 Task: Send an email with the signature Edward Wright with the subject 'Request for a pay raise' and the message 'I appreciate your patience and understanding in this matter.' from softage.1@softage.net to softage.2@softage.net with an attached document Partnership_contract.docx and move the email from Sent Items to the folder Guides
Action: Key pressed n
Screenshot: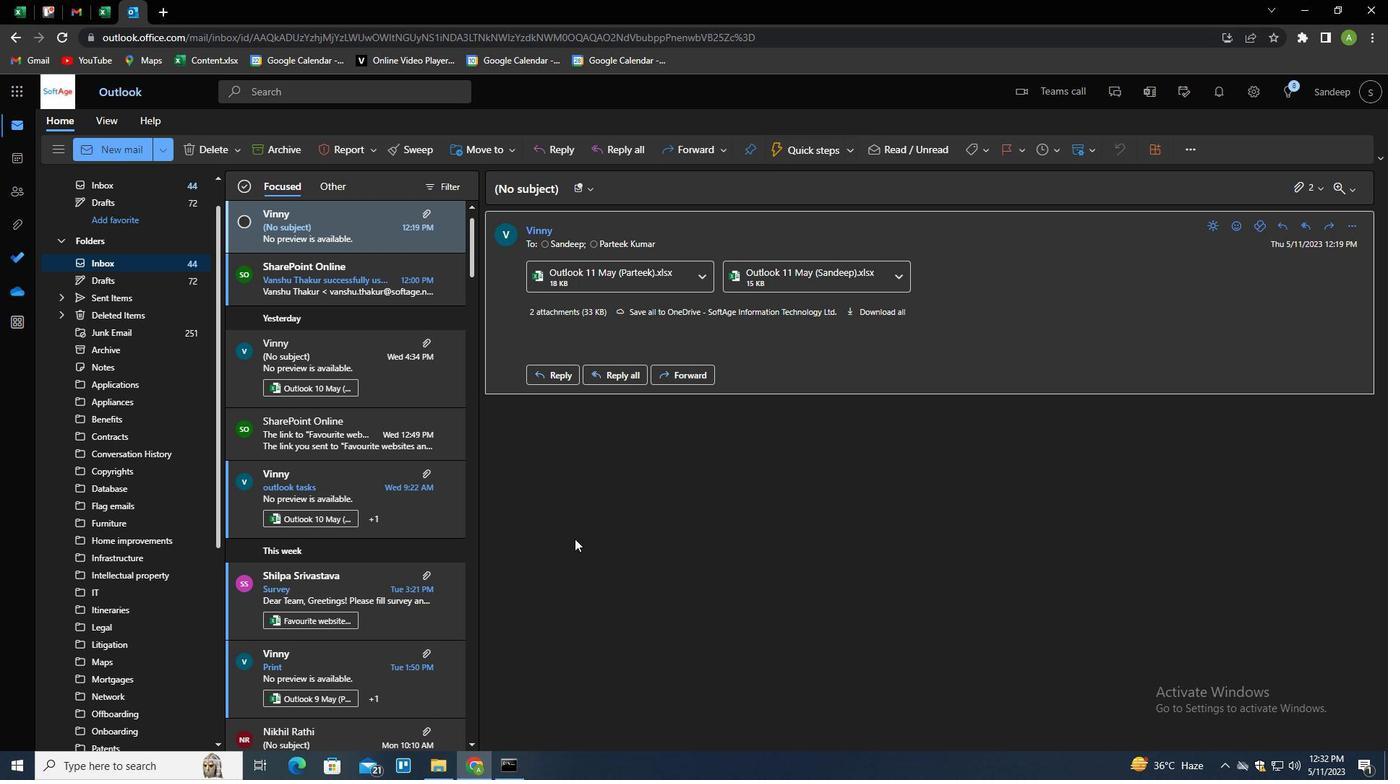 
Action: Mouse moved to (978, 153)
Screenshot: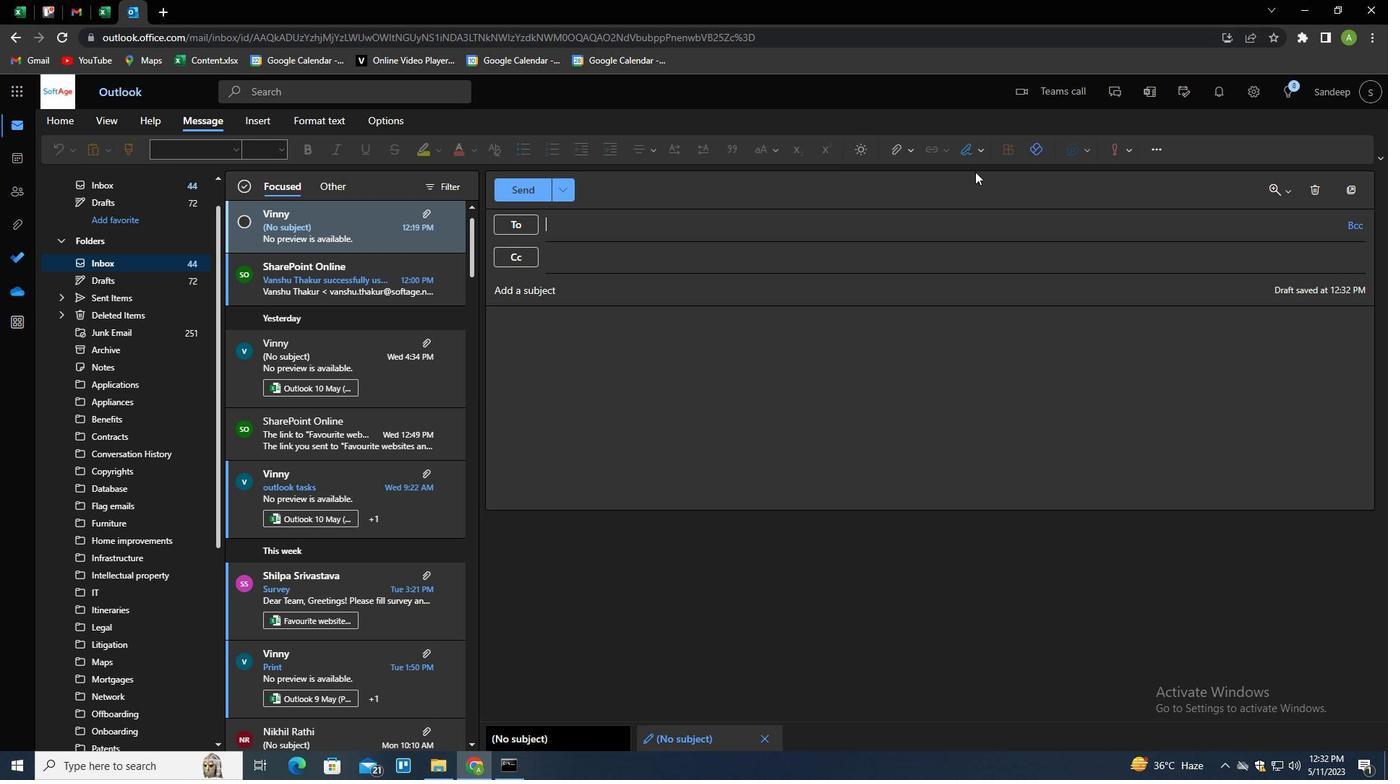 
Action: Mouse pressed left at (978, 153)
Screenshot: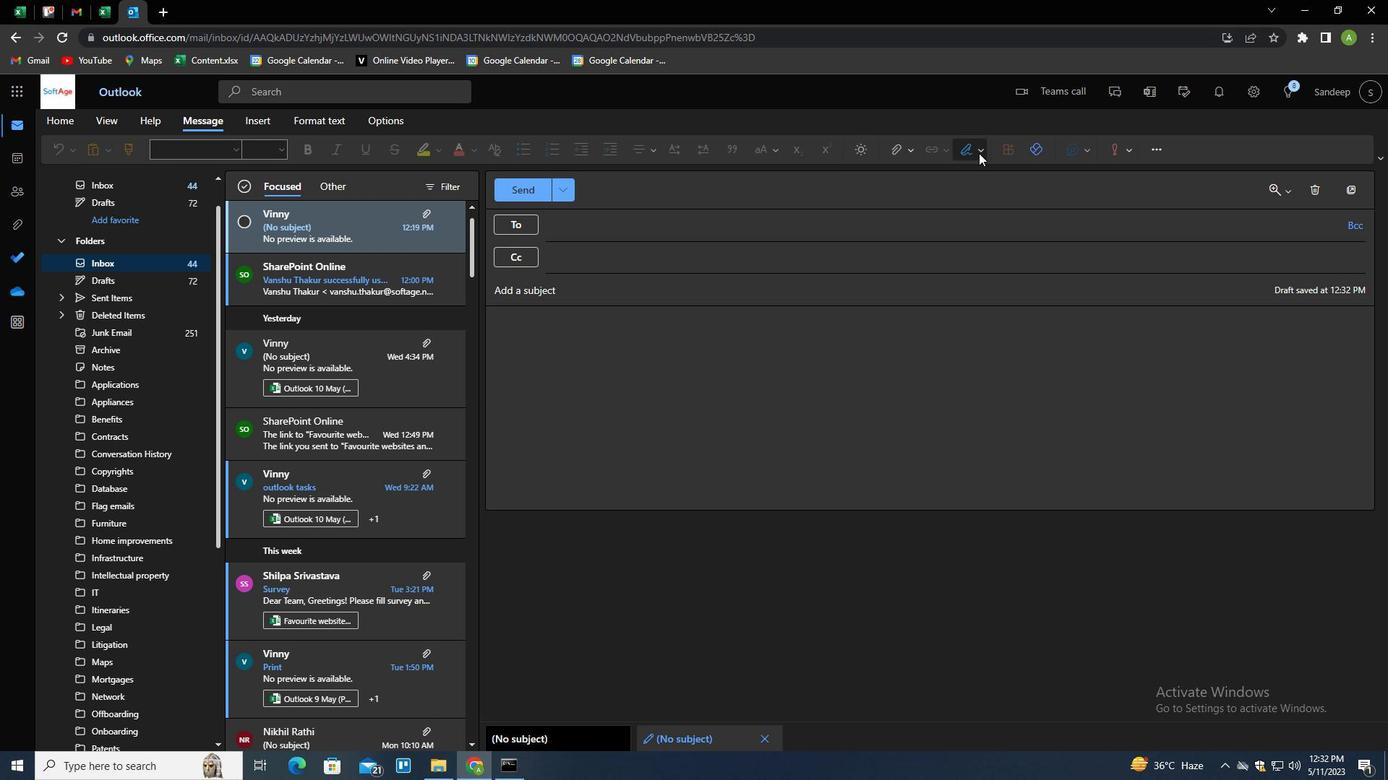 
Action: Mouse moved to (958, 207)
Screenshot: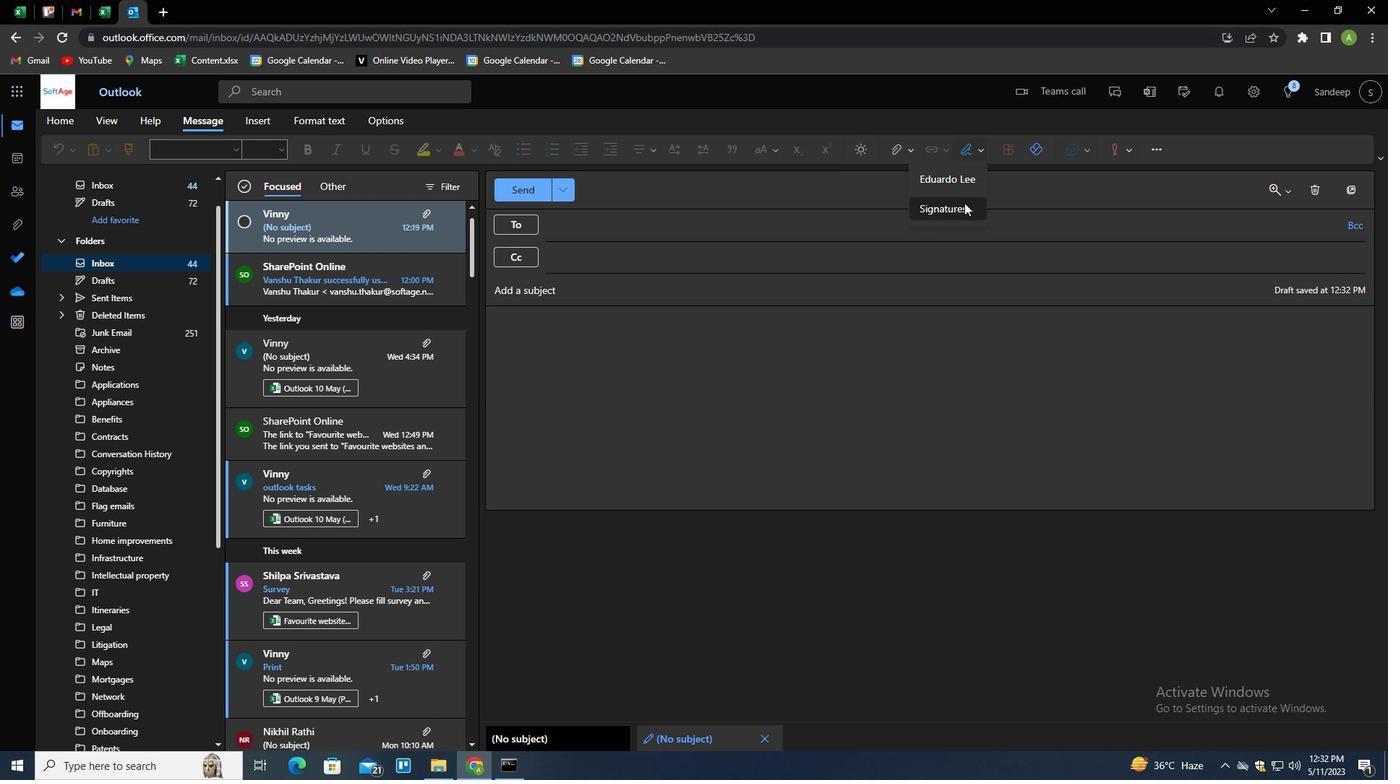 
Action: Mouse pressed left at (958, 207)
Screenshot: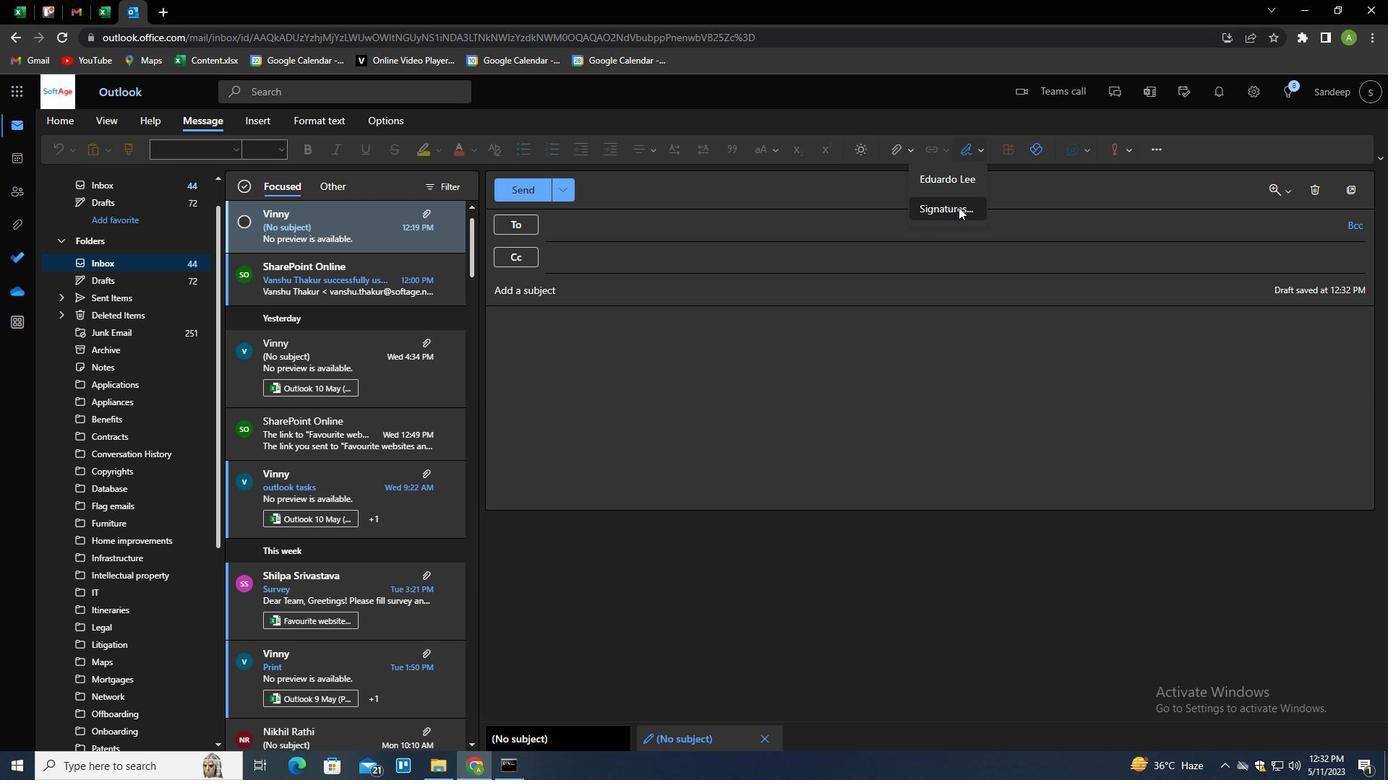 
Action: Mouse moved to (982, 261)
Screenshot: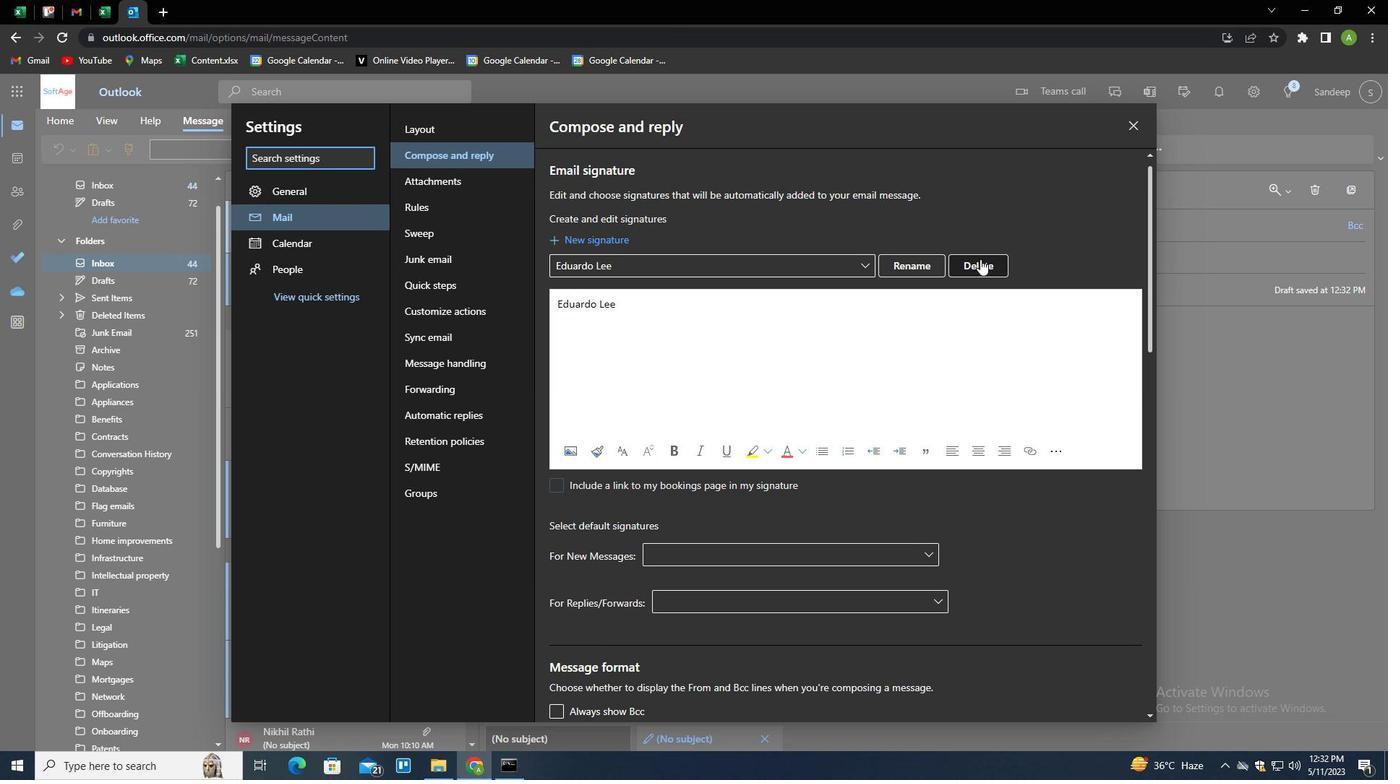 
Action: Mouse pressed left at (982, 261)
Screenshot: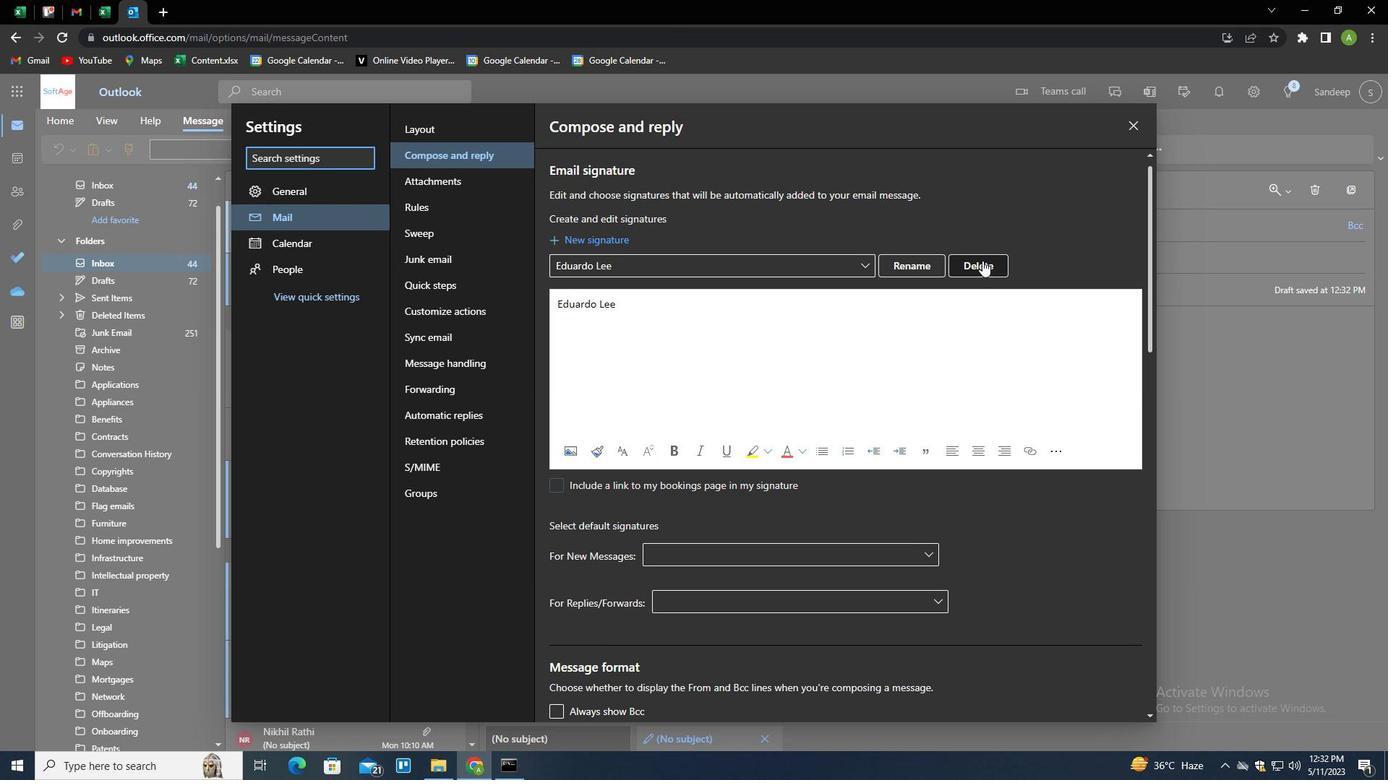 
Action: Mouse moved to (938, 265)
Screenshot: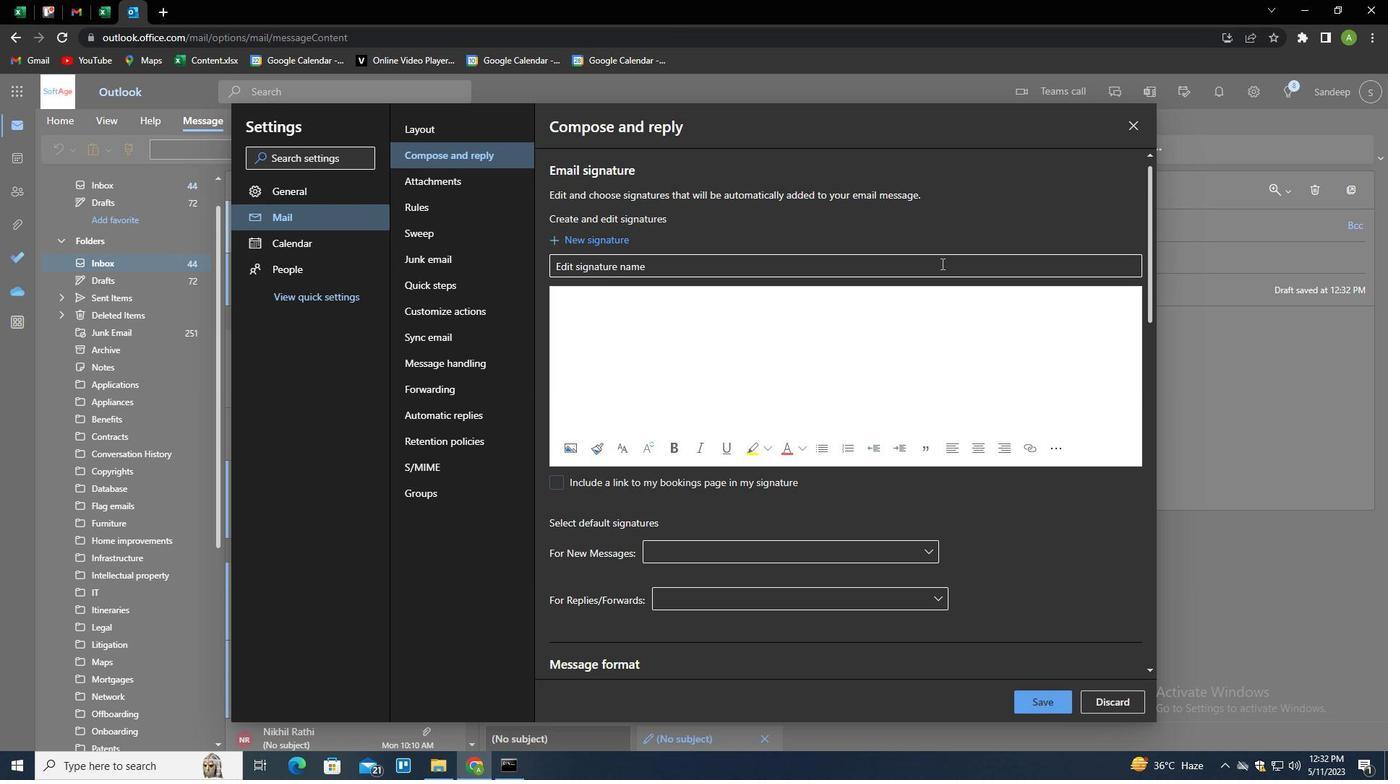 
Action: Mouse pressed left at (938, 265)
Screenshot: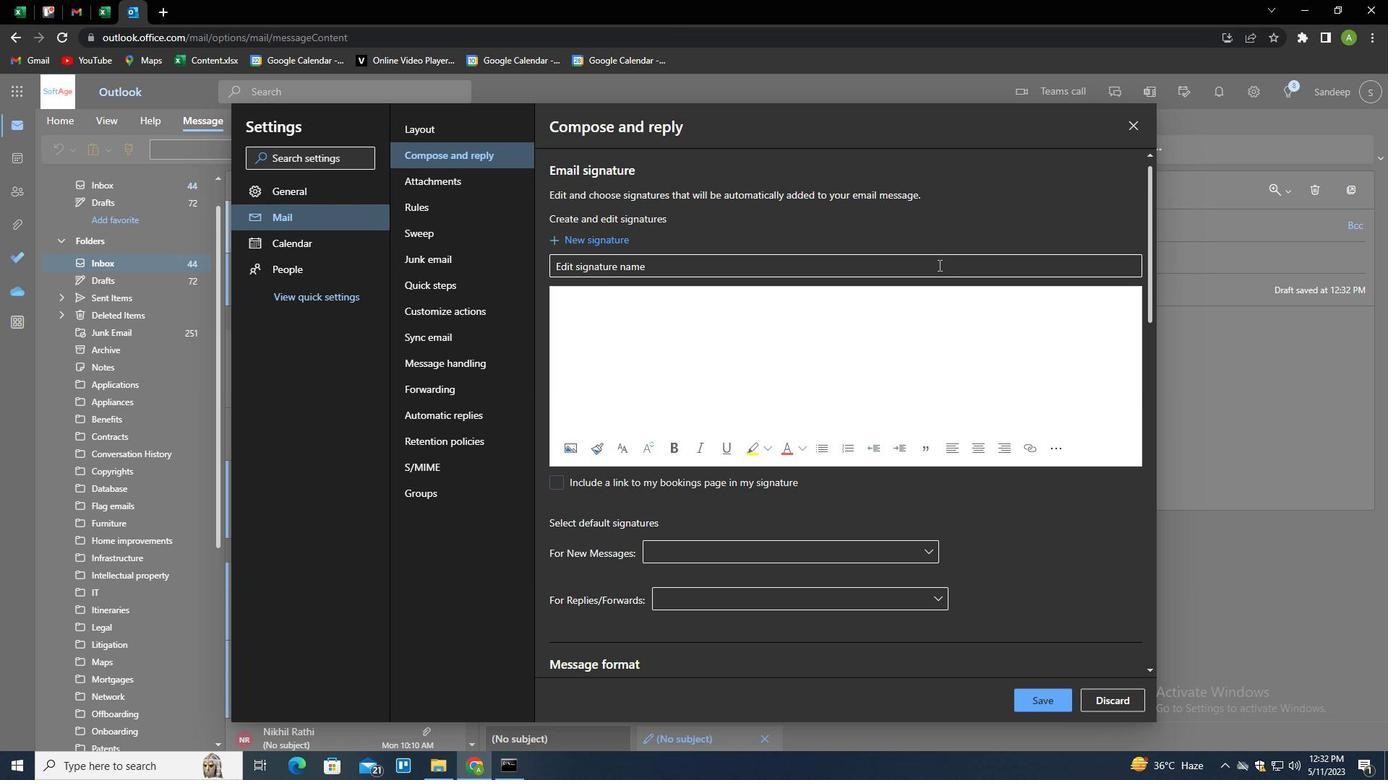 
Action: Key pressed <Key.shift>EDWARD<Key.space><Key.shift>WRIGHT<Key.tab><Key.shift>ES<Key.backspace>DWARD<Key.space><Key.shift>WRIGHT
Screenshot: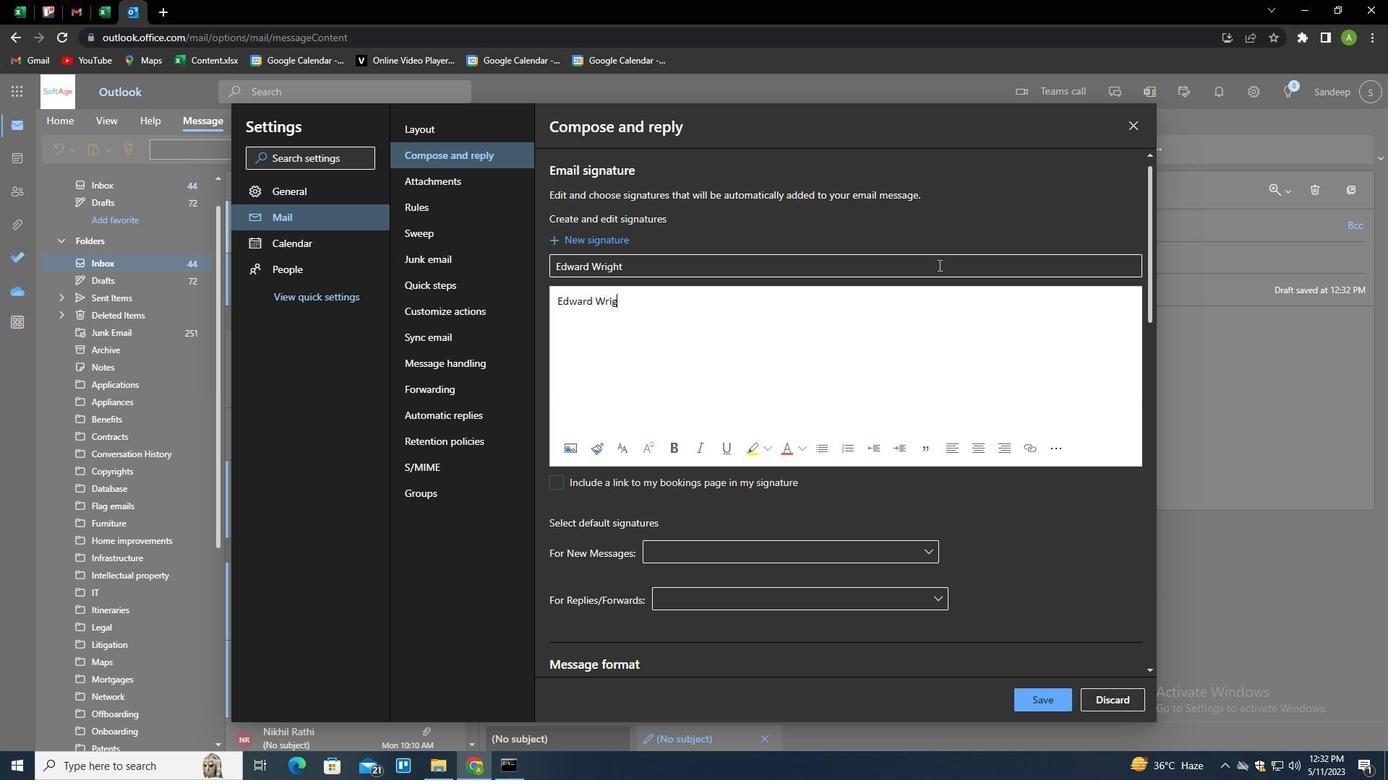 
Action: Mouse moved to (1043, 695)
Screenshot: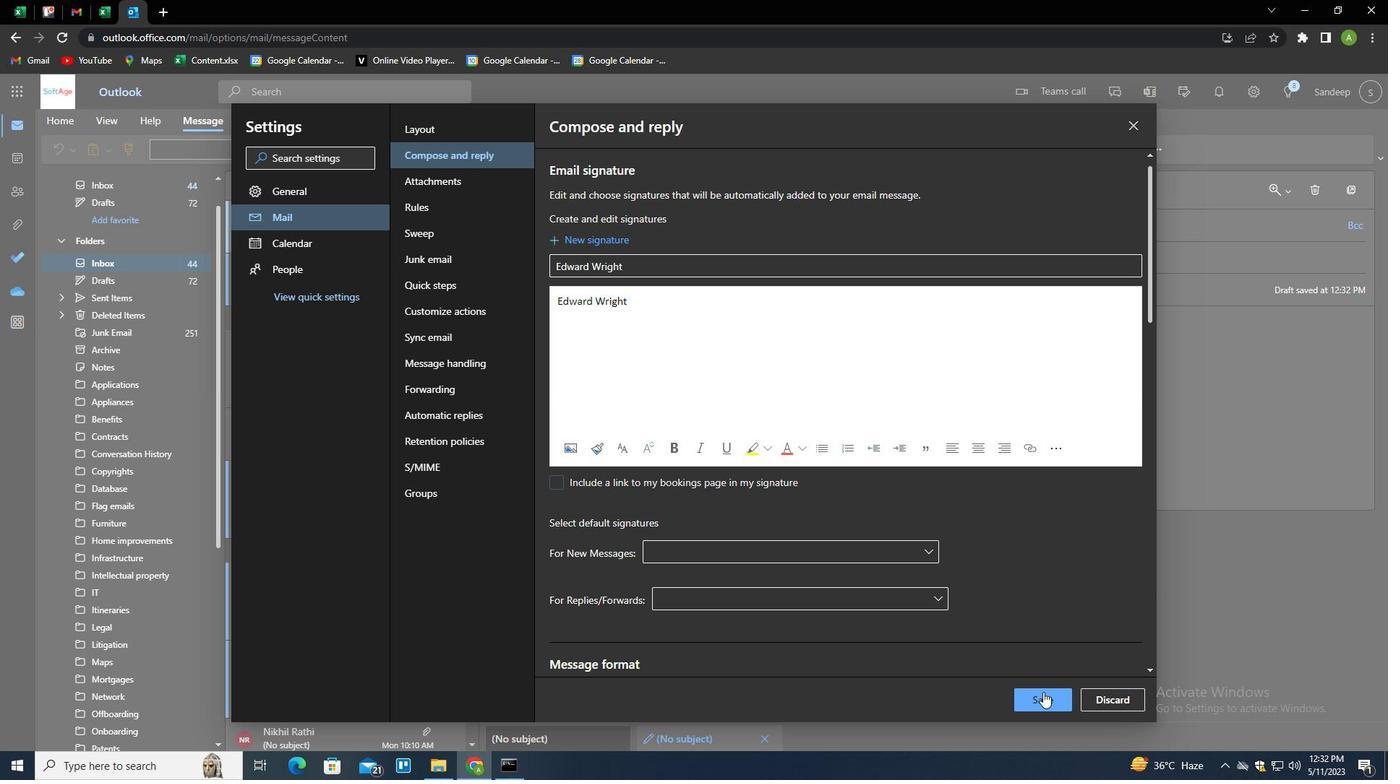 
Action: Mouse pressed left at (1043, 695)
Screenshot: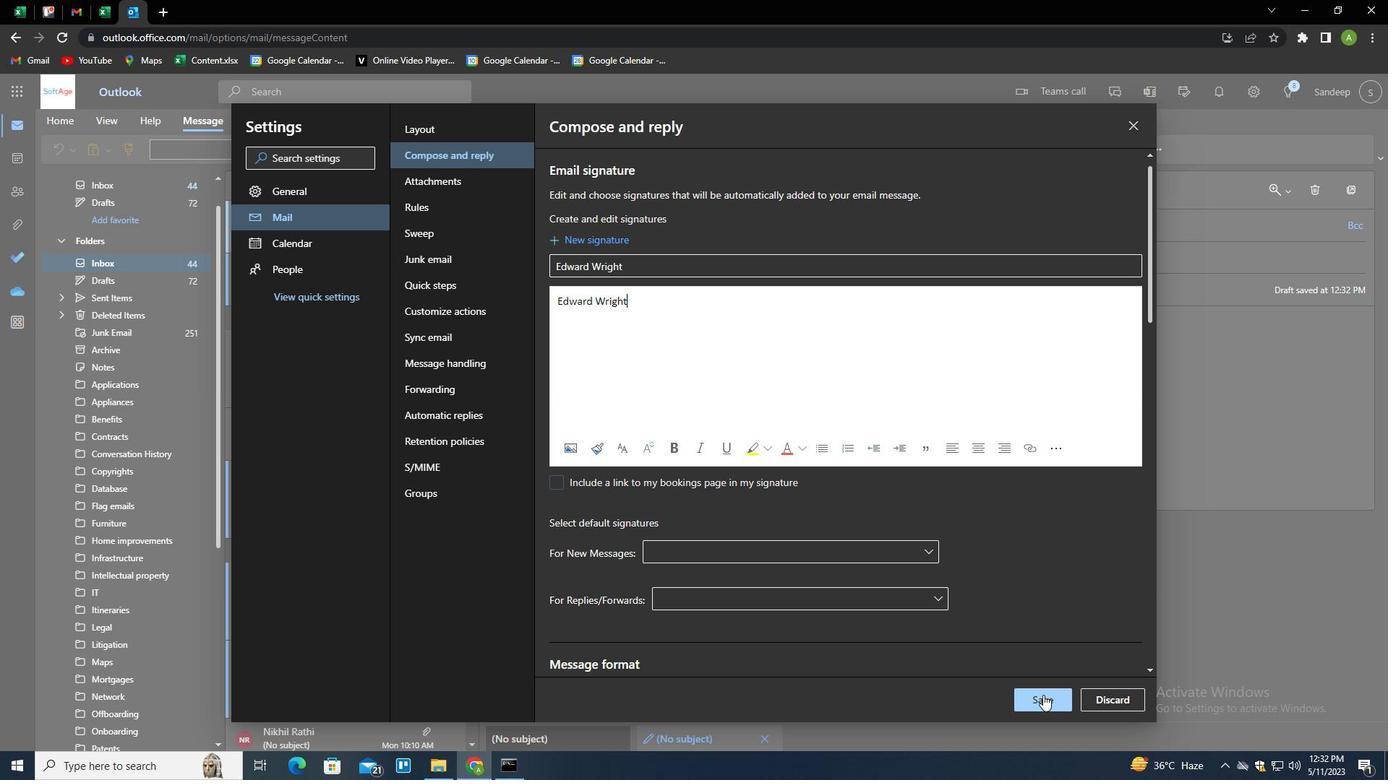 
Action: Mouse moved to (1280, 460)
Screenshot: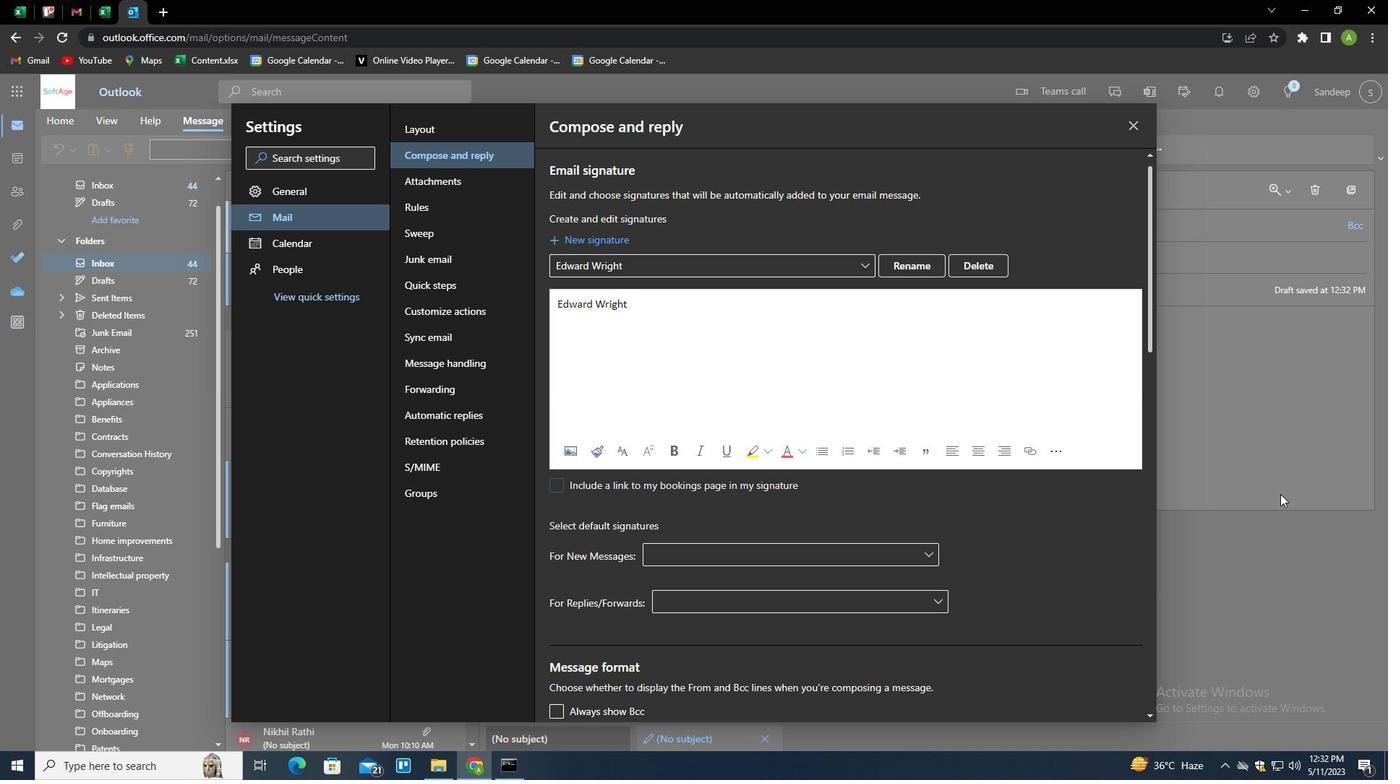 
Action: Mouse pressed left at (1280, 460)
Screenshot: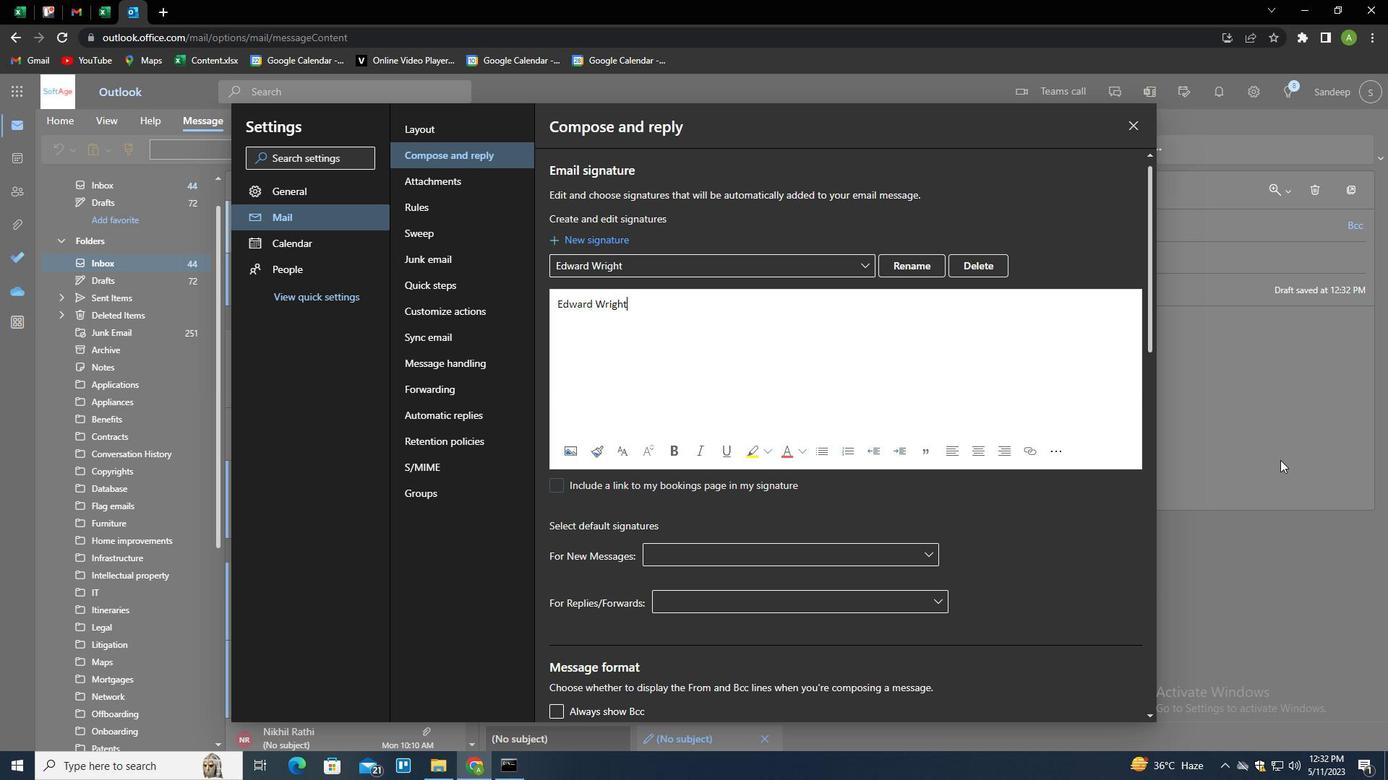 
Action: Mouse moved to (982, 156)
Screenshot: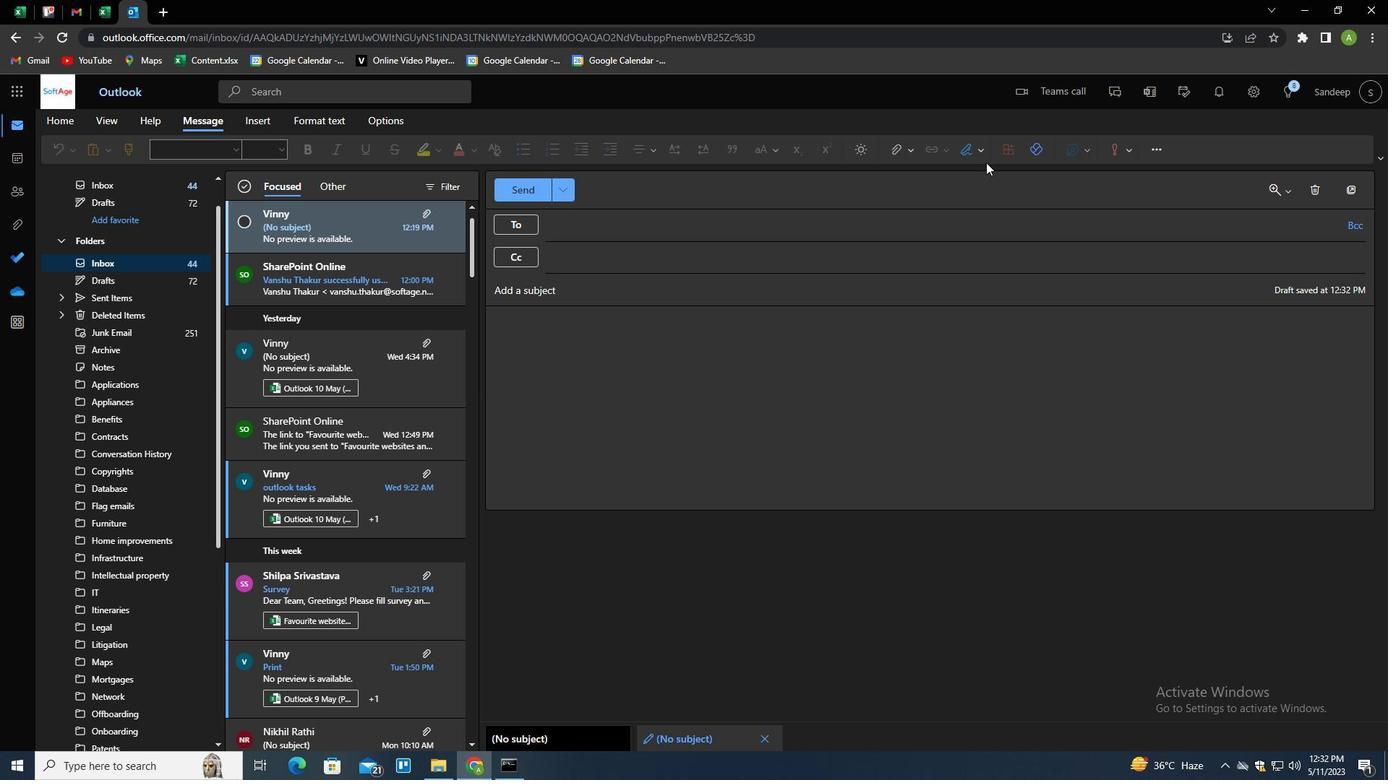 
Action: Mouse pressed left at (982, 156)
Screenshot: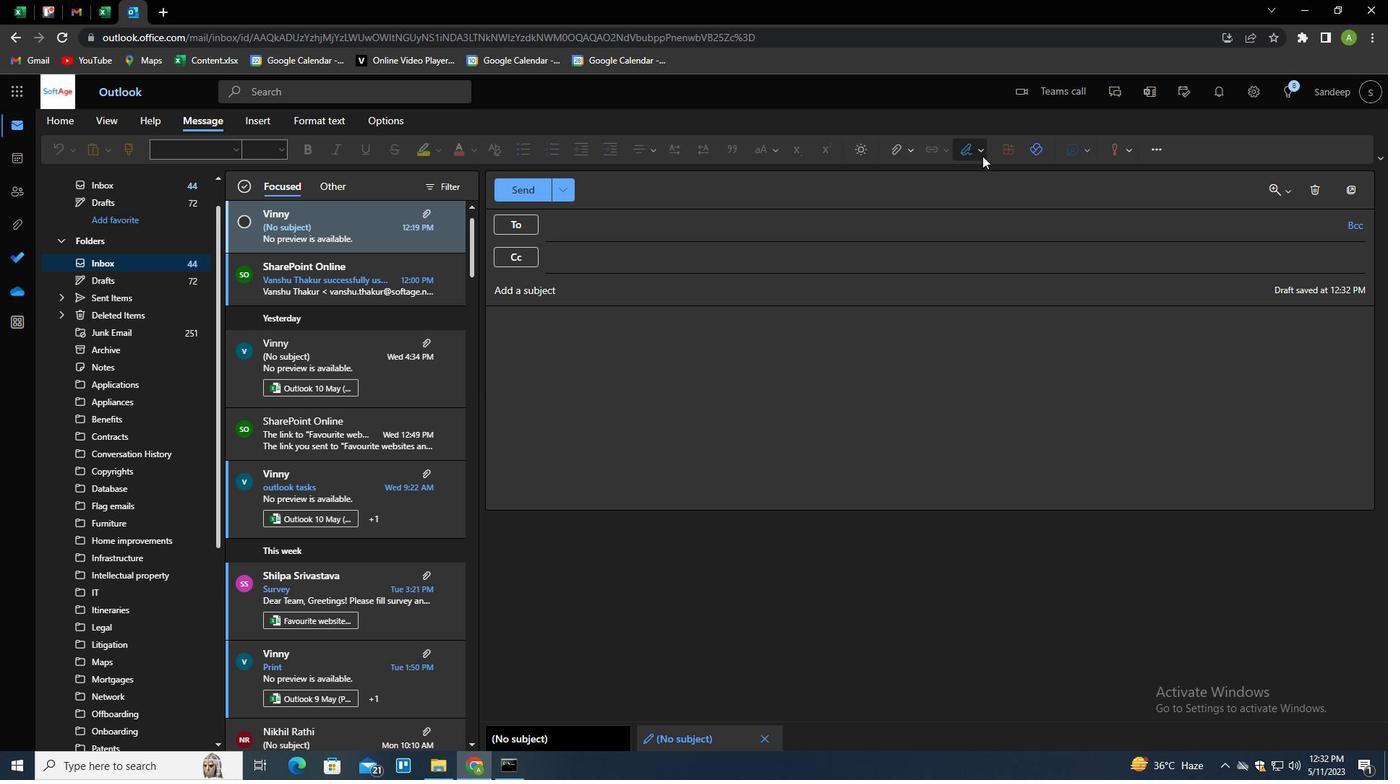 
Action: Mouse moved to (944, 185)
Screenshot: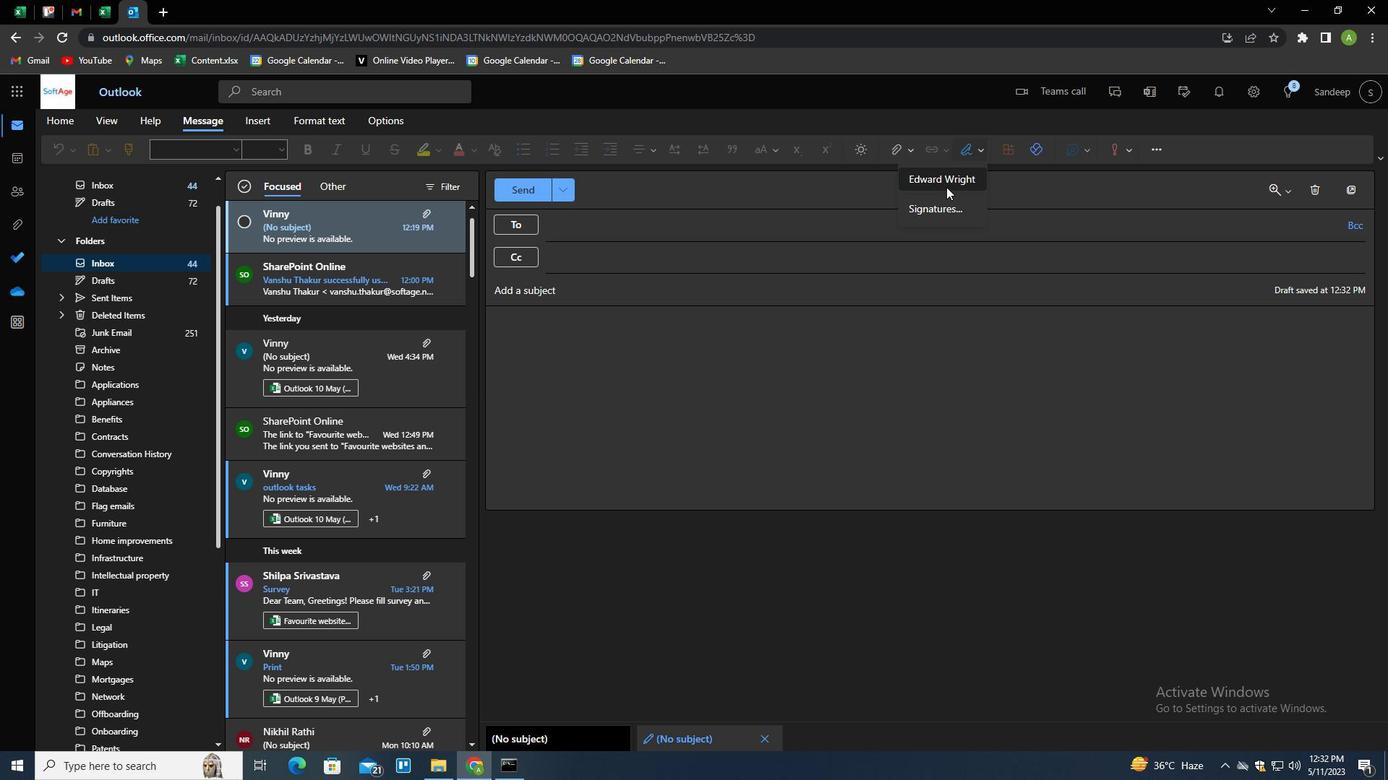 
Action: Mouse pressed left at (944, 185)
Screenshot: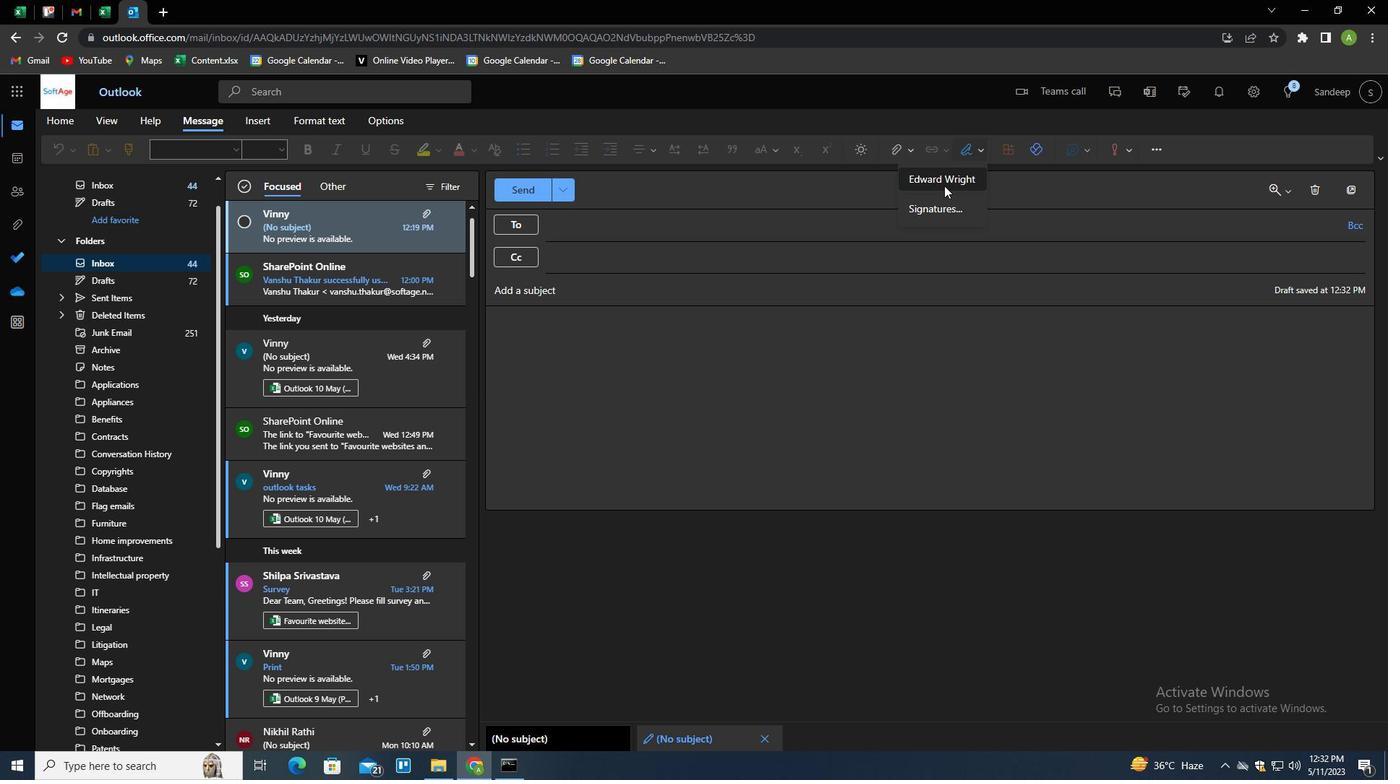 
Action: Mouse moved to (566, 292)
Screenshot: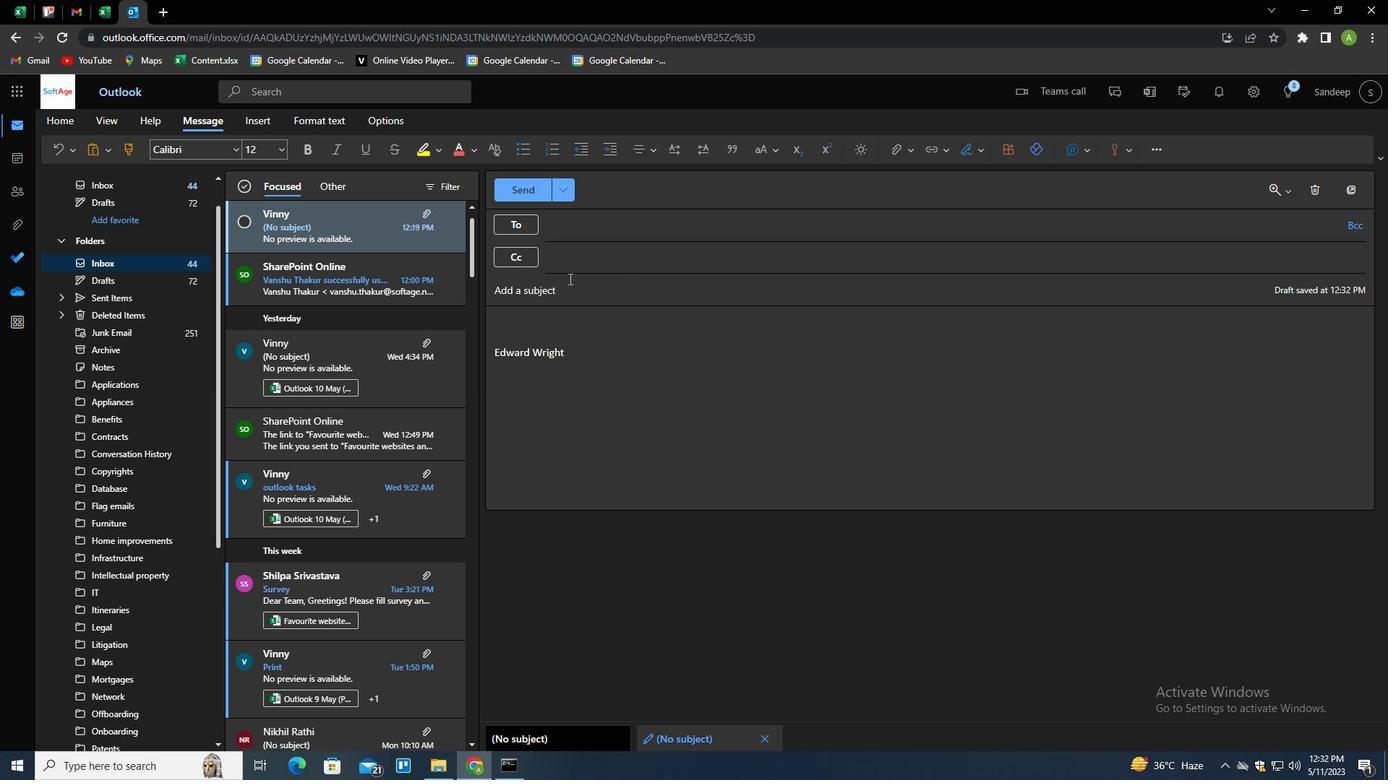 
Action: Mouse pressed left at (566, 292)
Screenshot: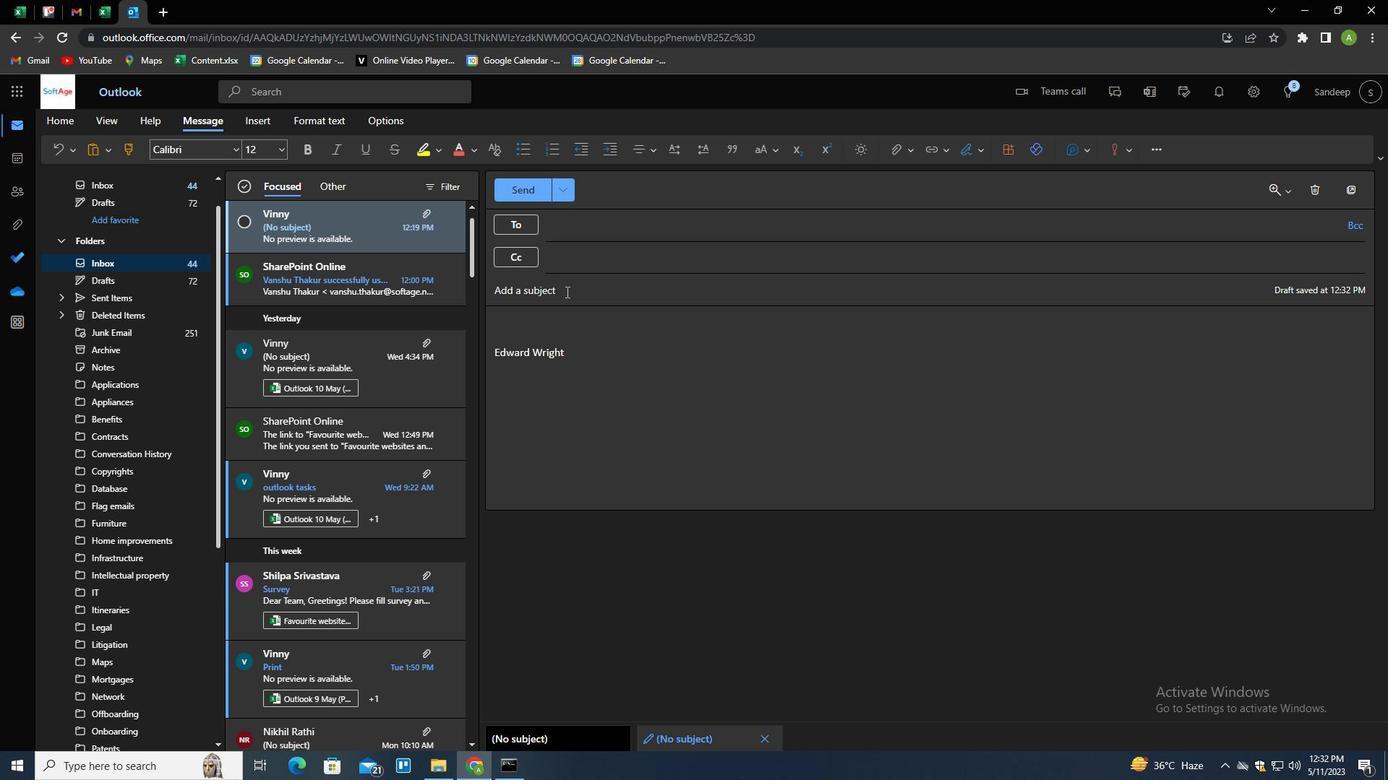 
Action: Key pressed Z
Screenshot: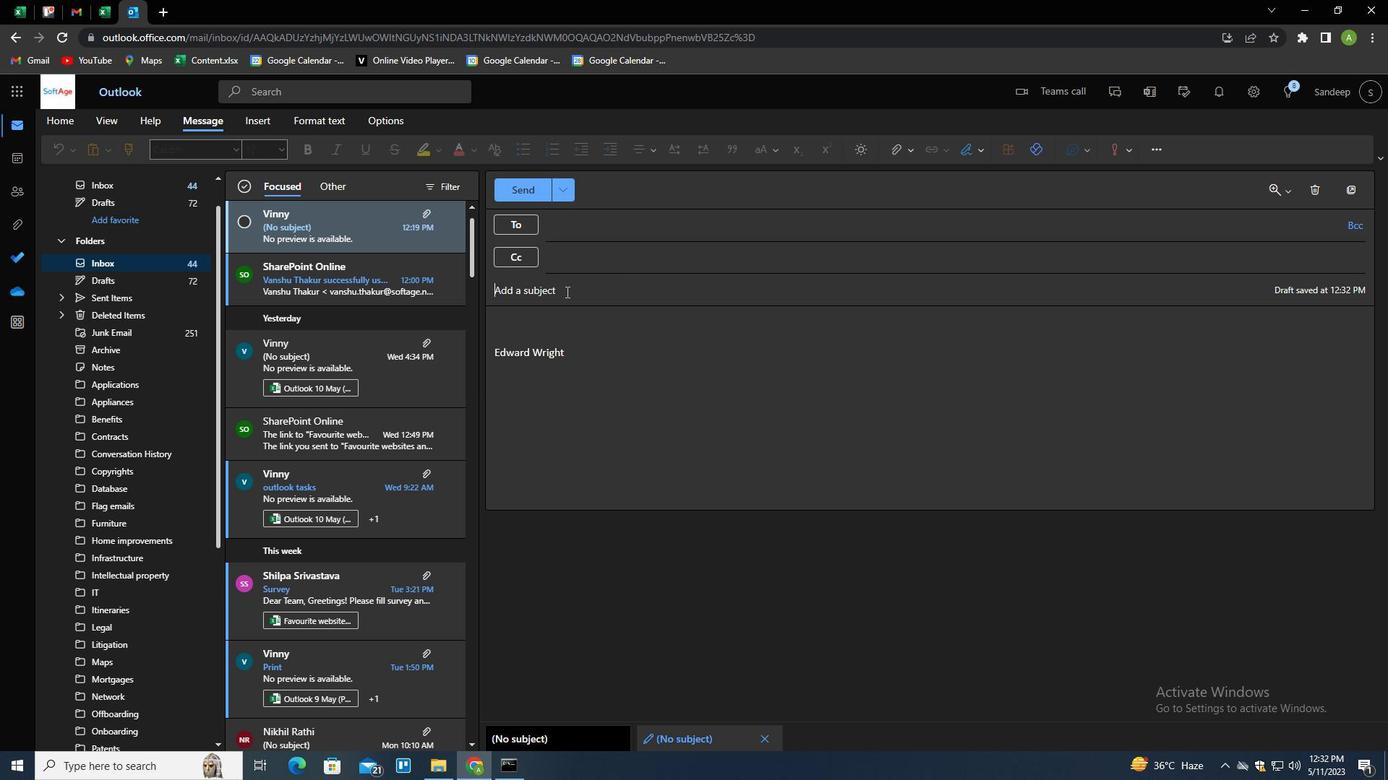 
Action: Mouse moved to (566, 292)
Screenshot: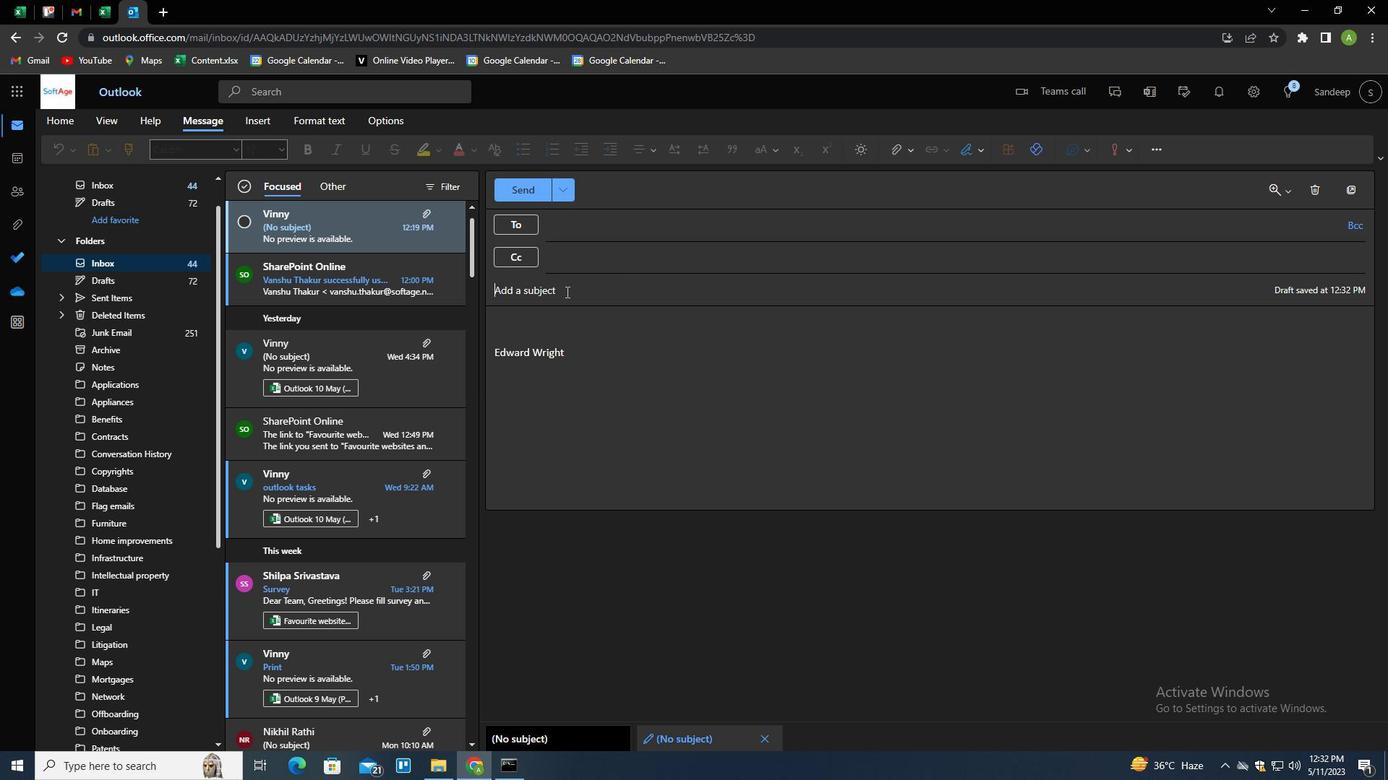 
Action: Key pressed T
Screenshot: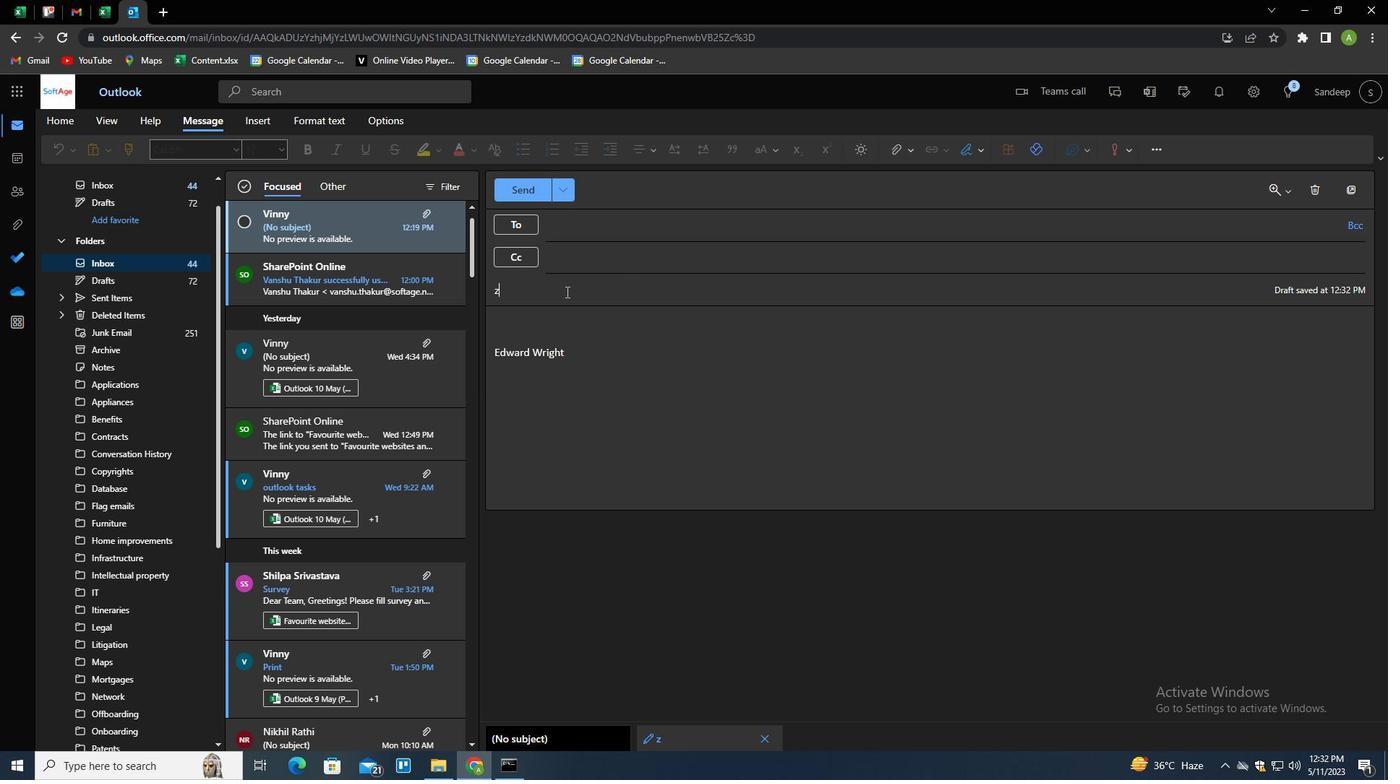 
Action: Mouse moved to (565, 292)
Screenshot: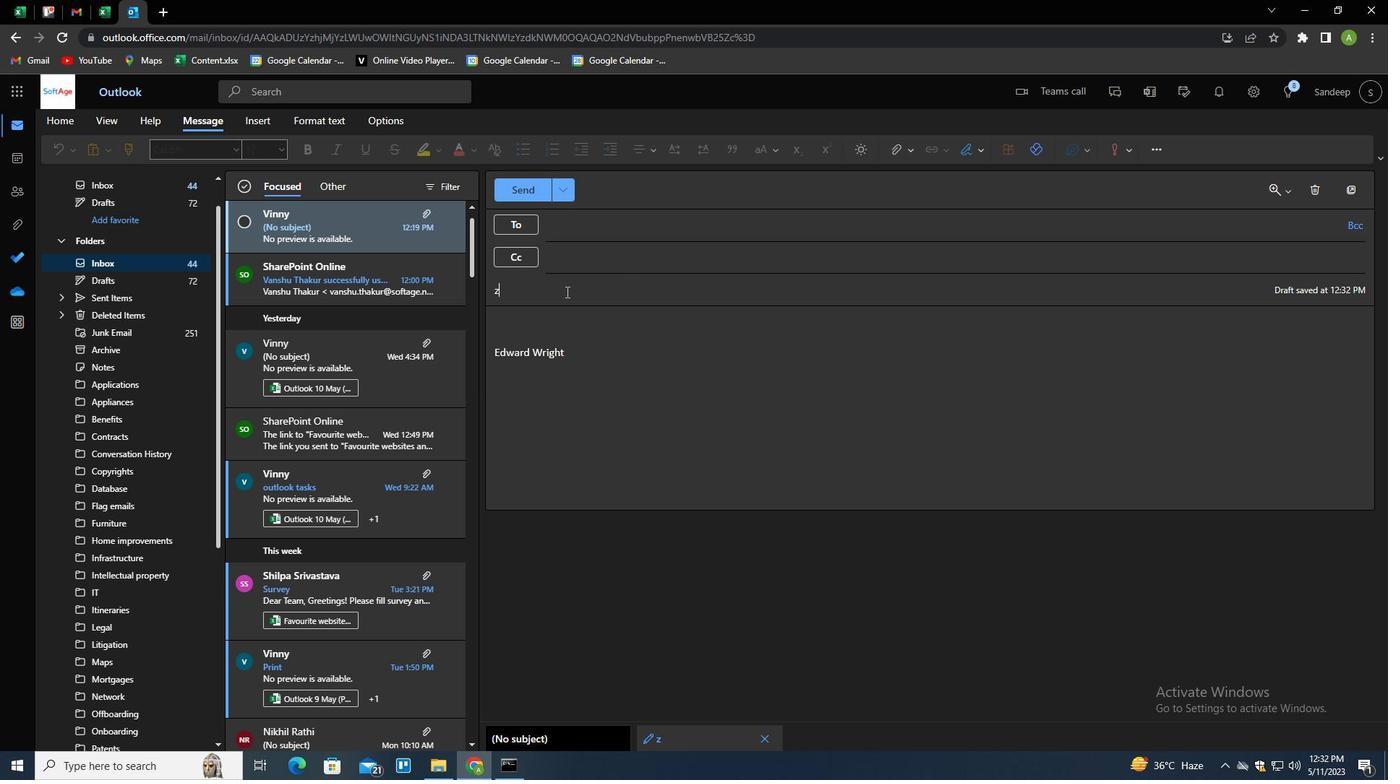 
Action: Key pressed <Key.backspace><Key.backspace><Key.backspace><Key.shift><Key.shift><Key.shift><Key.shift><Key.shift><Key.shift>REQUEST<Key.space>FOR<Key.space>A<Key.space>PAY<Key.space>RAISE
Screenshot: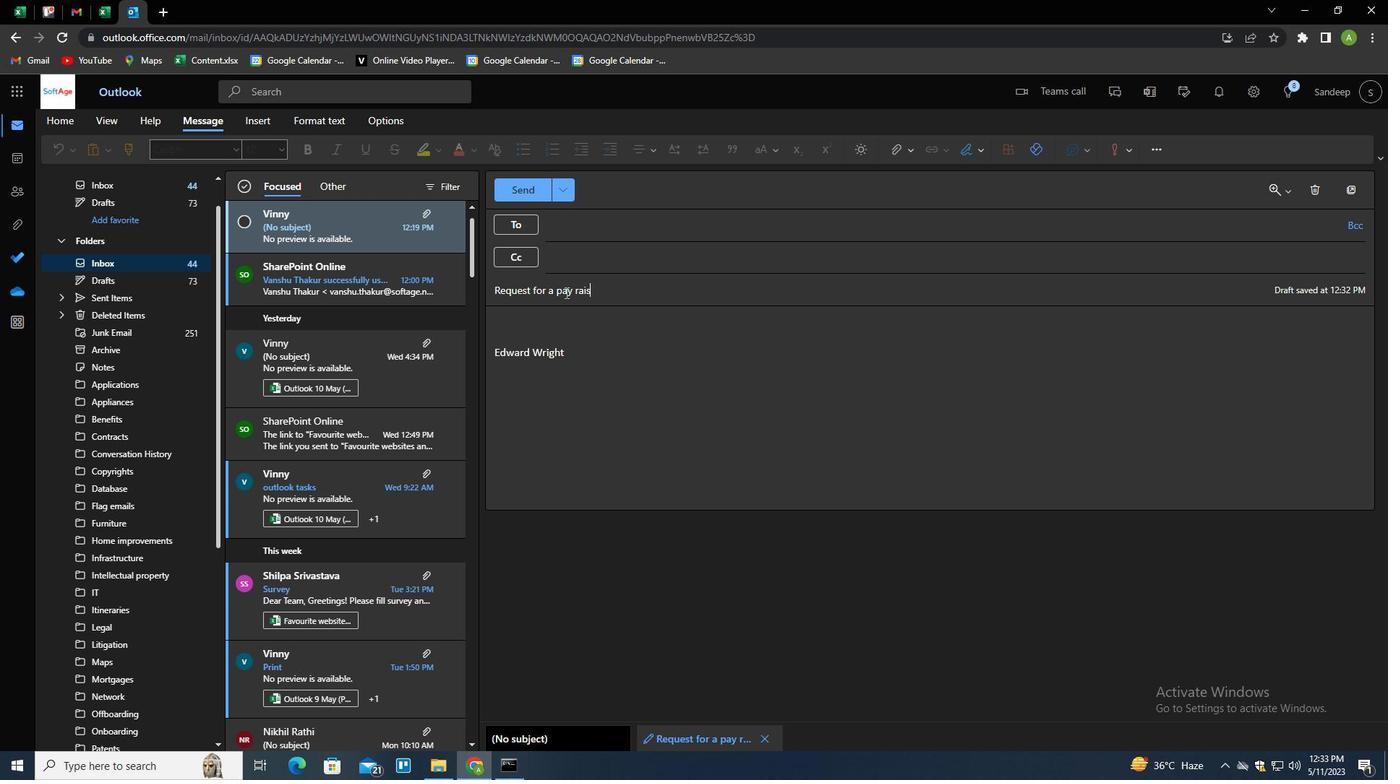 
Action: Mouse moved to (584, 352)
Screenshot: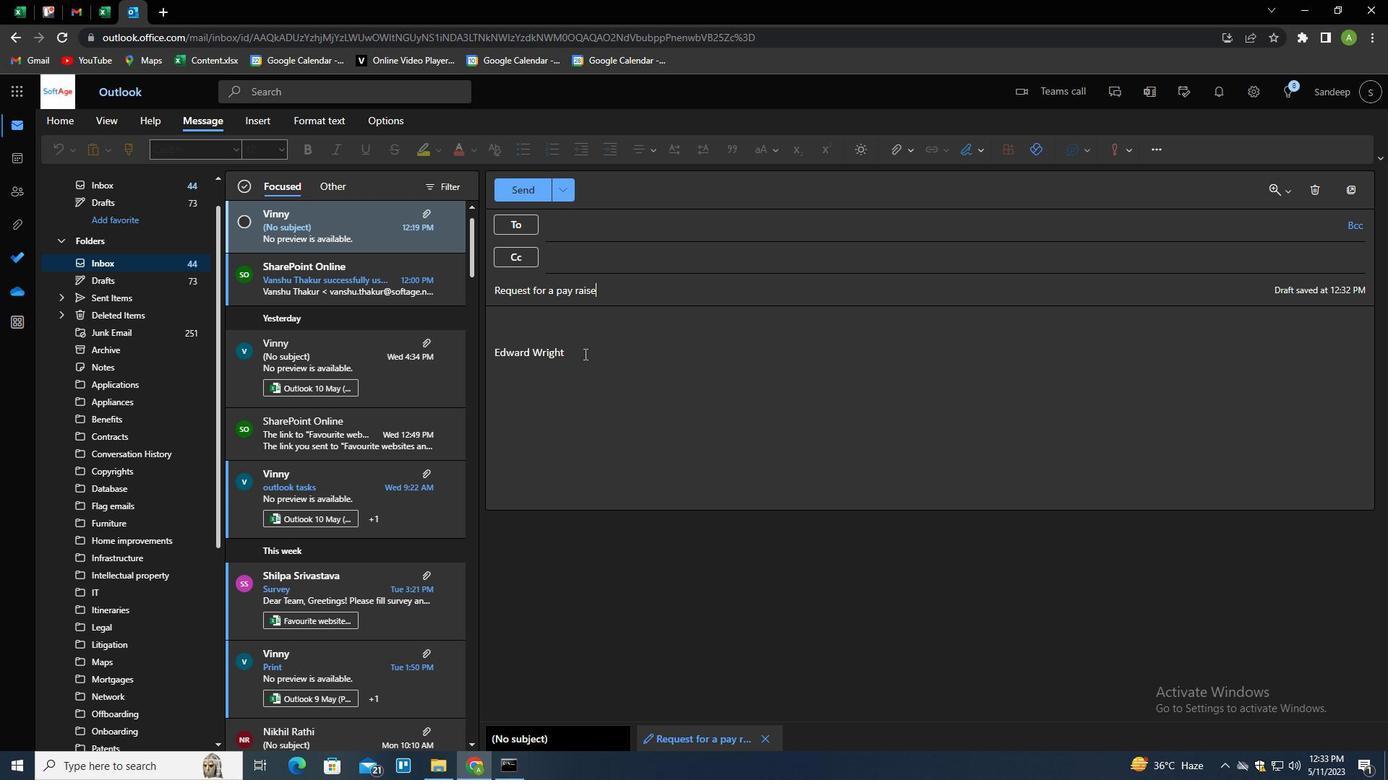 
Action: Mouse pressed left at (584, 352)
Screenshot: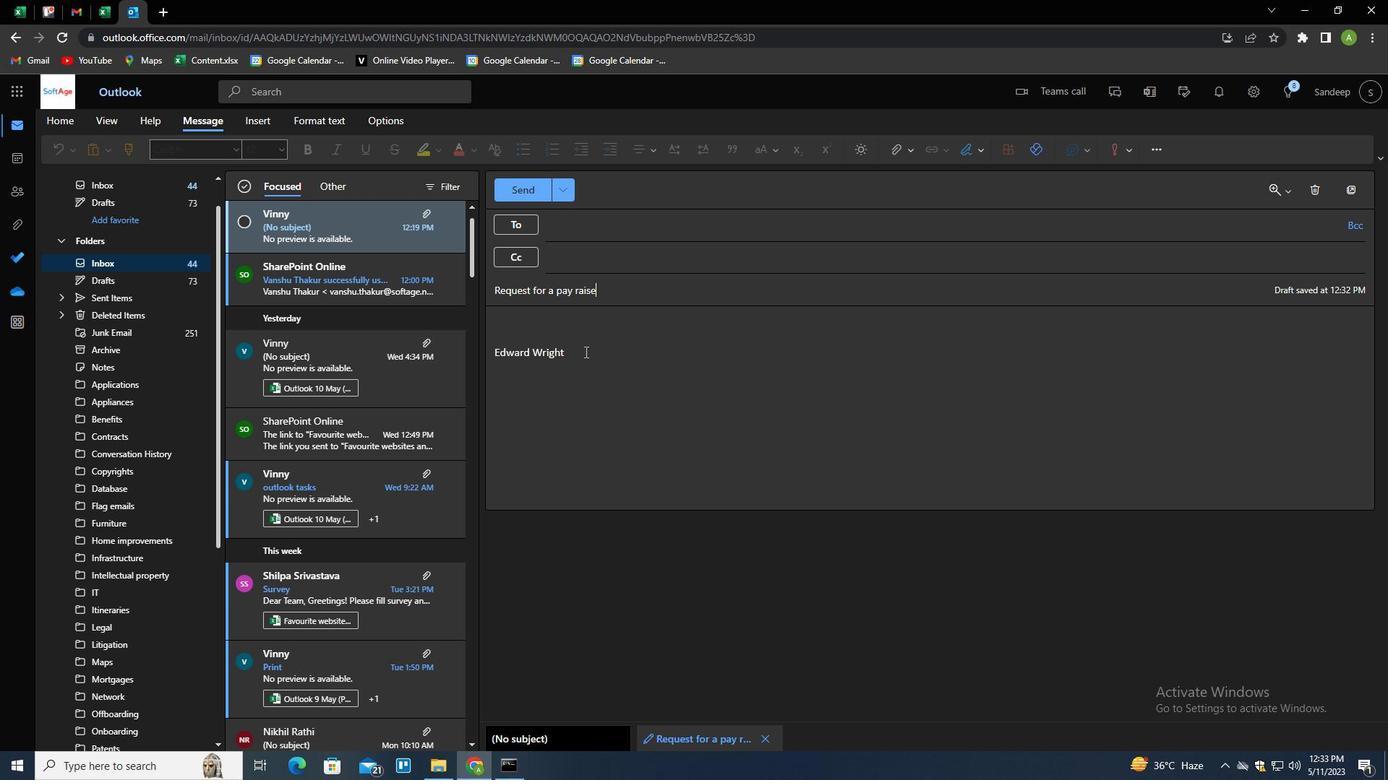 
Action: Key pressed <Key.shift_r><Key.enter><Key.shift><Key.shift><Key.shift><Key.shift><Key.shift><Key.shift><Key.shift><Key.shift><Key.shift><Key.shift><Key.shift><Key.shift><Key.shift><Key.shift><Key.shift><Key.shift><Key.shift><Key.shift><Key.shift><Key.shift><Key.shift><Key.shift><Key.shift><Key.shift><Key.shift><Key.shift>I<Key.space>APPRECIATE<Key.space>YOUR<Key.space>PATIENCE<Key.space>AND<Key.space>U<Key.backspace>UNDERSTANDING<Key.space>IN<Key.space>THIS<Key.space>MATTER.
Screenshot: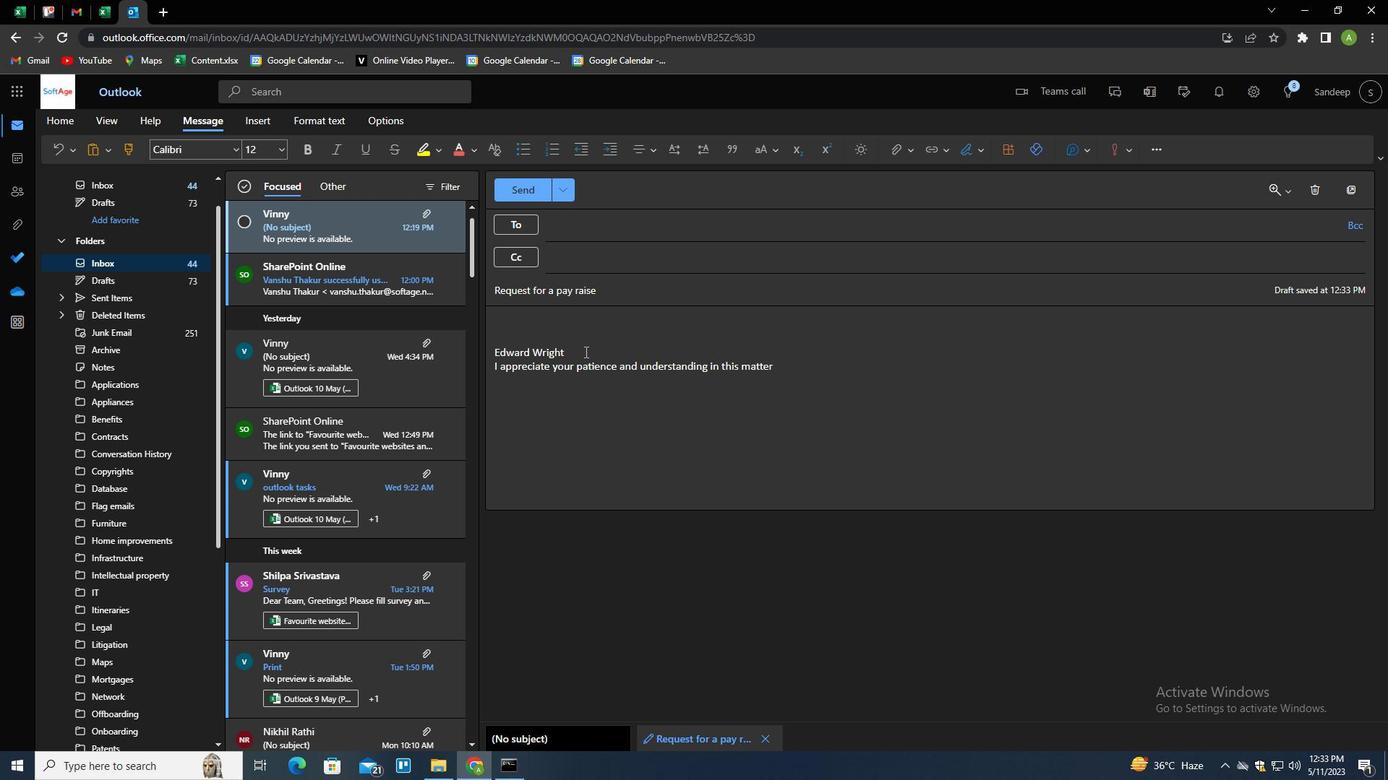 
Action: Mouse moved to (589, 232)
Screenshot: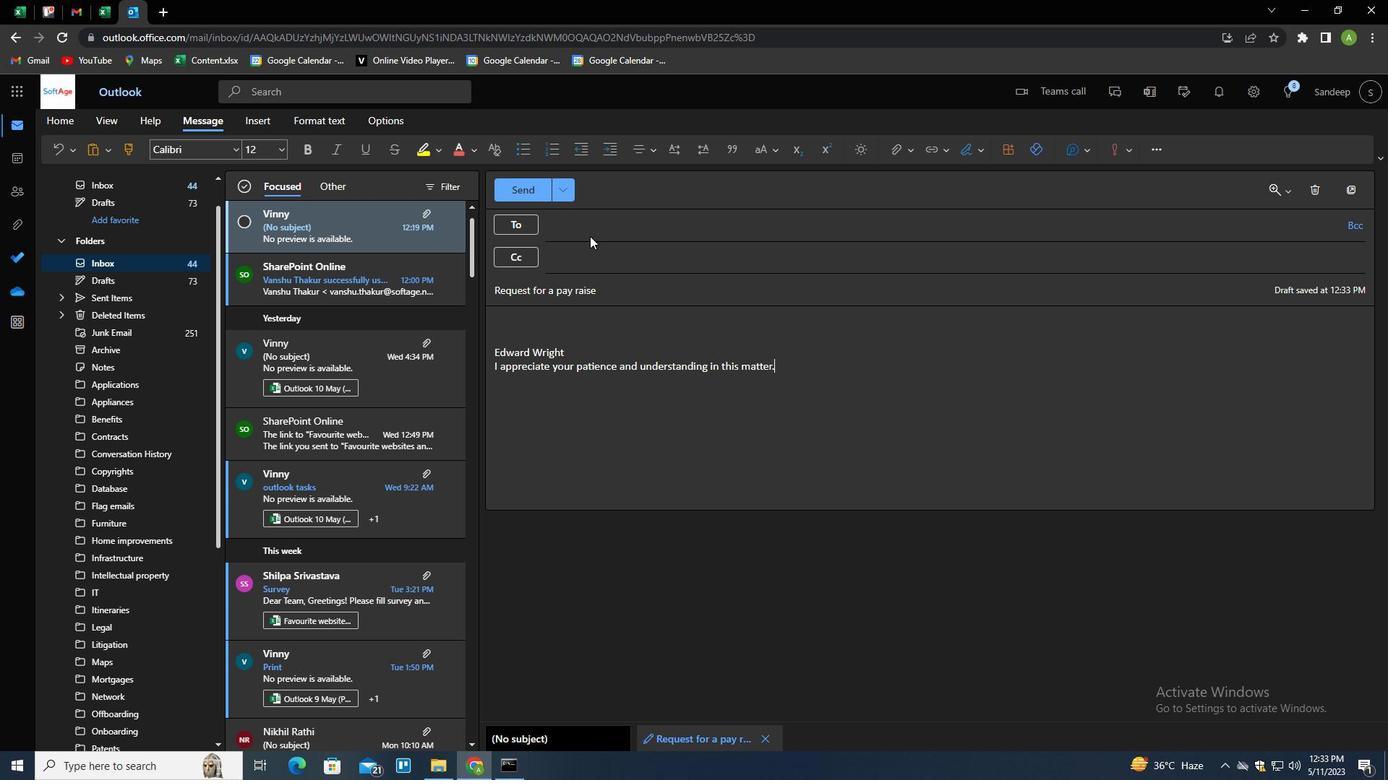 
Action: Mouse pressed left at (589, 232)
Screenshot: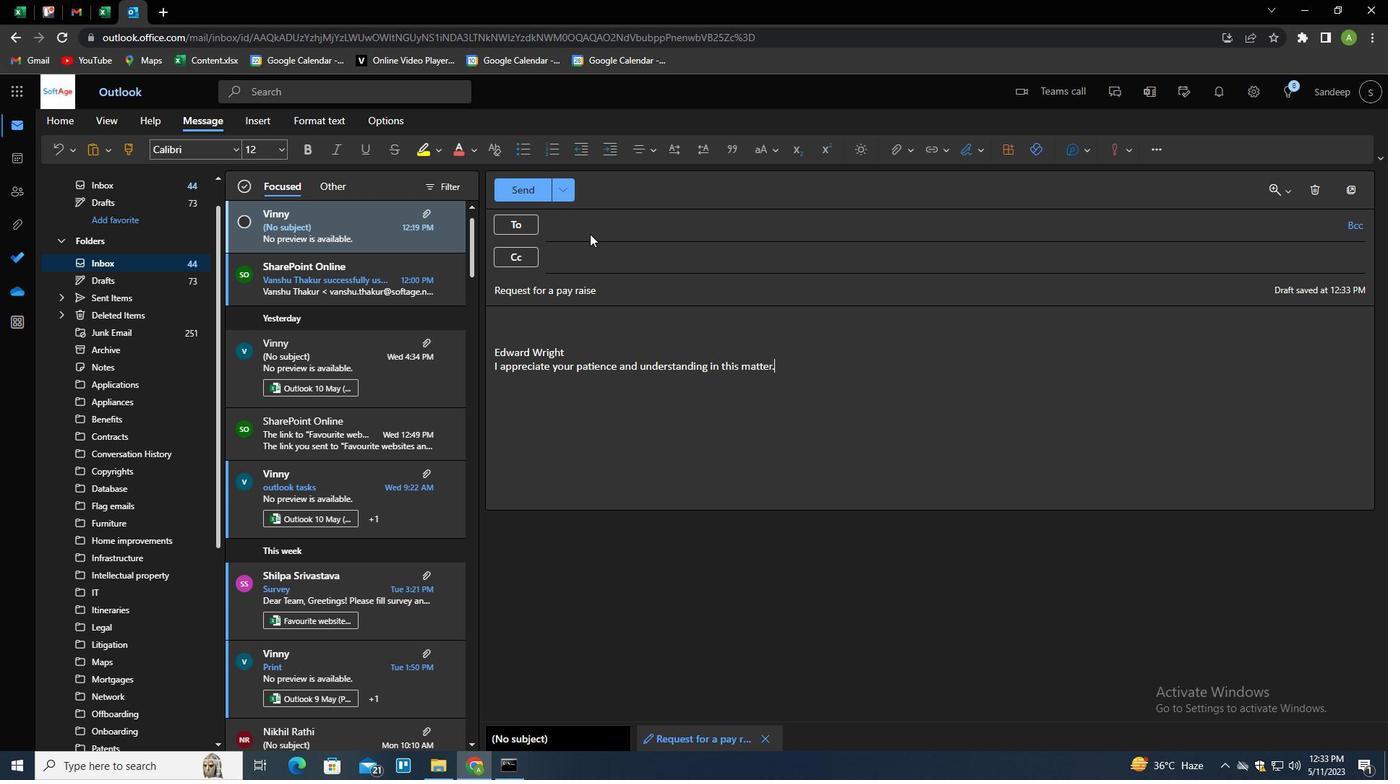 
Action: Key pressed SOFTAGE.2<Key.shift>@SOFTAGE.NET
Screenshot: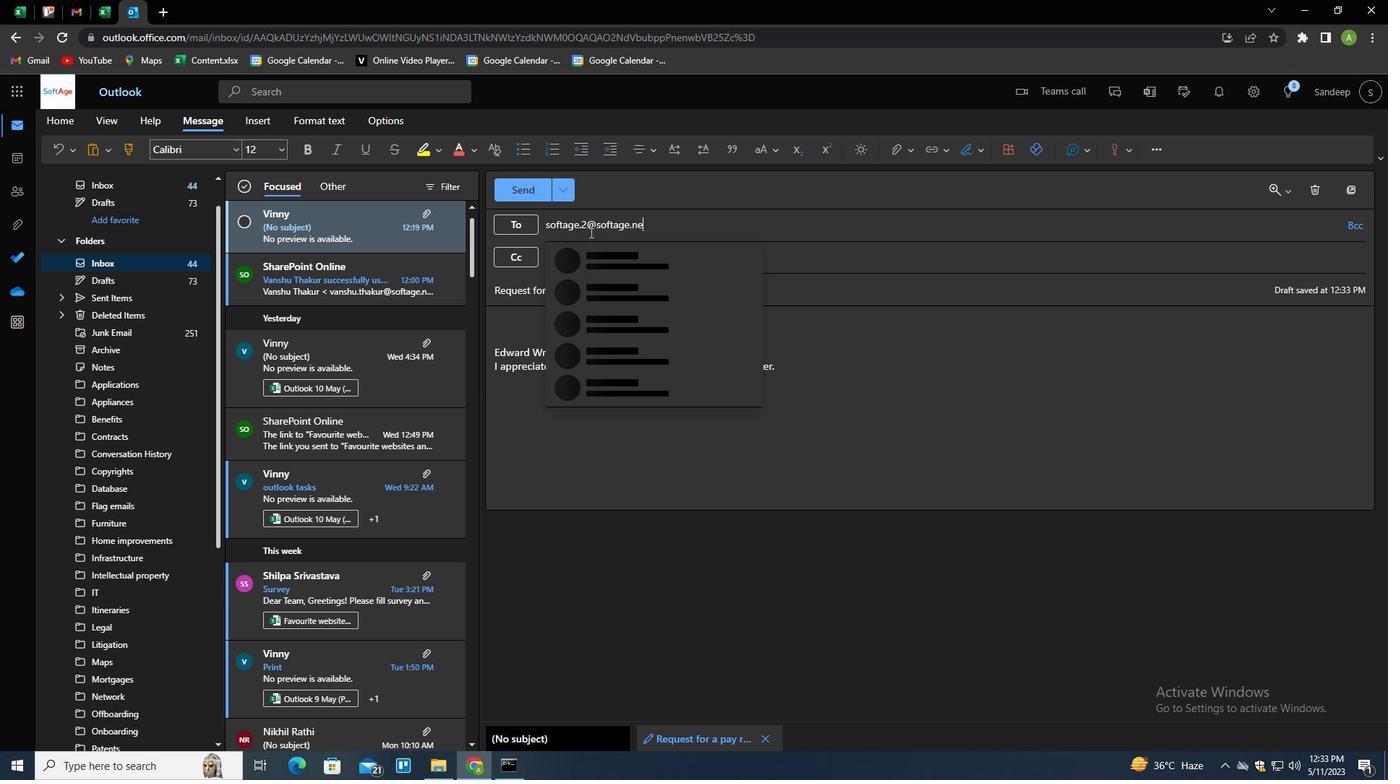 
Action: Mouse moved to (631, 264)
Screenshot: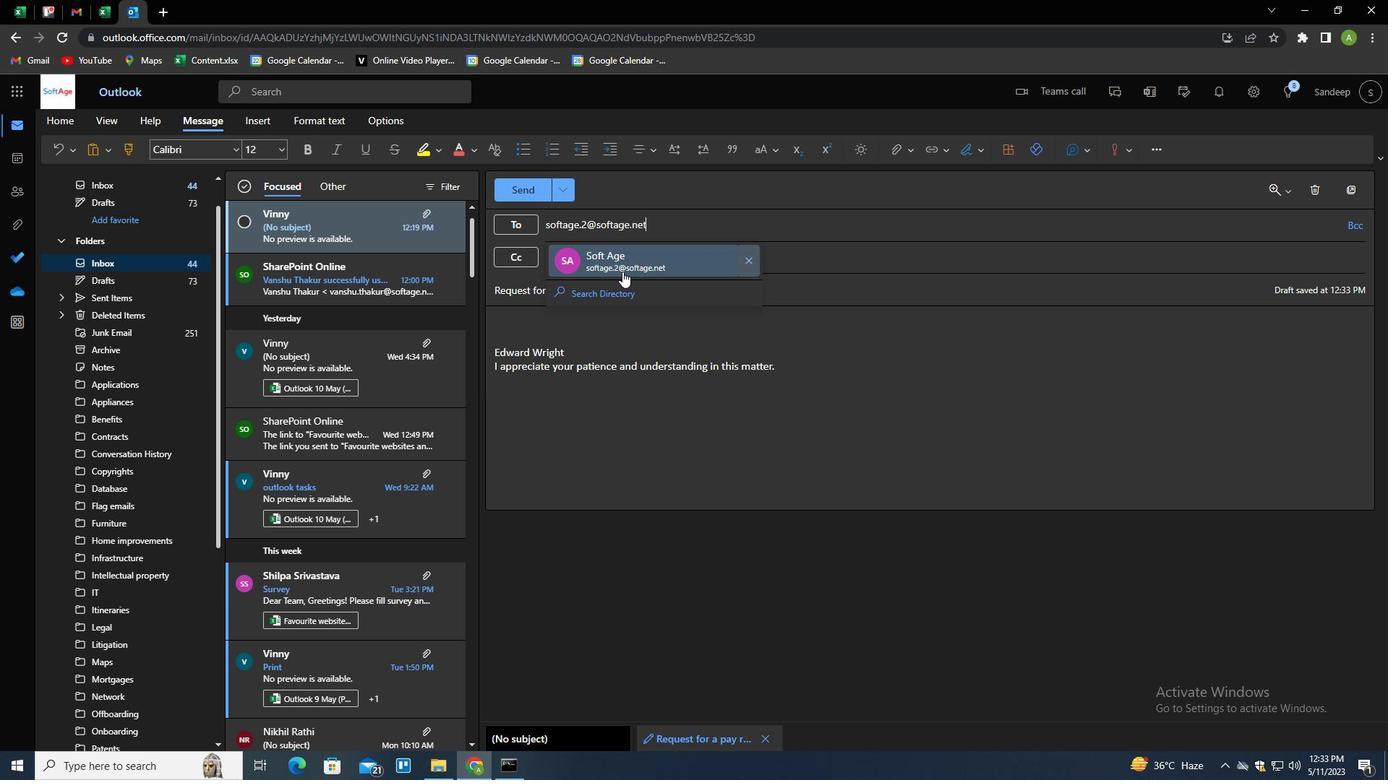 
Action: Mouse pressed left at (631, 264)
Screenshot: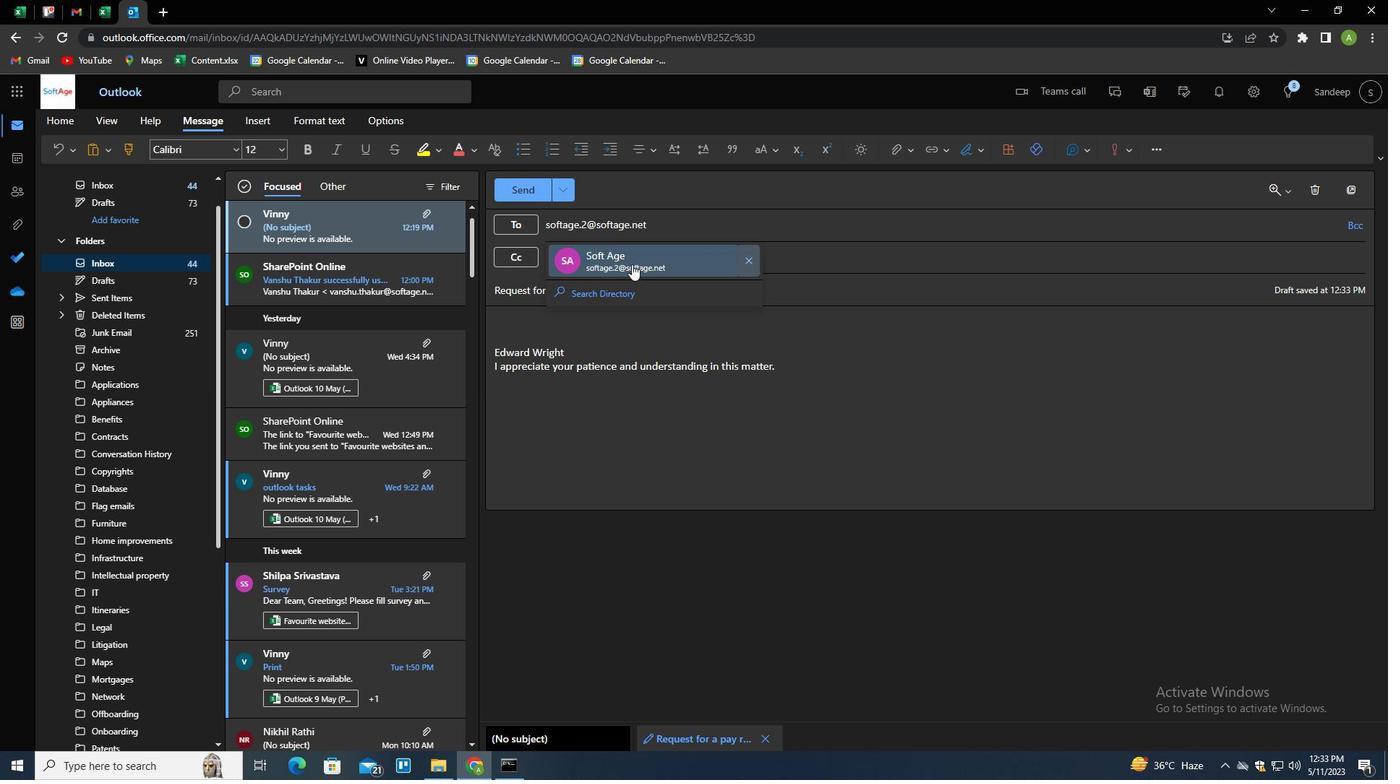
Action: Mouse moved to (798, 407)
Screenshot: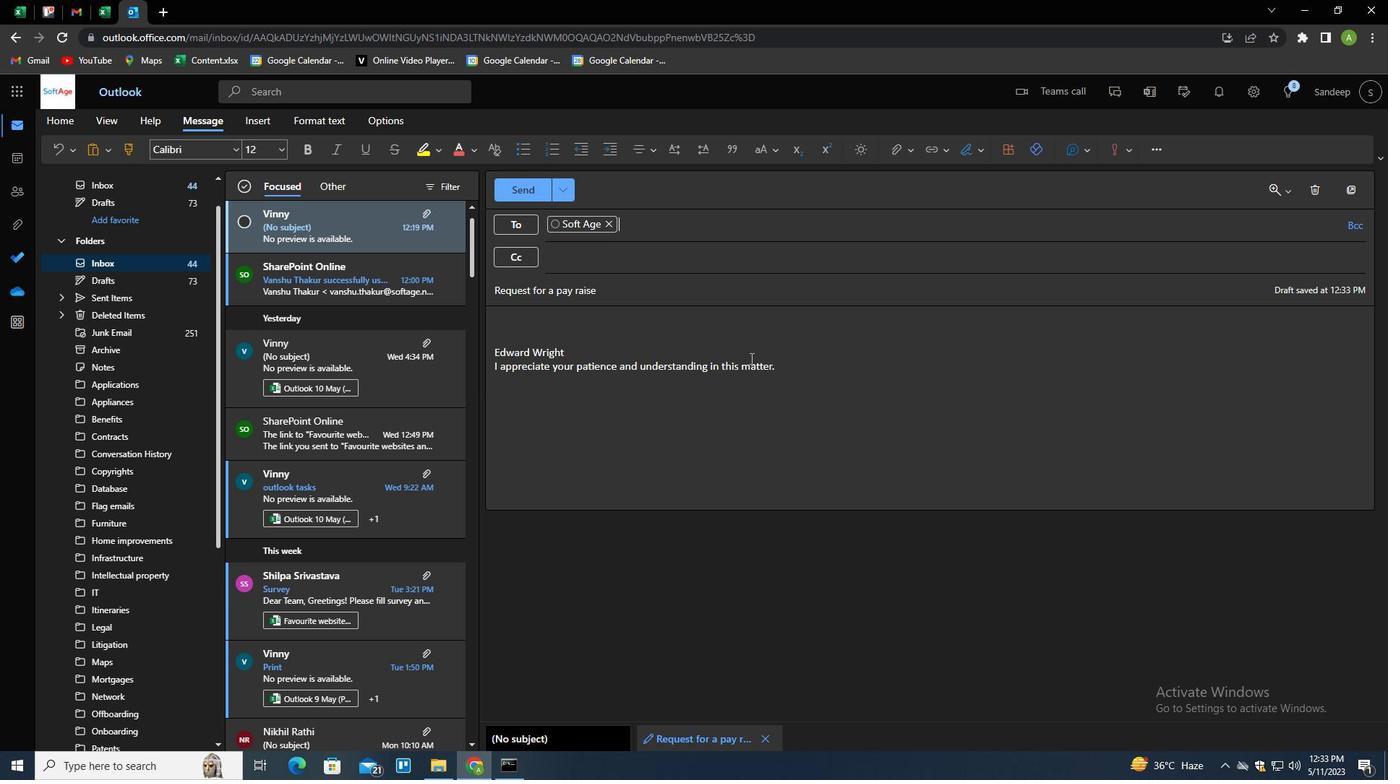 
Action: Mouse scrolled (798, 406) with delta (0, 0)
Screenshot: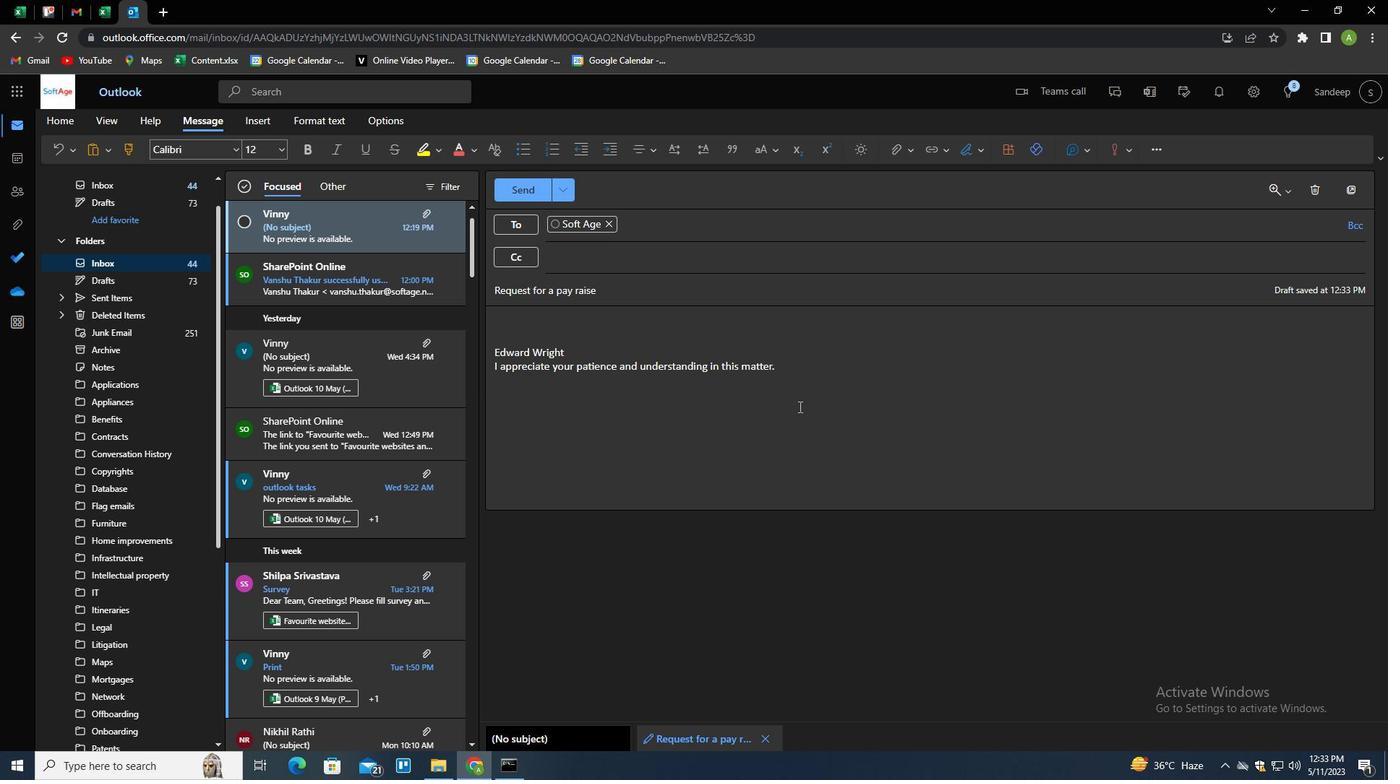 
Action: Mouse moved to (897, 149)
Screenshot: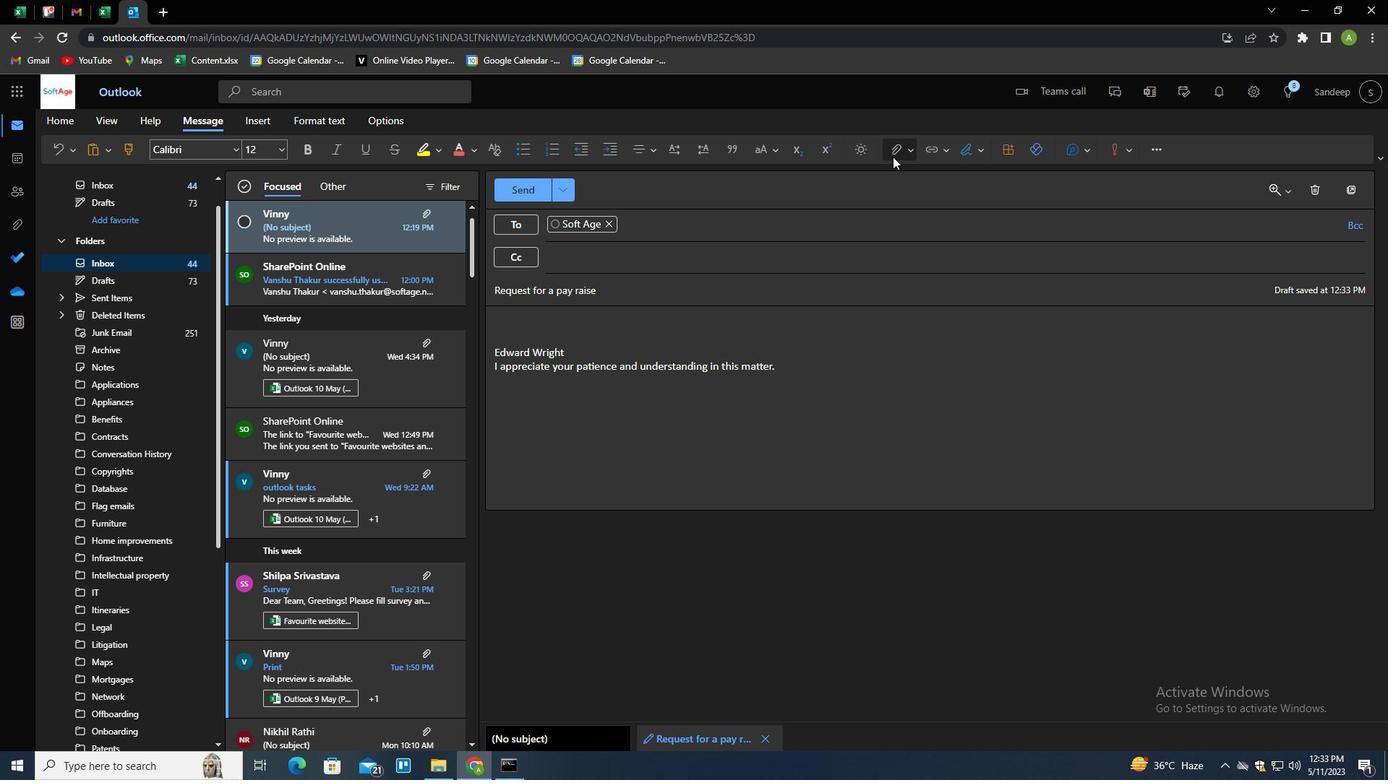 
Action: Mouse pressed left at (897, 149)
Screenshot: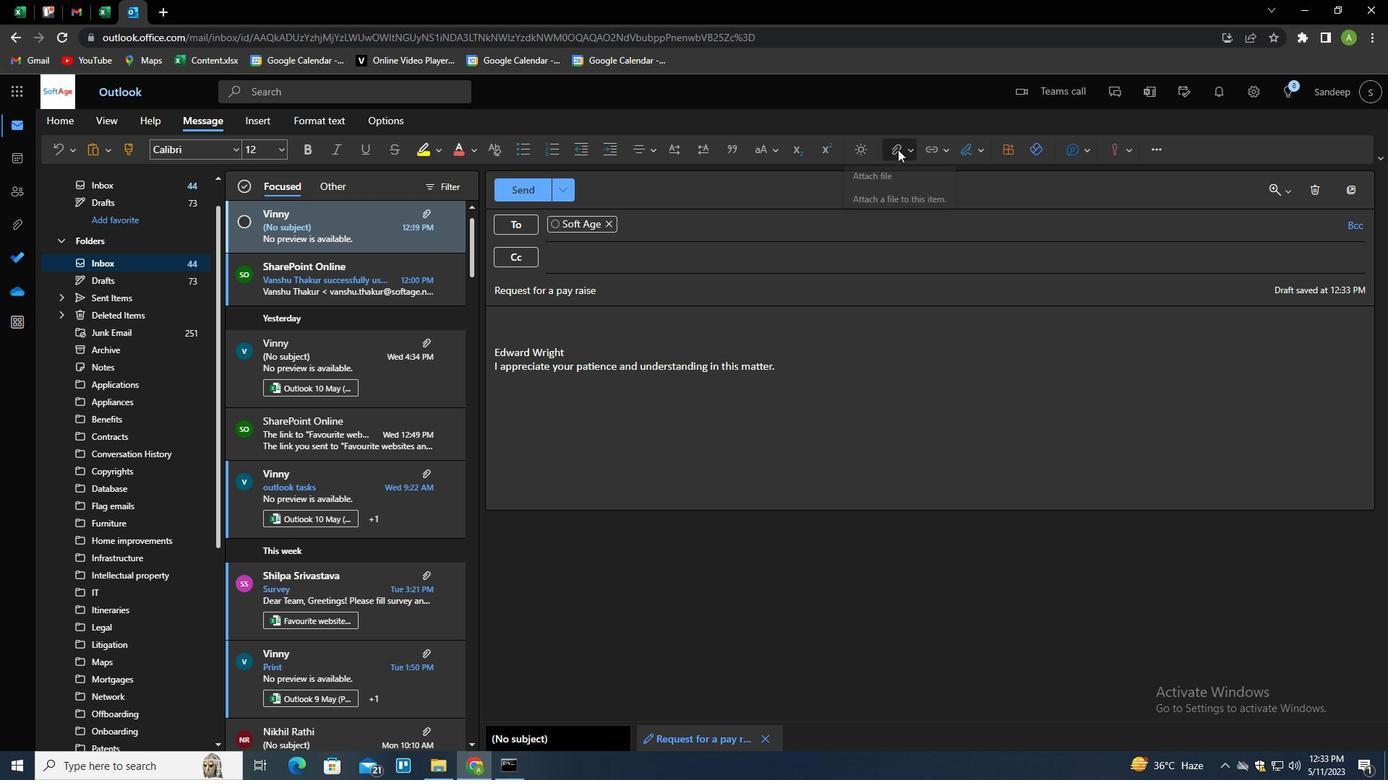 
Action: Mouse moved to (821, 185)
Screenshot: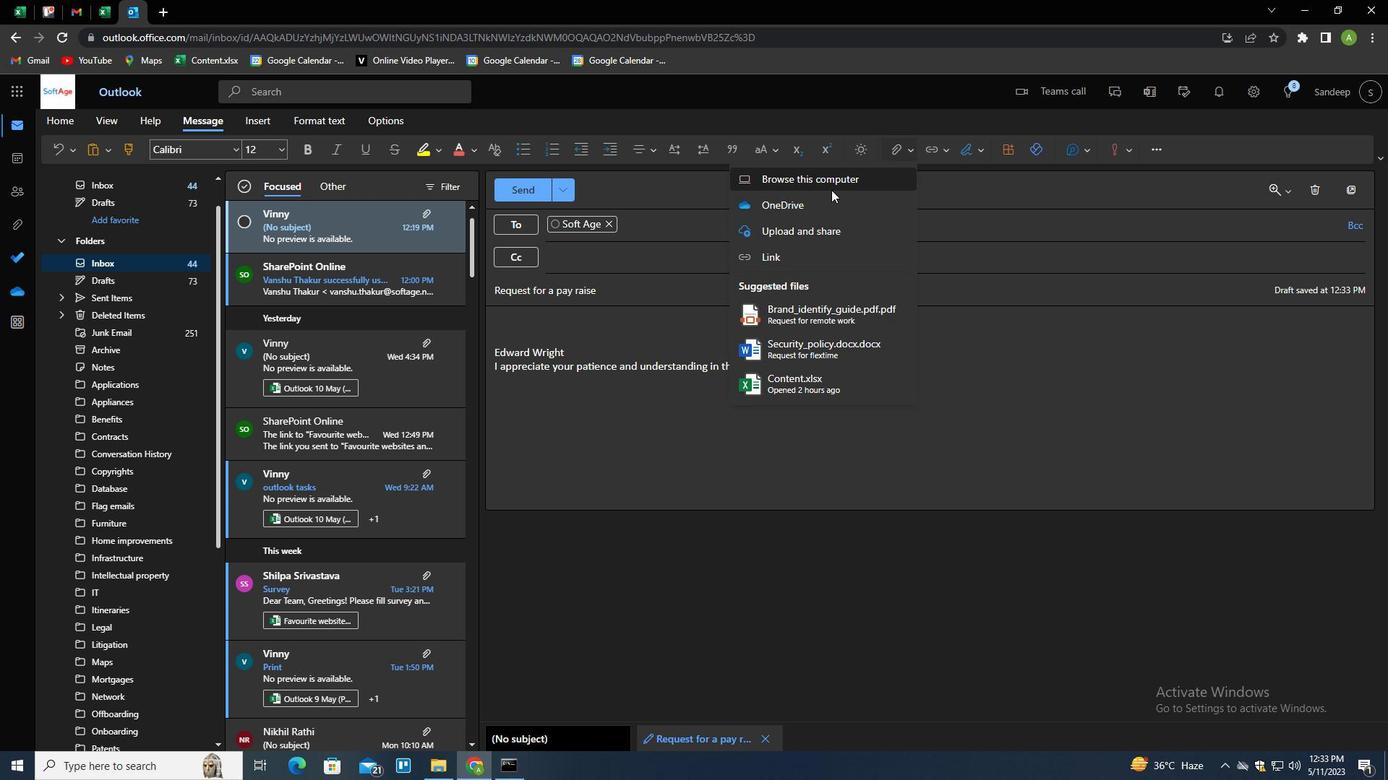 
Action: Mouse pressed left at (821, 185)
Screenshot: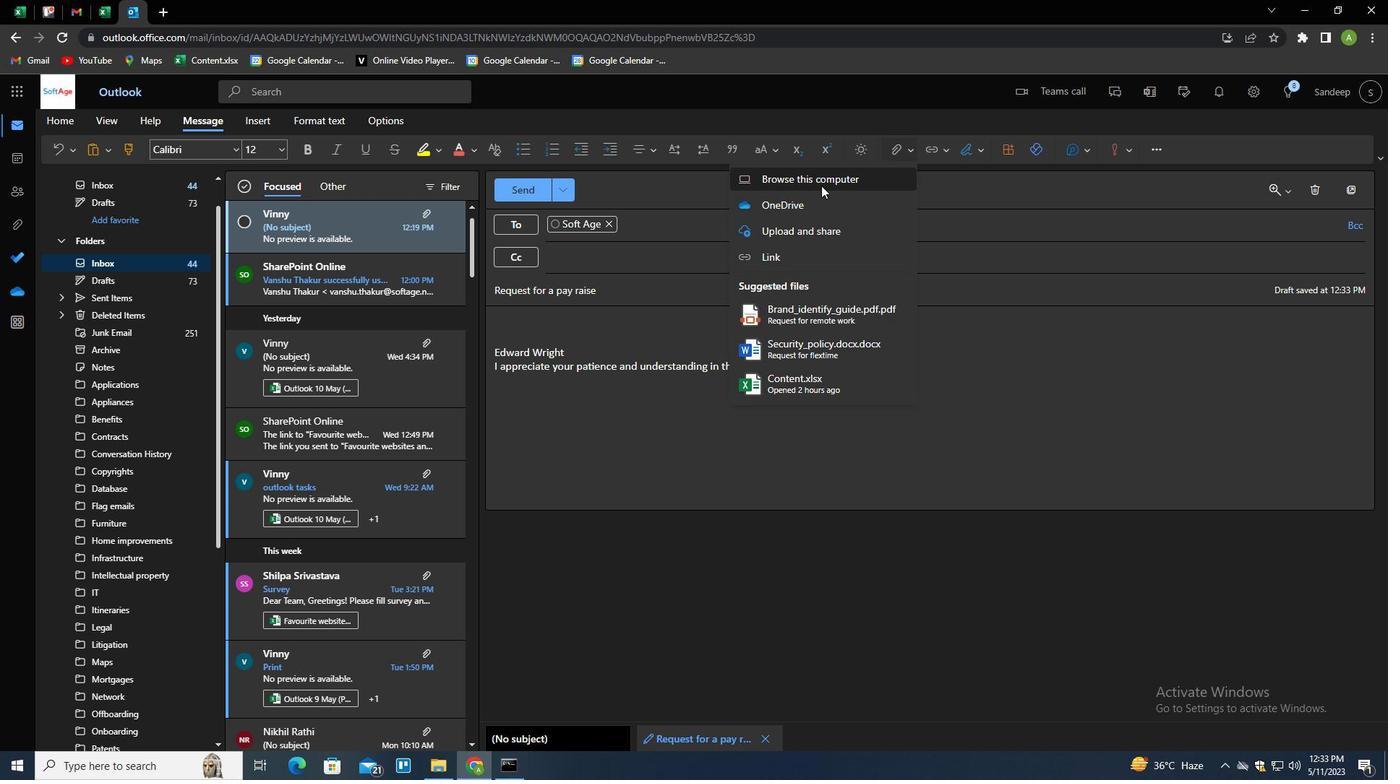 
Action: Mouse moved to (268, 152)
Screenshot: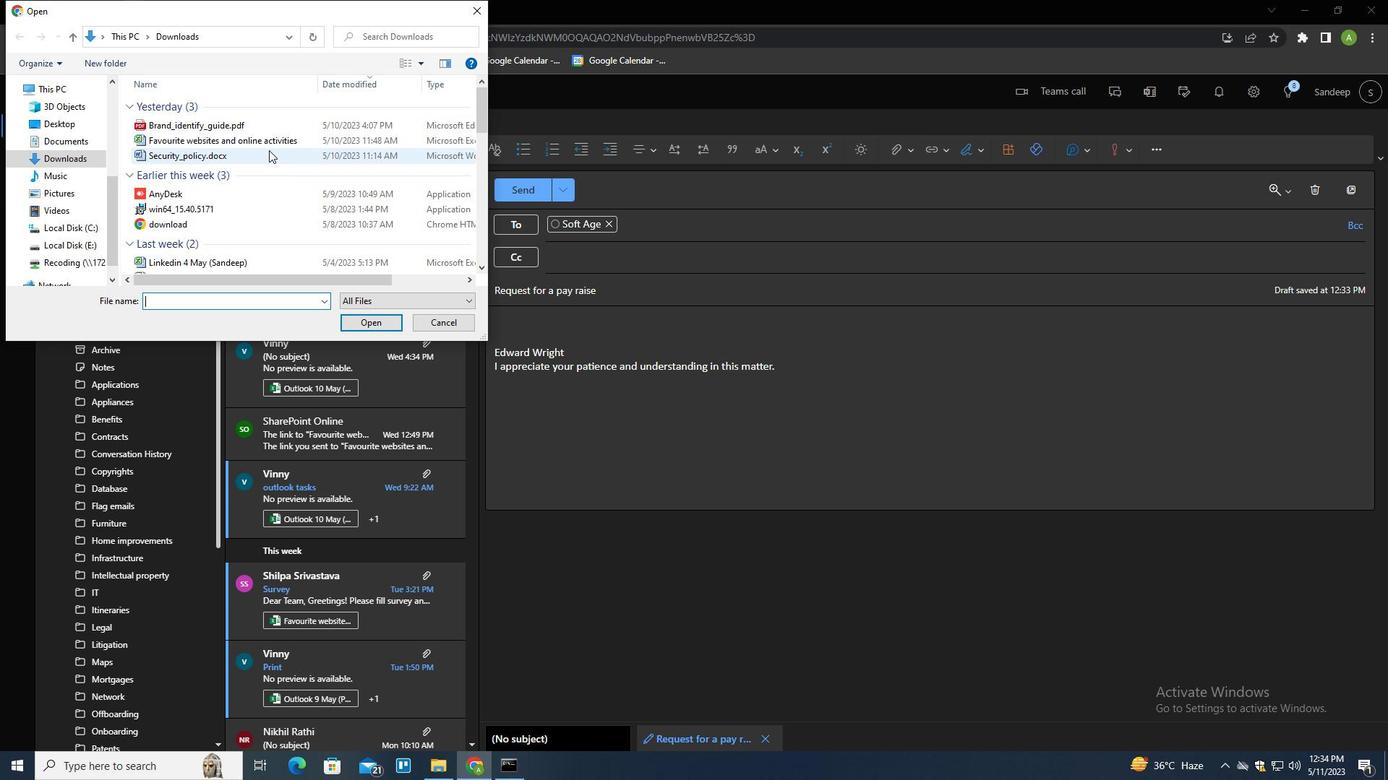 
Action: Mouse pressed left at (268, 152)
Screenshot: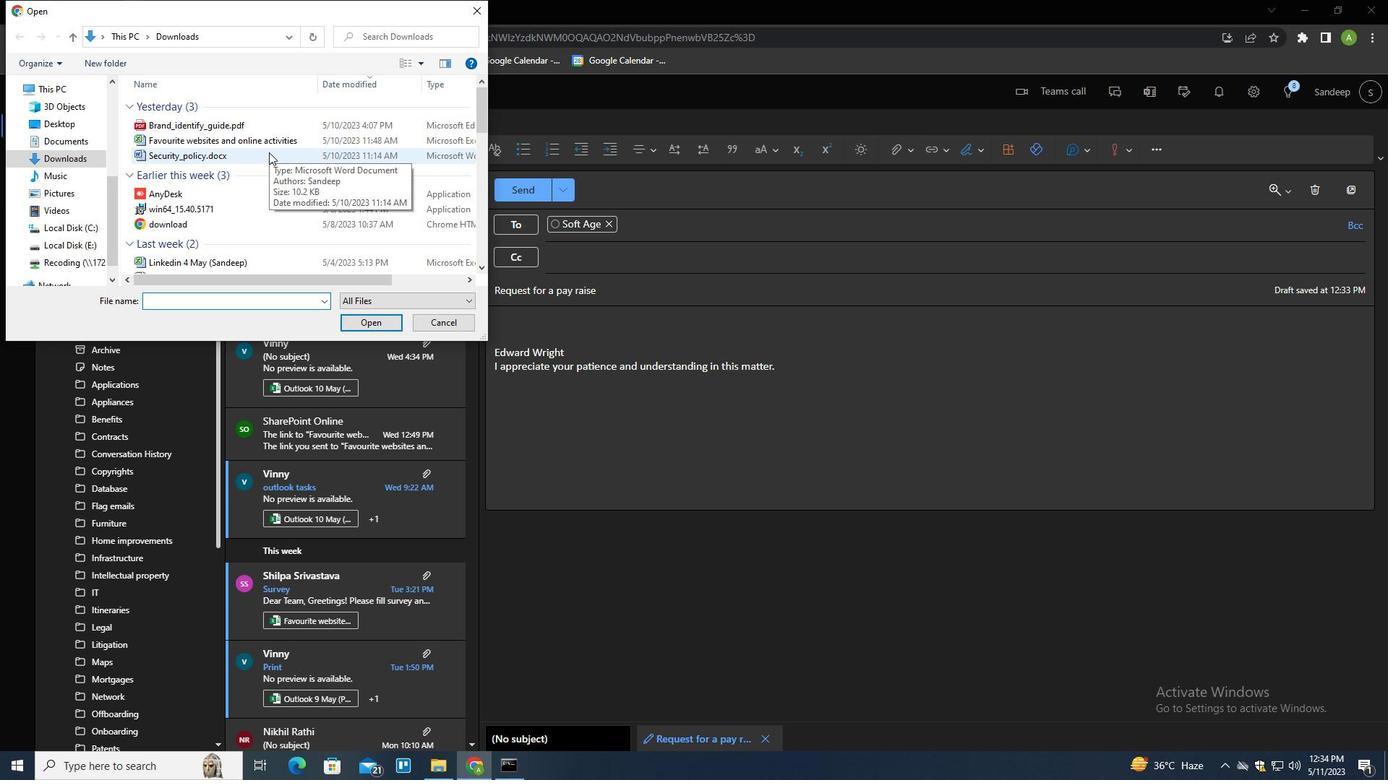 
Action: Key pressed <Key.f2><Key.shift><Key.shift>{<Key.backspace><Key.shift>PARTNERSHIP<Key.shift>_CONTRACT.P<Key.backspace>DOCX<Key.enter>
Screenshot: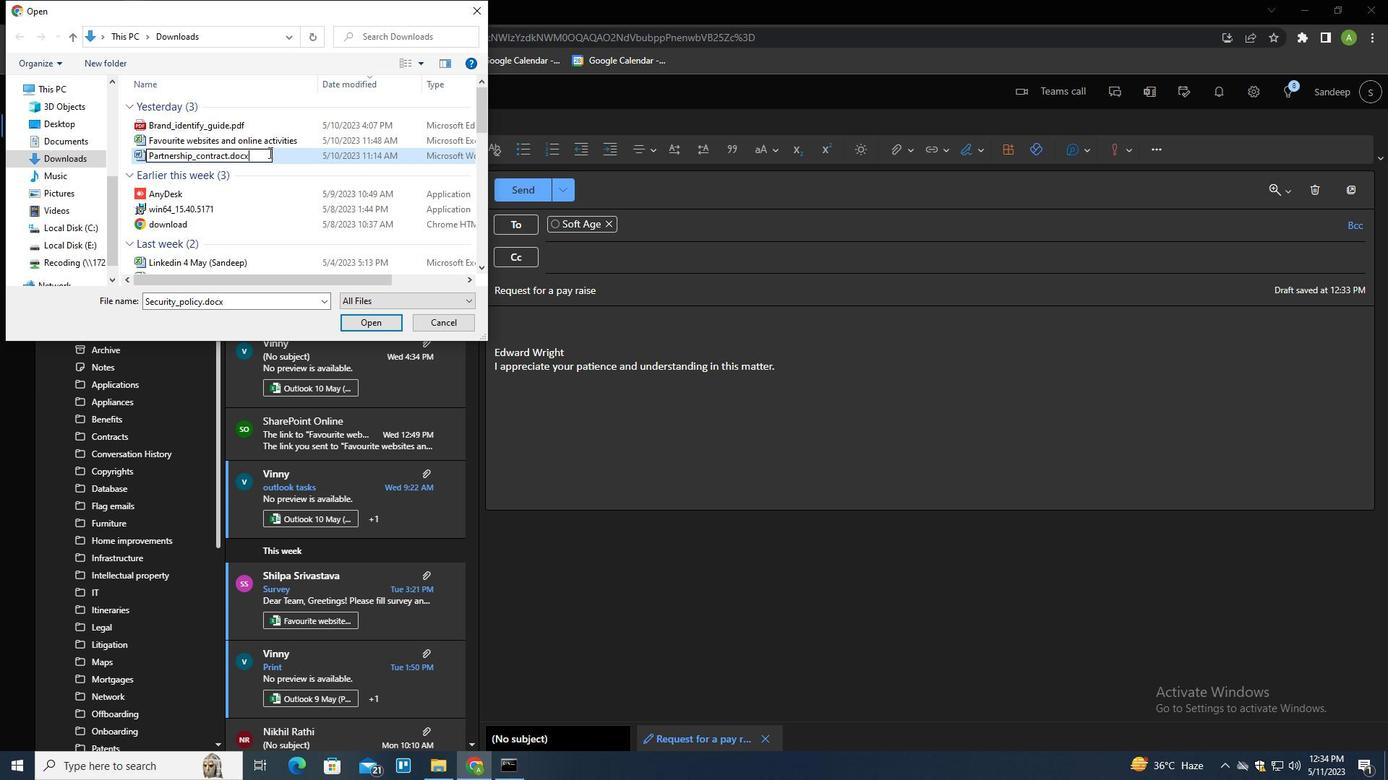 
Action: Mouse pressed left at (268, 152)
Screenshot: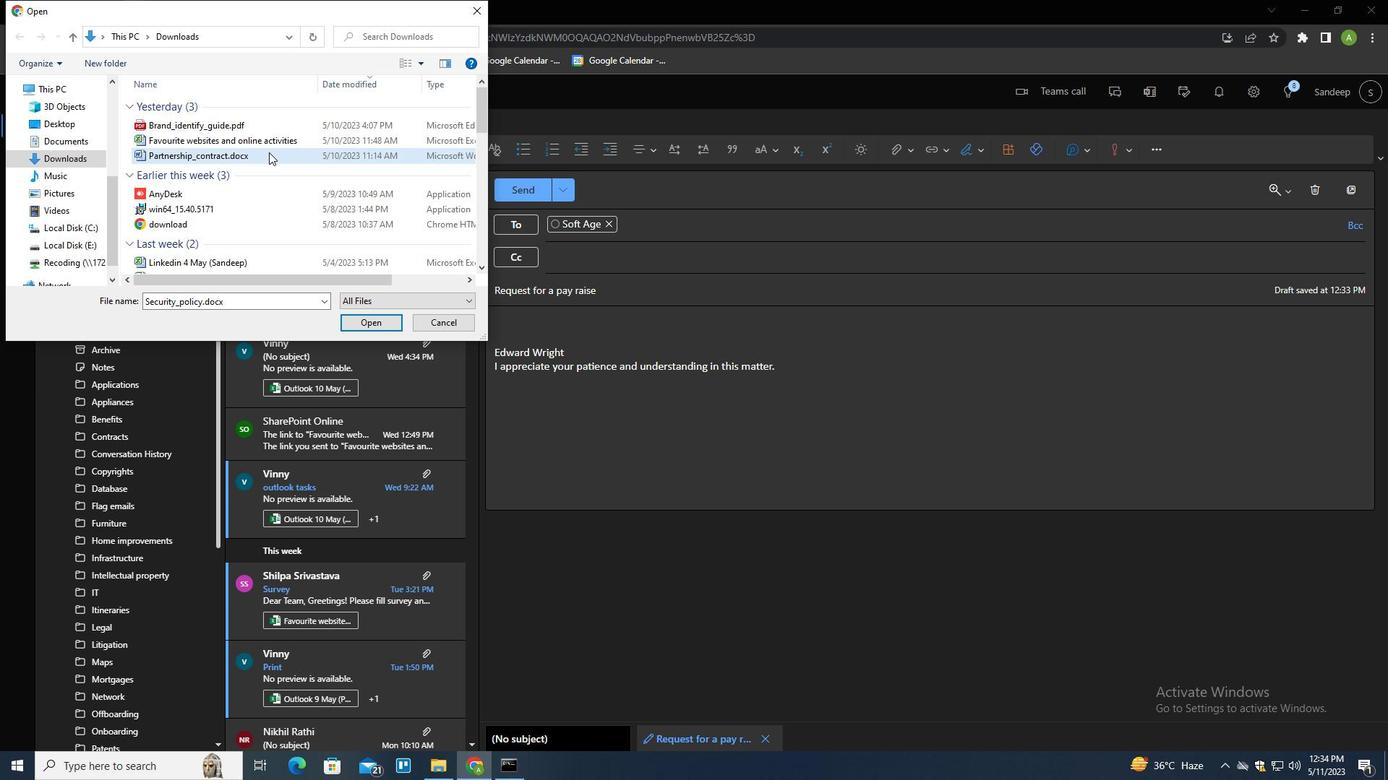 
Action: Mouse moved to (374, 324)
Screenshot: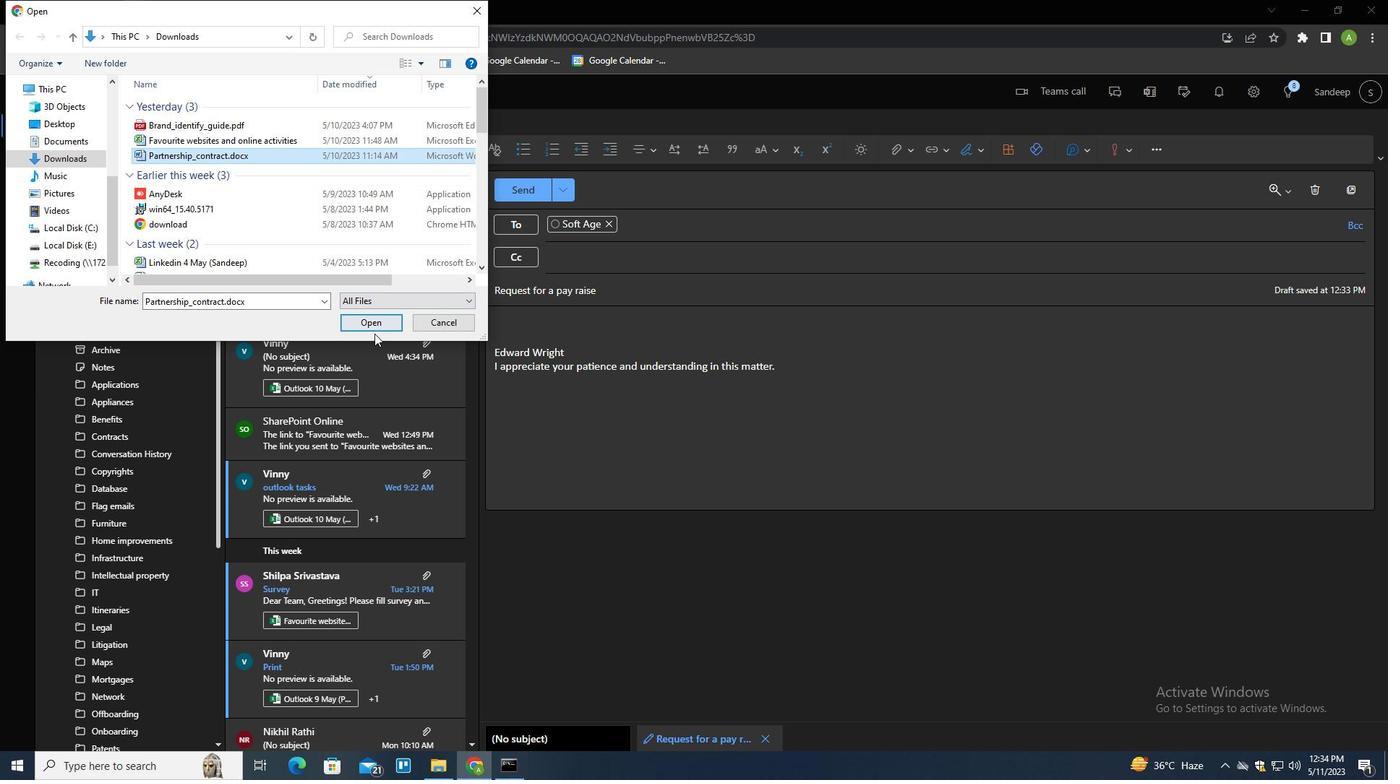 
Action: Mouse pressed left at (374, 324)
Screenshot: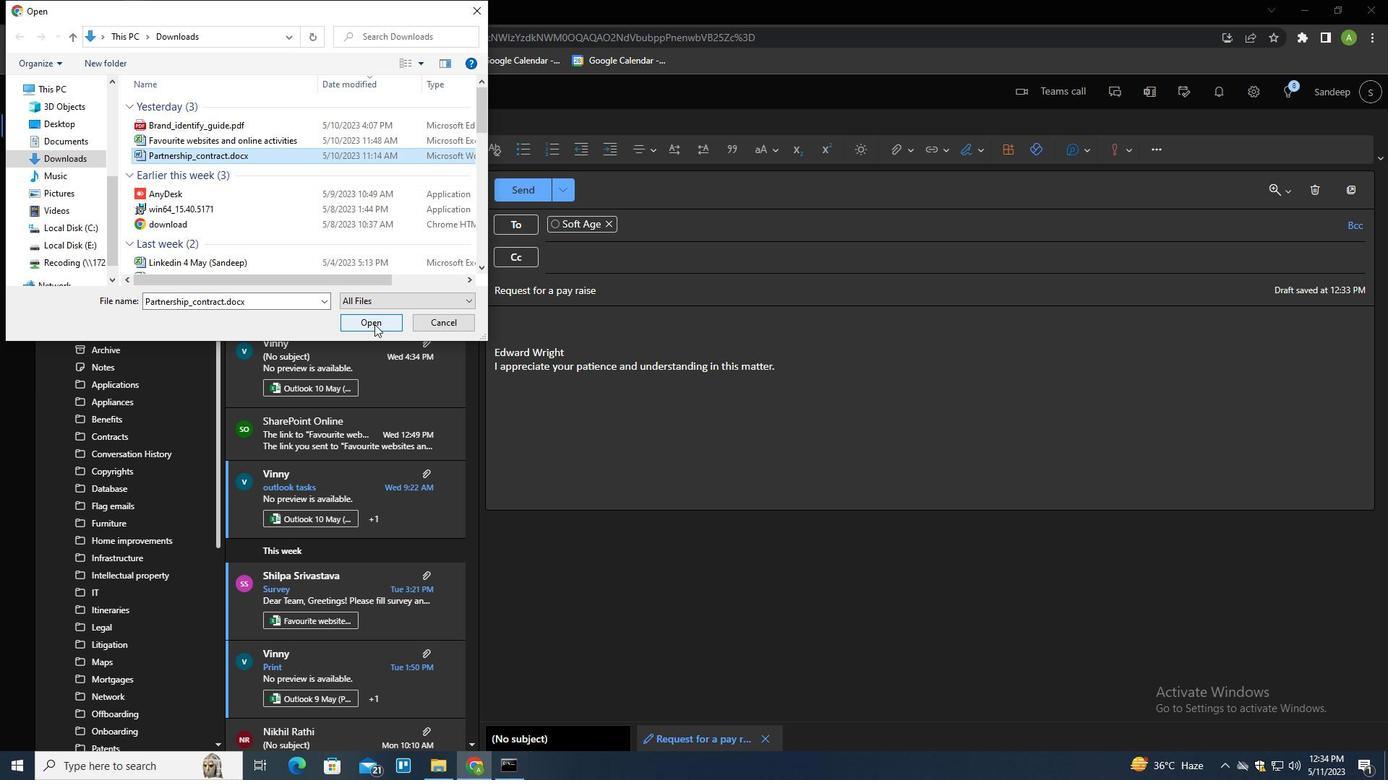 
Action: Mouse moved to (821, 422)
Screenshot: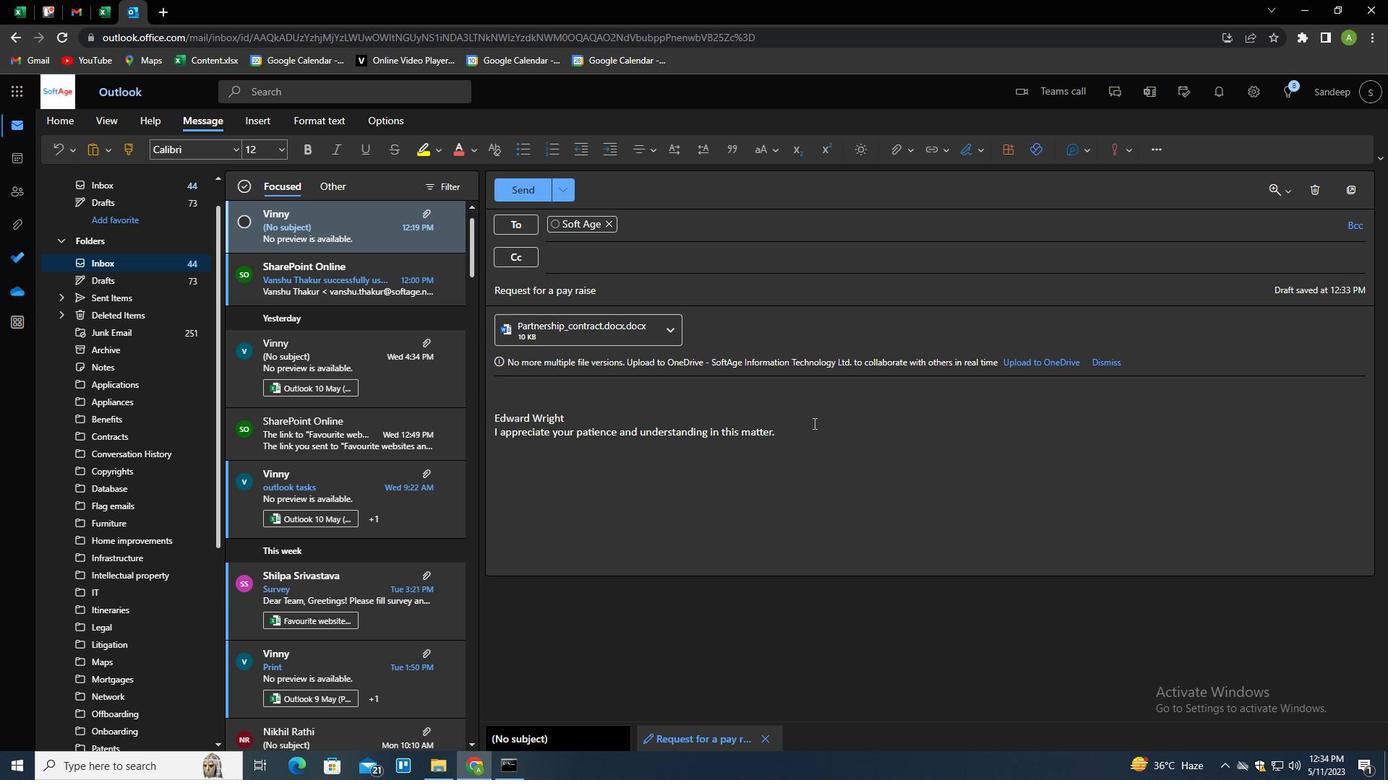 
Action: Mouse scrolled (821, 422) with delta (0, 0)
Screenshot: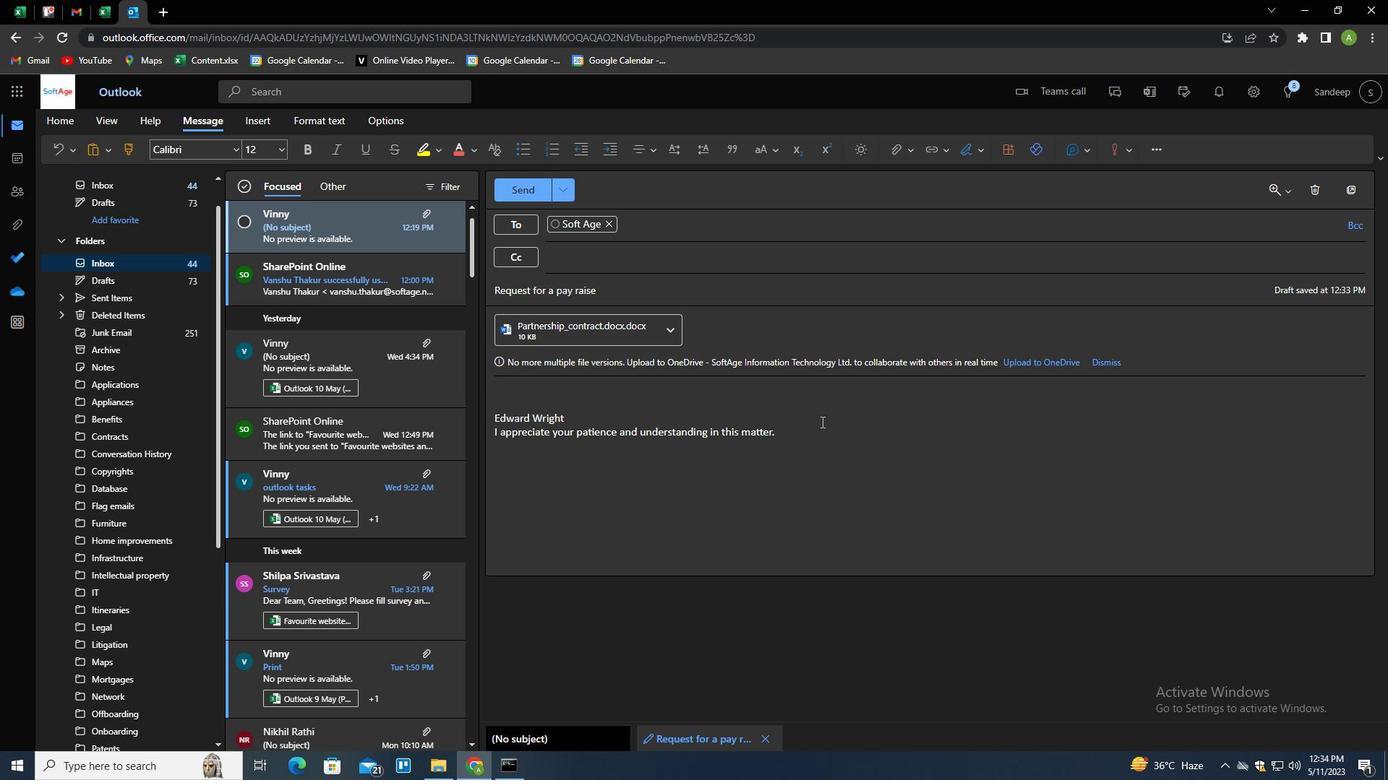 
Action: Mouse moved to (531, 193)
Screenshot: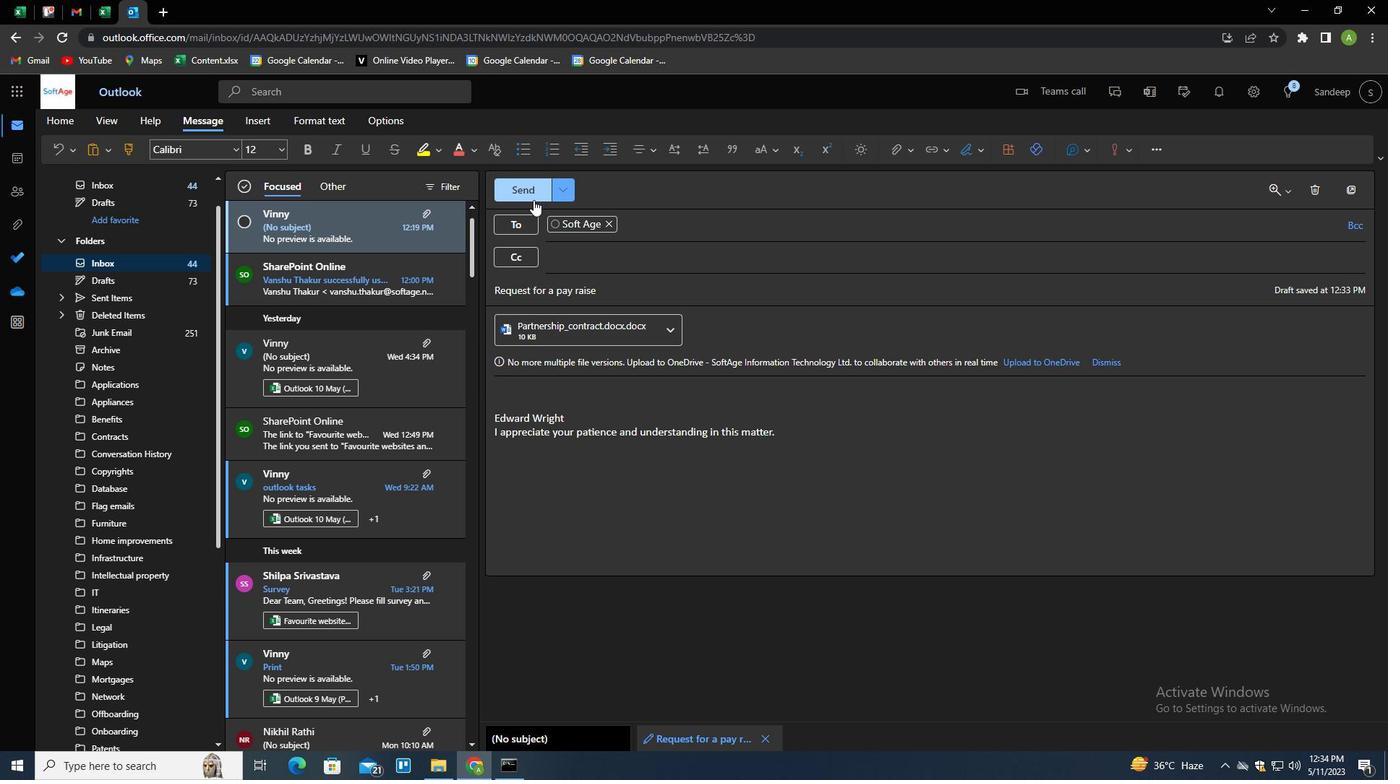 
Action: Mouse pressed left at (531, 193)
Screenshot: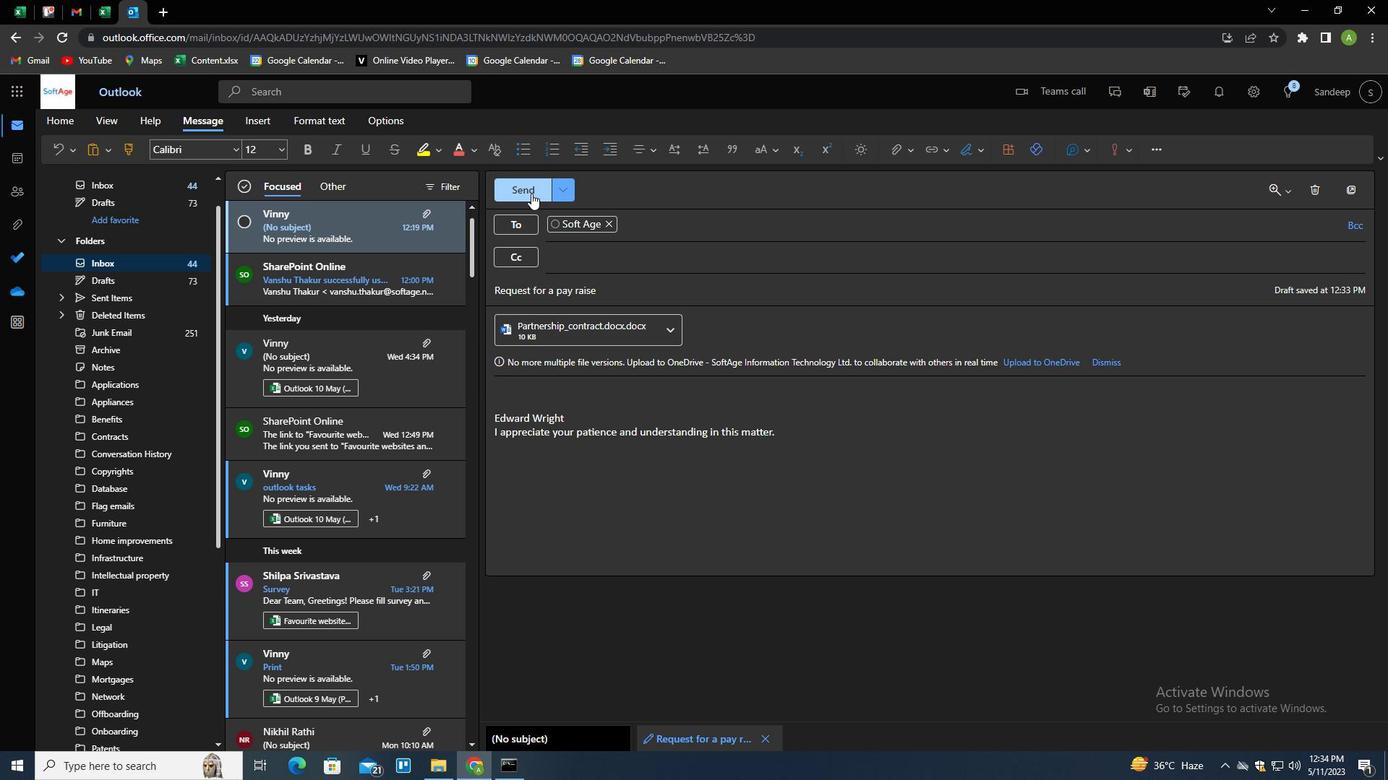 
Action: Mouse moved to (373, 460)
Screenshot: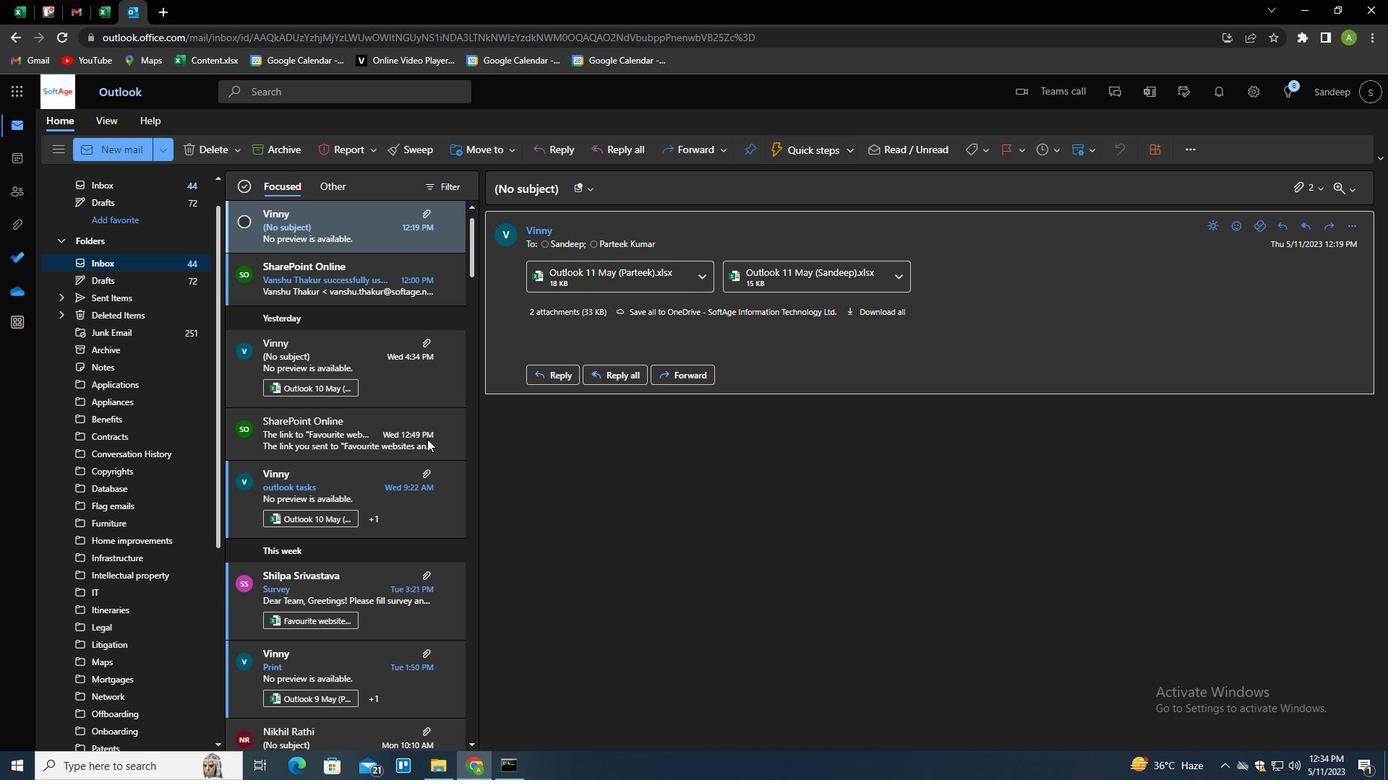 
Action: Mouse scrolled (373, 459) with delta (0, 0)
Screenshot: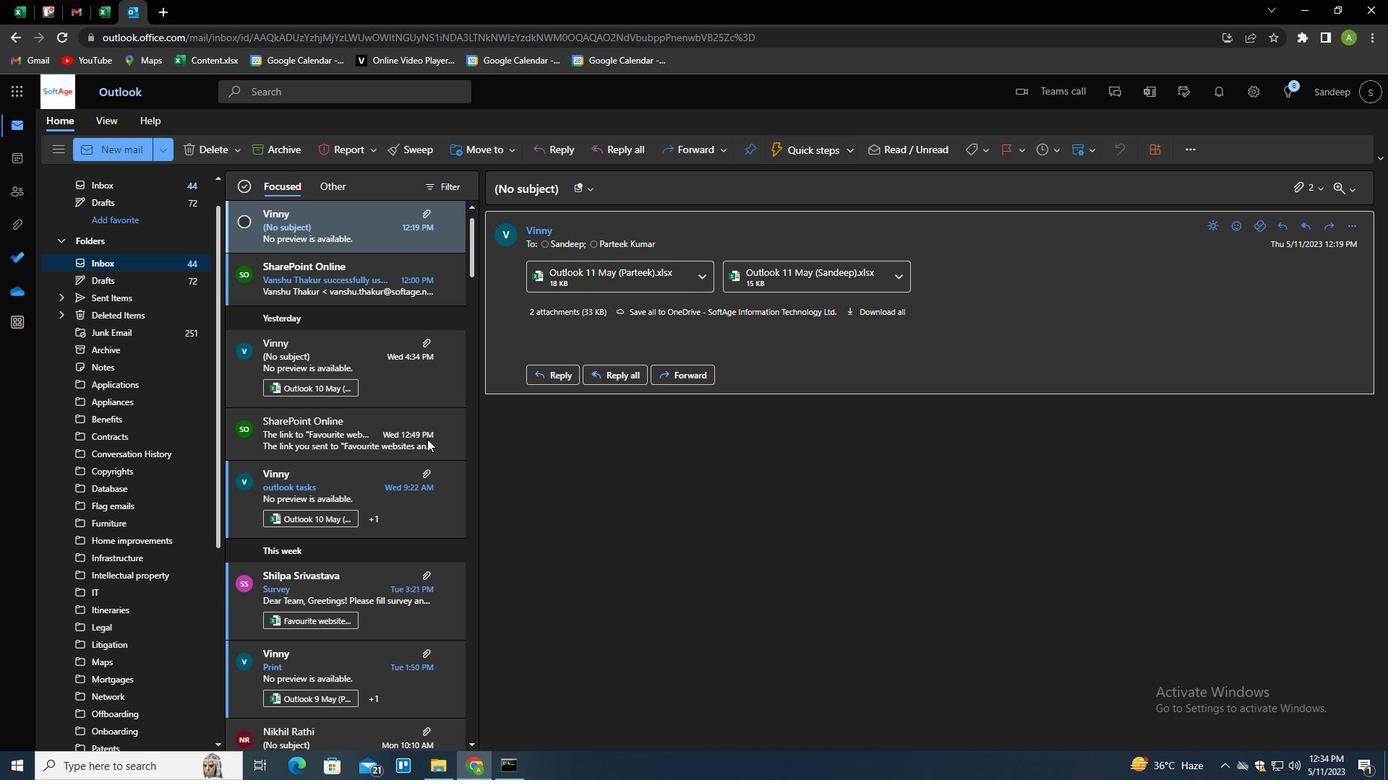 
Action: Mouse moved to (346, 474)
Screenshot: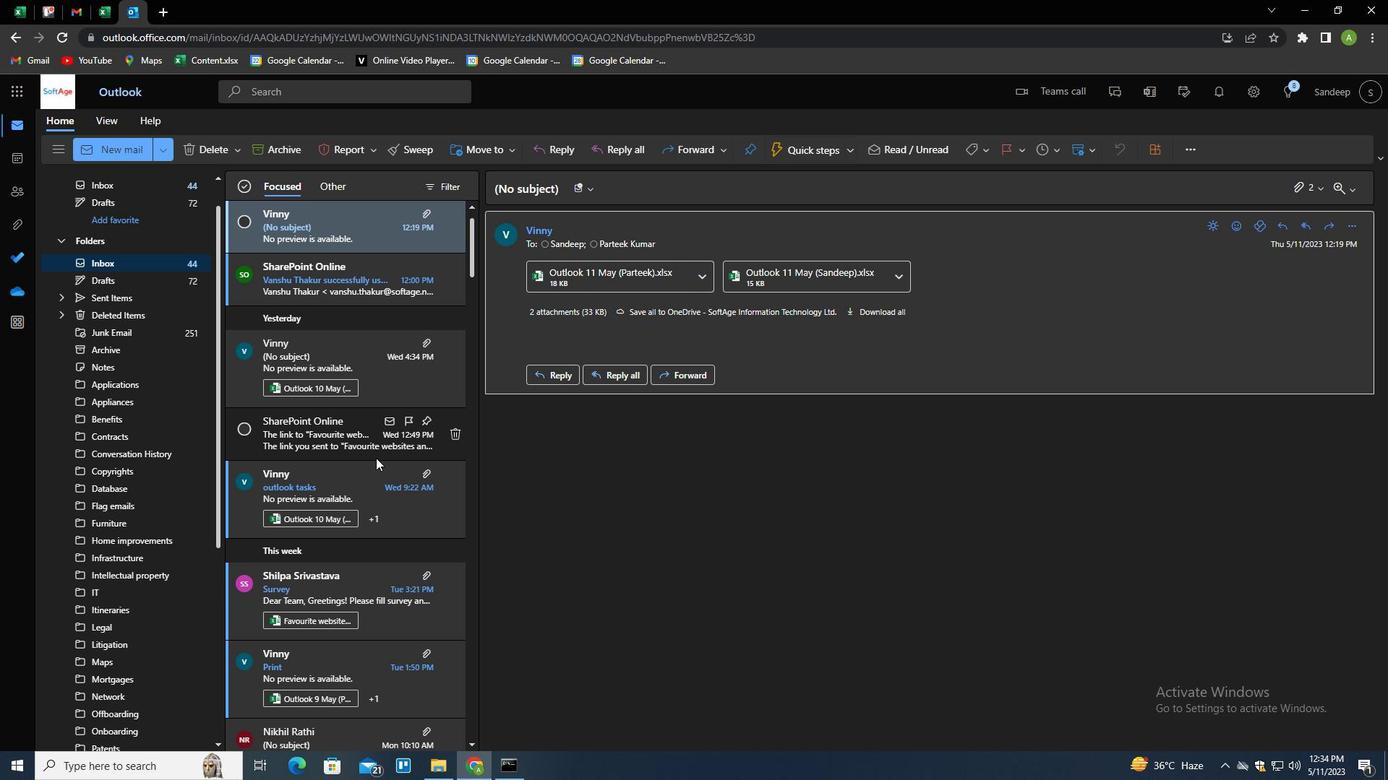 
Action: Mouse scrolled (346, 473) with delta (0, 0)
Screenshot: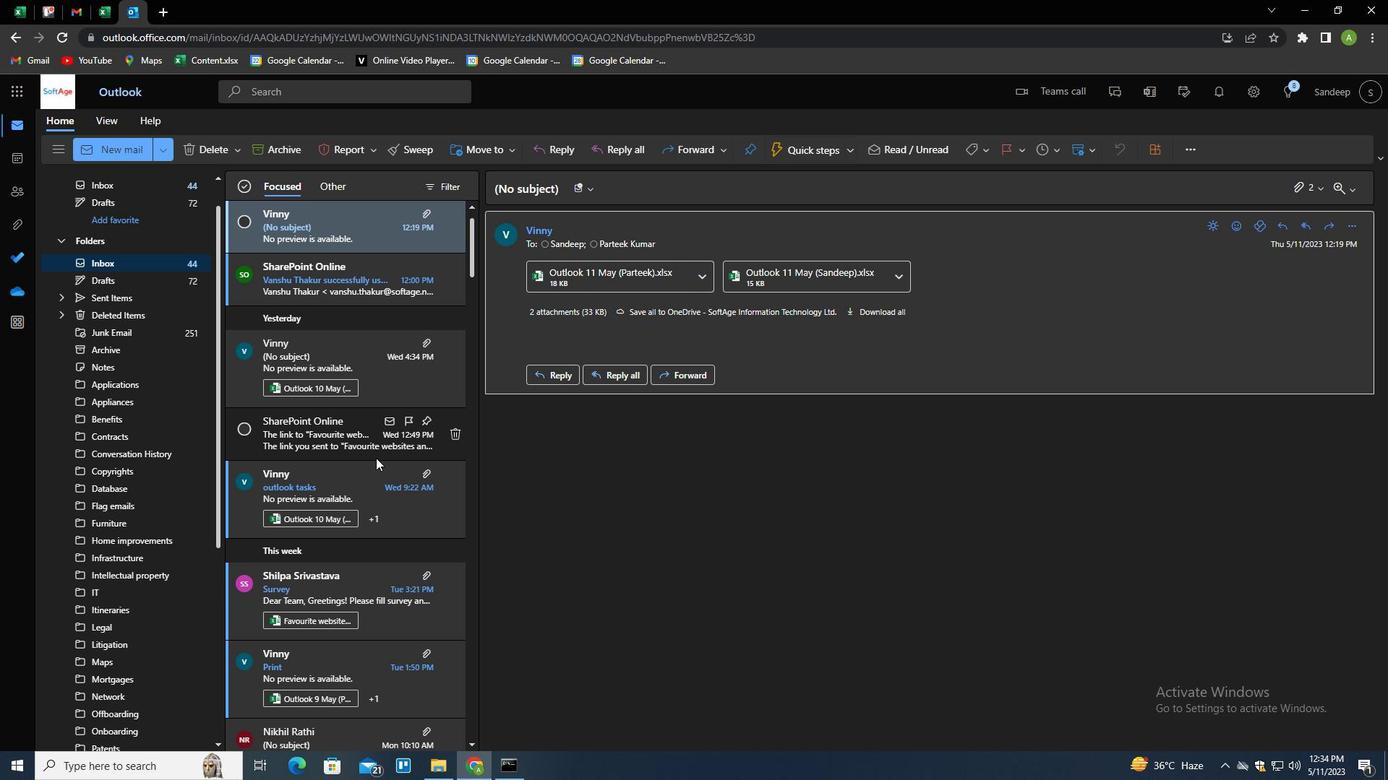 
Action: Mouse moved to (319, 485)
Screenshot: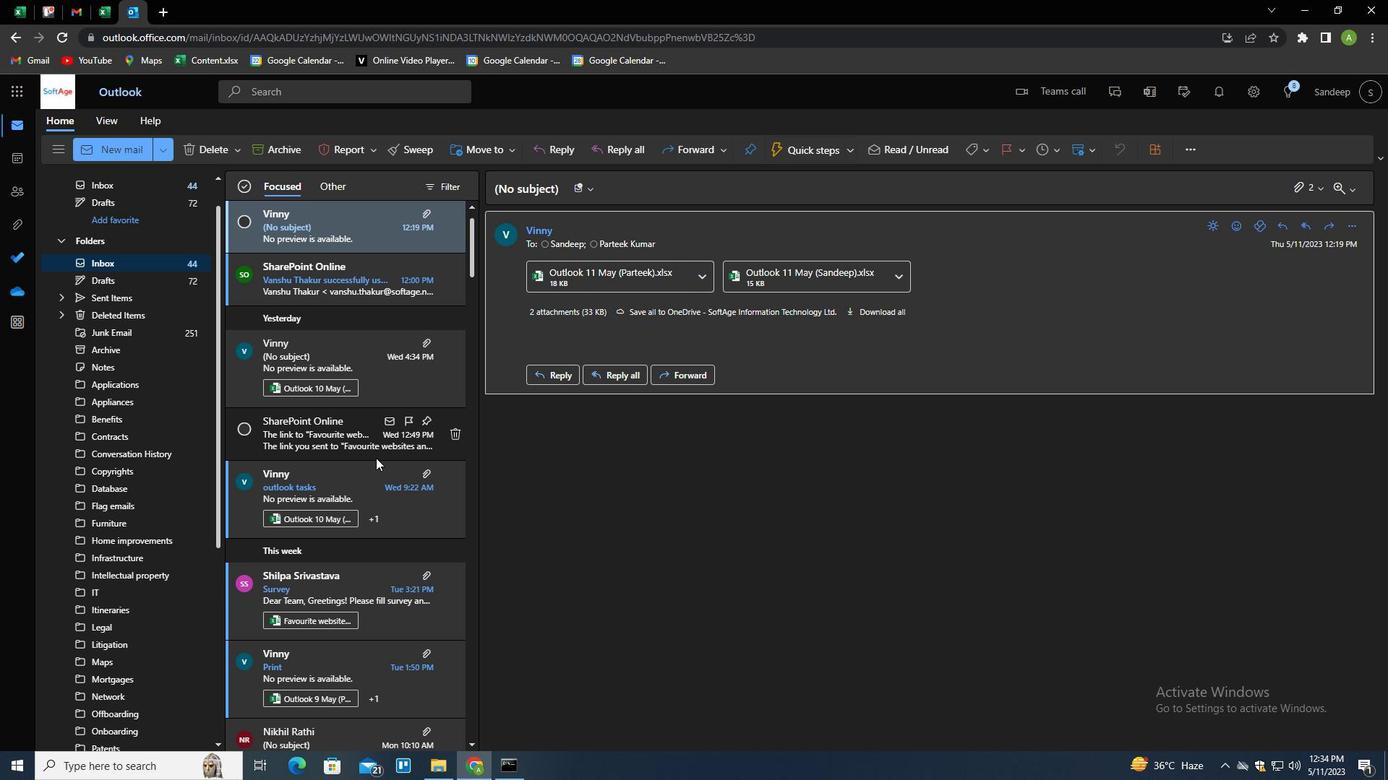 
Action: Mouse scrolled (319, 484) with delta (0, 0)
Screenshot: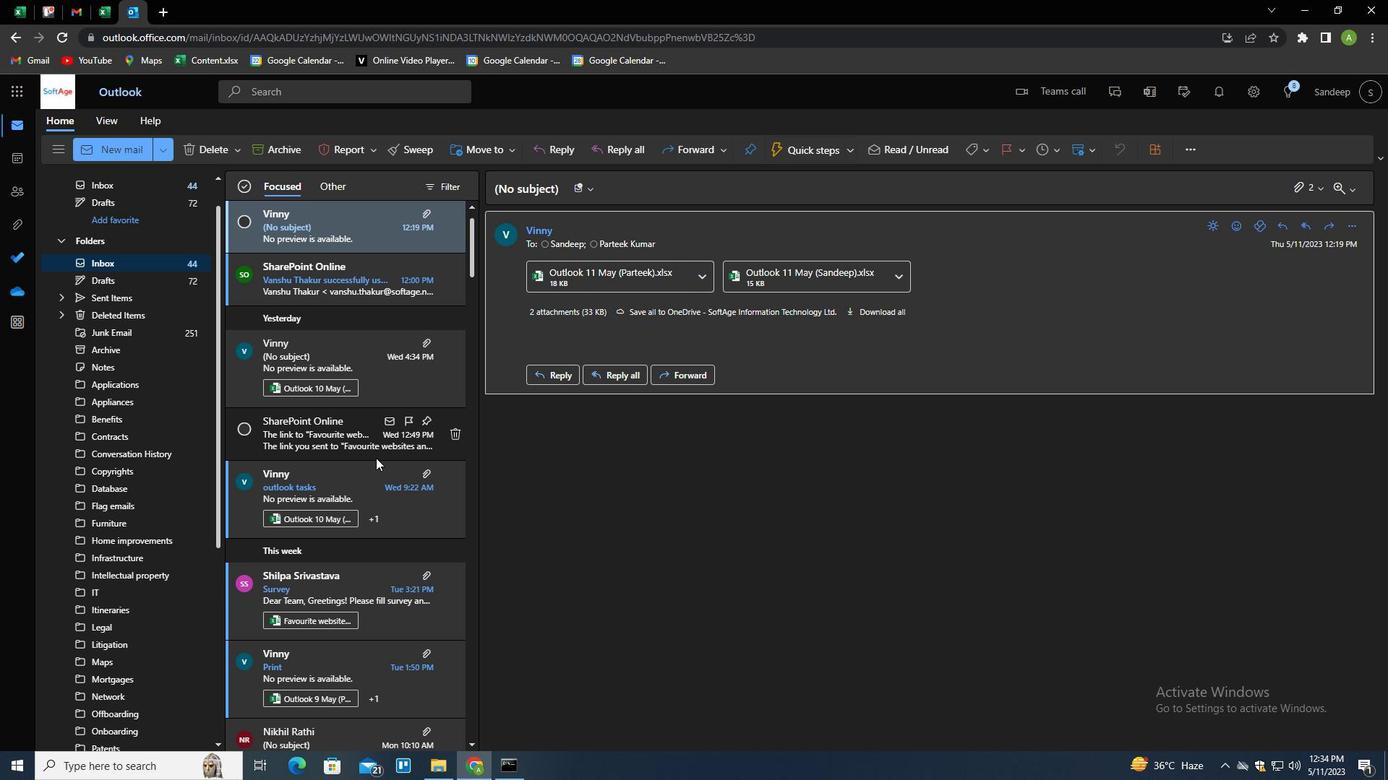 
Action: Mouse moved to (277, 495)
Screenshot: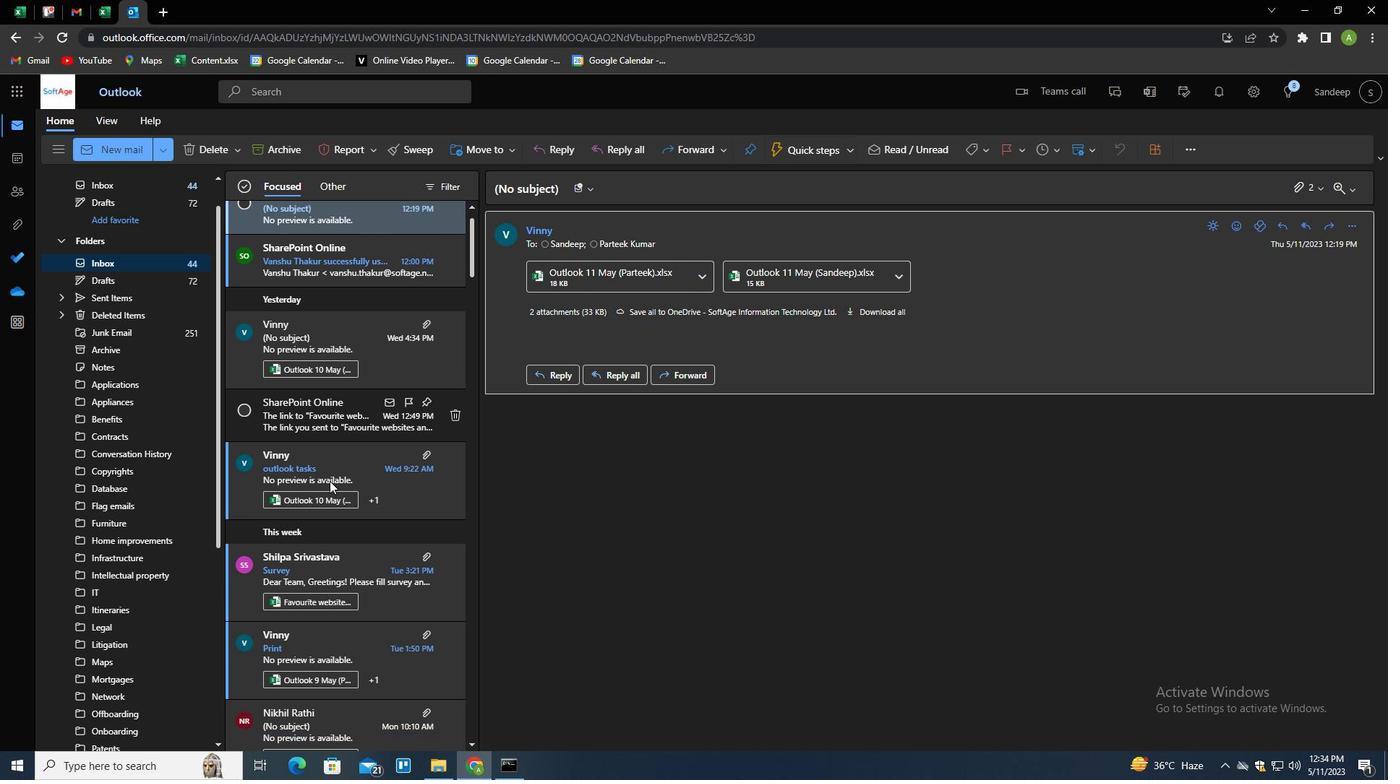 
Action: Mouse scrolled (277, 495) with delta (0, 0)
Screenshot: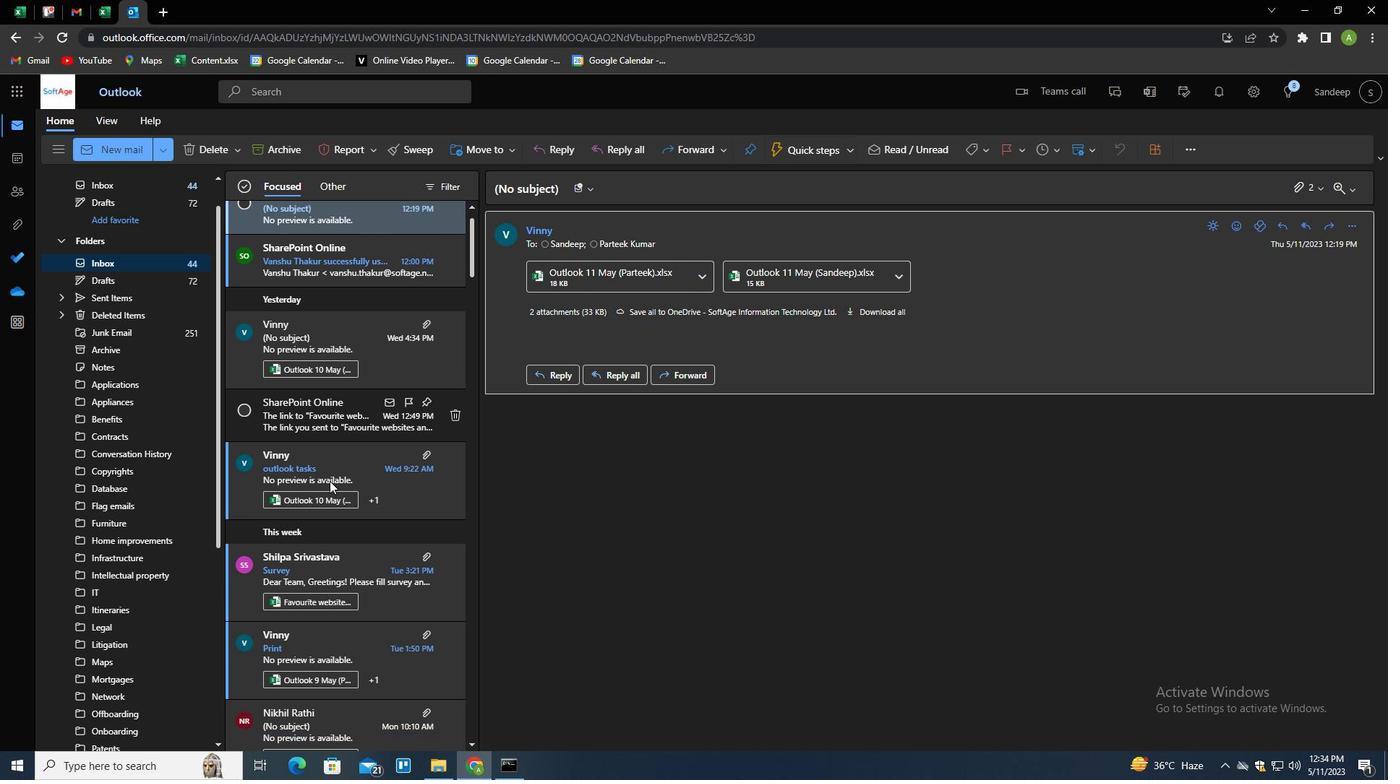 
Action: Mouse moved to (232, 508)
Screenshot: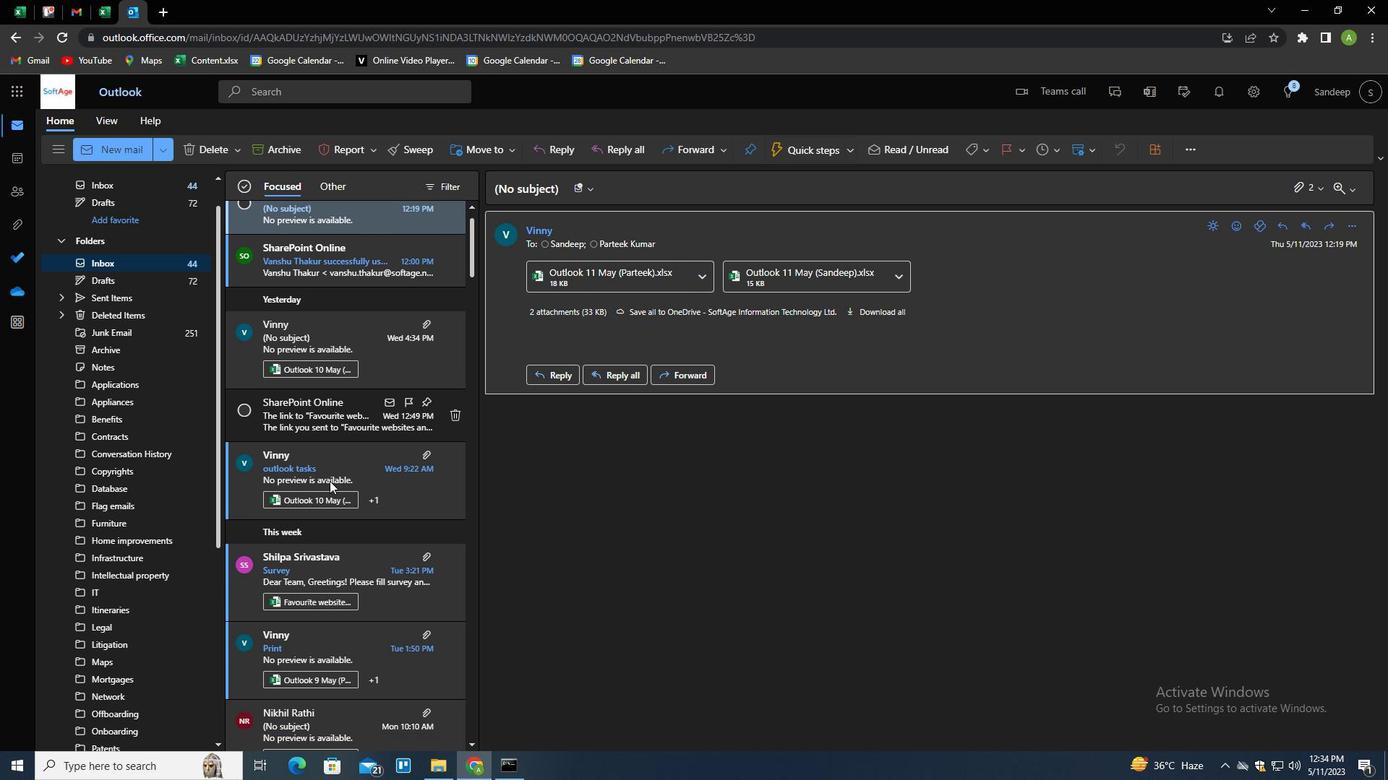 
Action: Mouse scrolled (232, 507) with delta (0, 0)
Screenshot: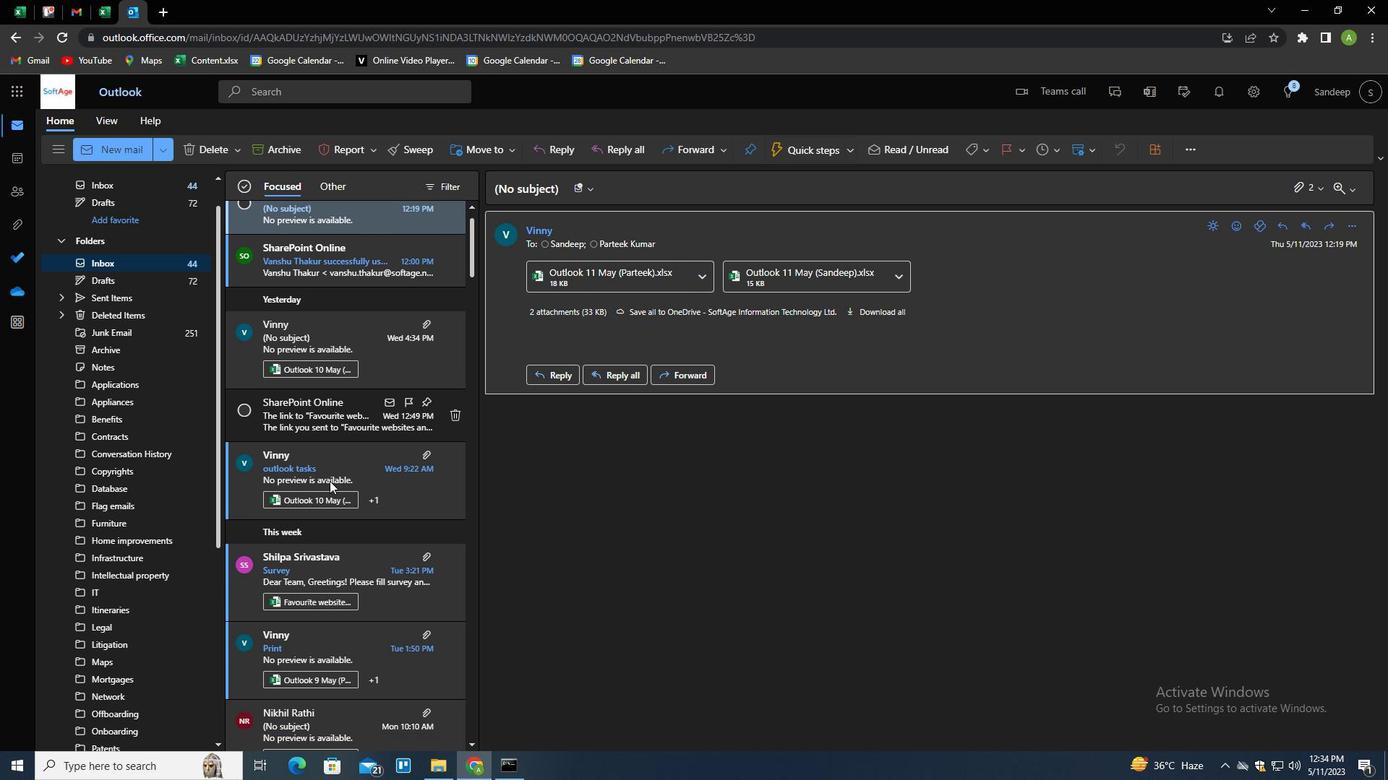 
Action: Mouse moved to (175, 519)
Screenshot: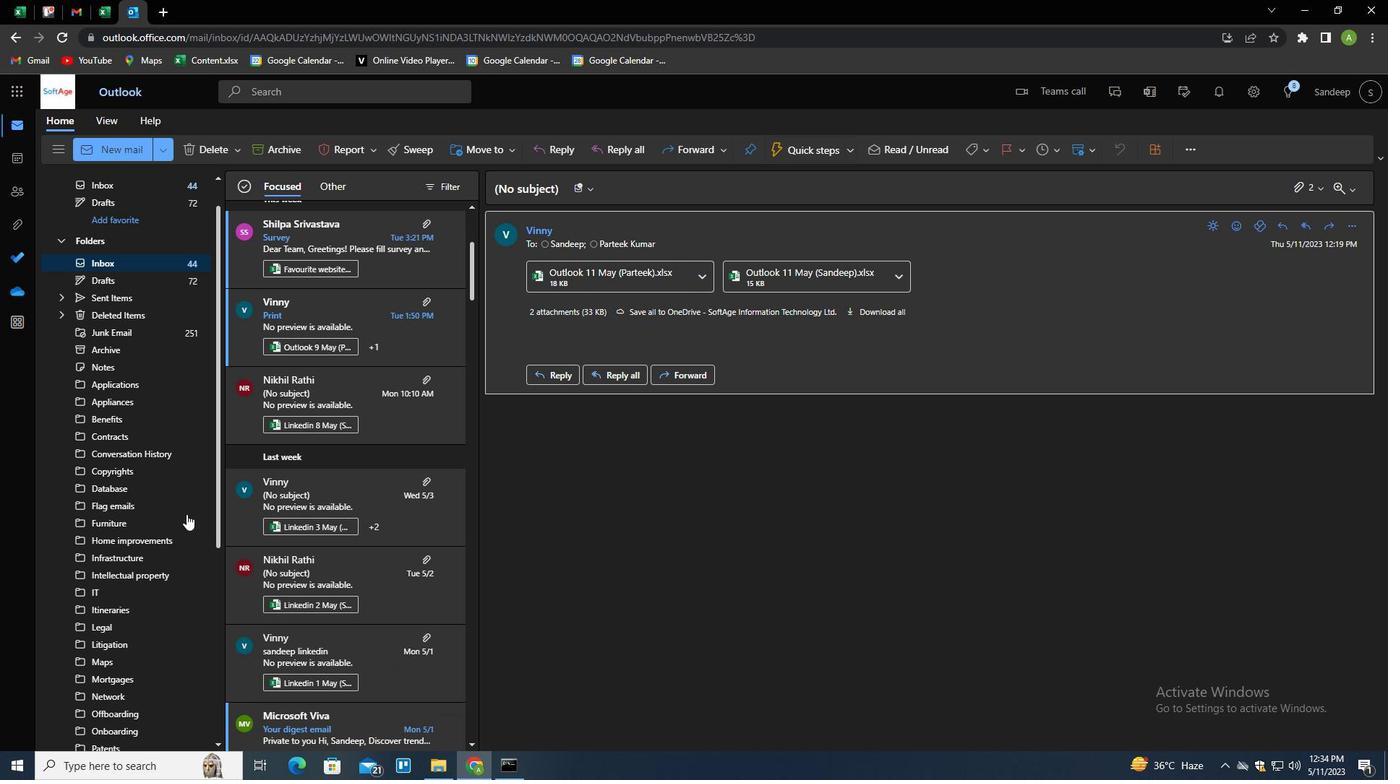 
Action: Mouse scrolled (175, 518) with delta (0, 0)
Screenshot: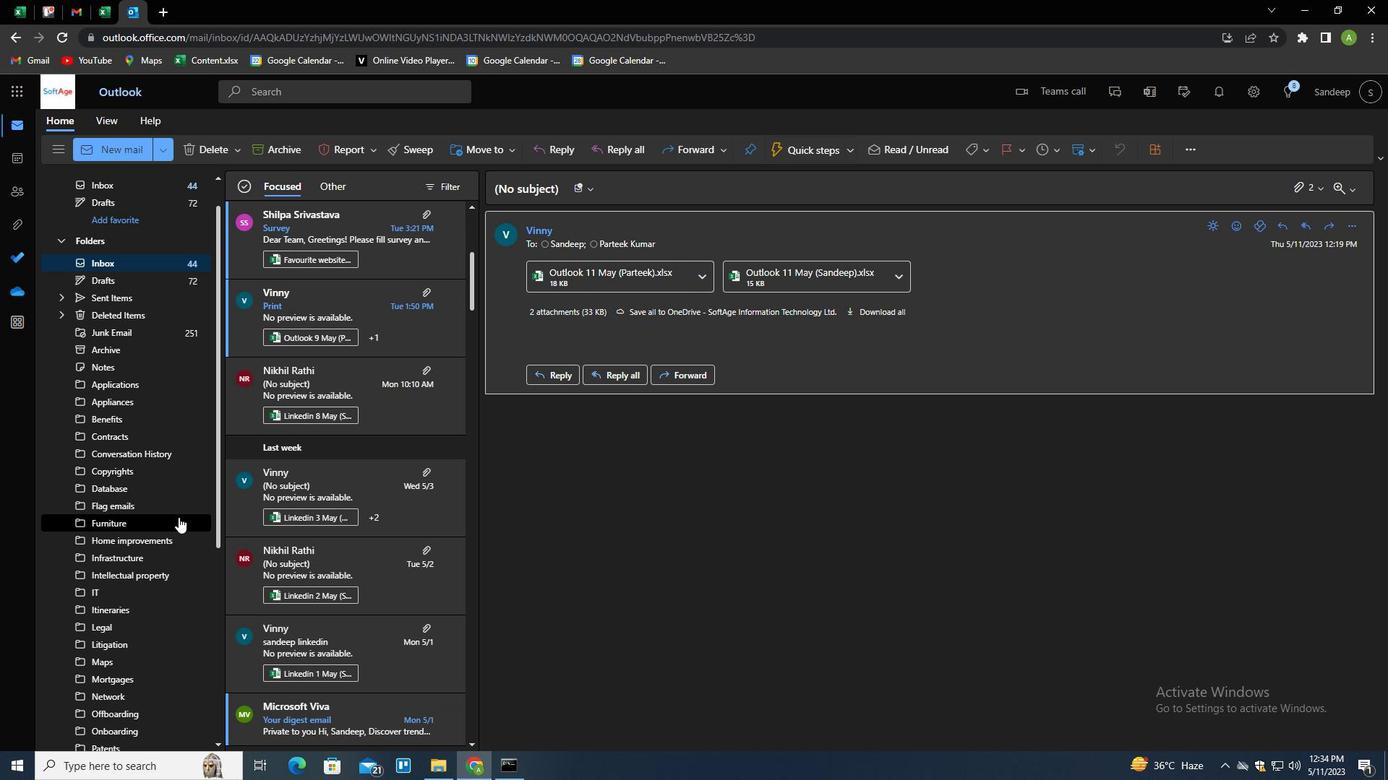 
Action: Mouse scrolled (175, 518) with delta (0, 0)
Screenshot: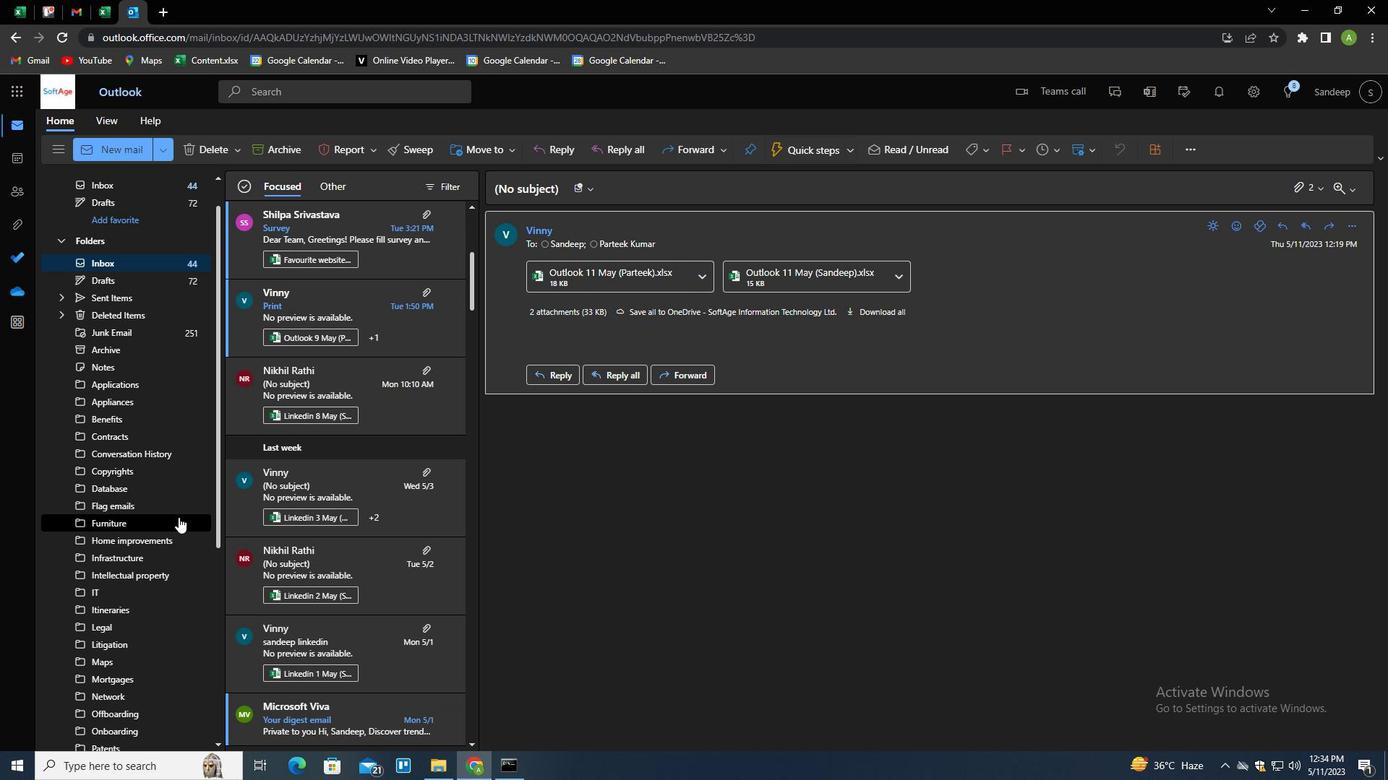 
Action: Mouse scrolled (175, 518) with delta (0, 0)
Screenshot: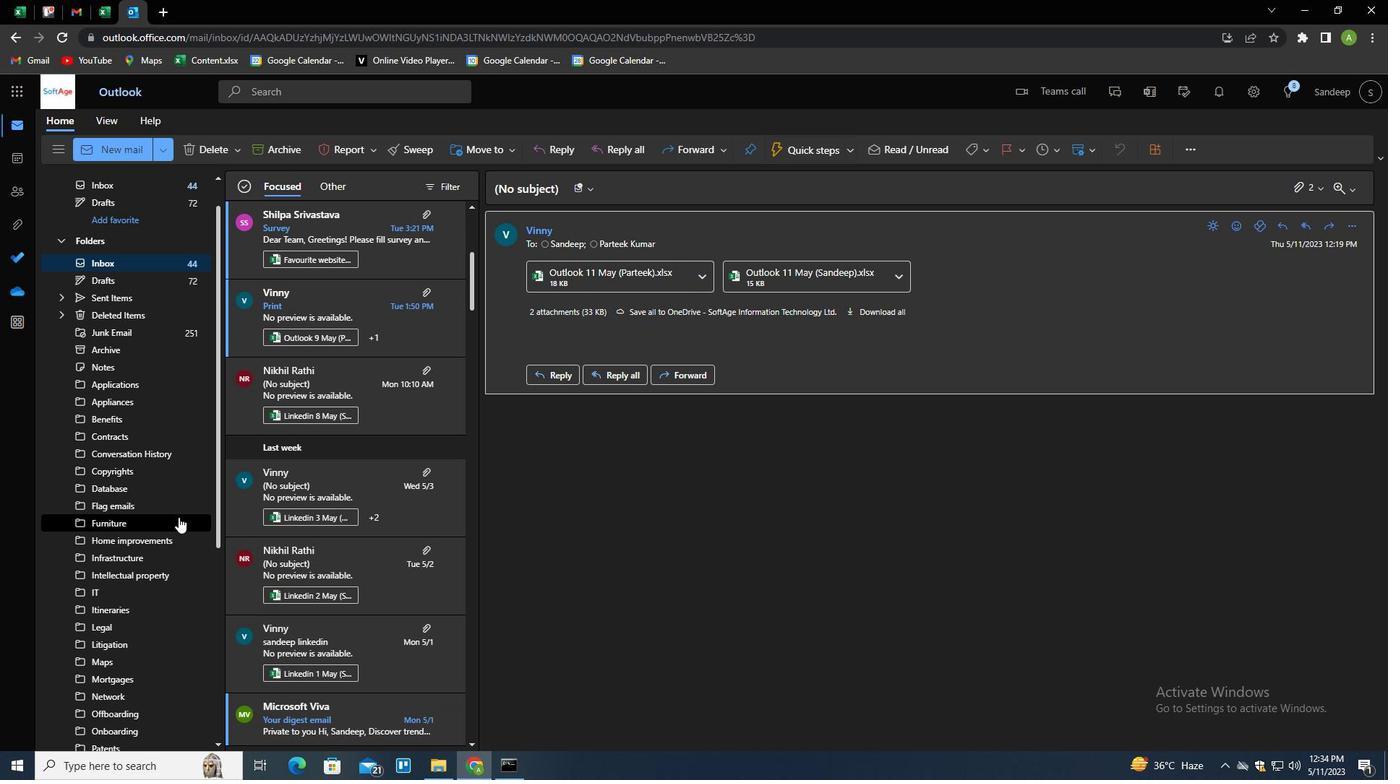 
Action: Mouse scrolled (175, 518) with delta (0, 0)
Screenshot: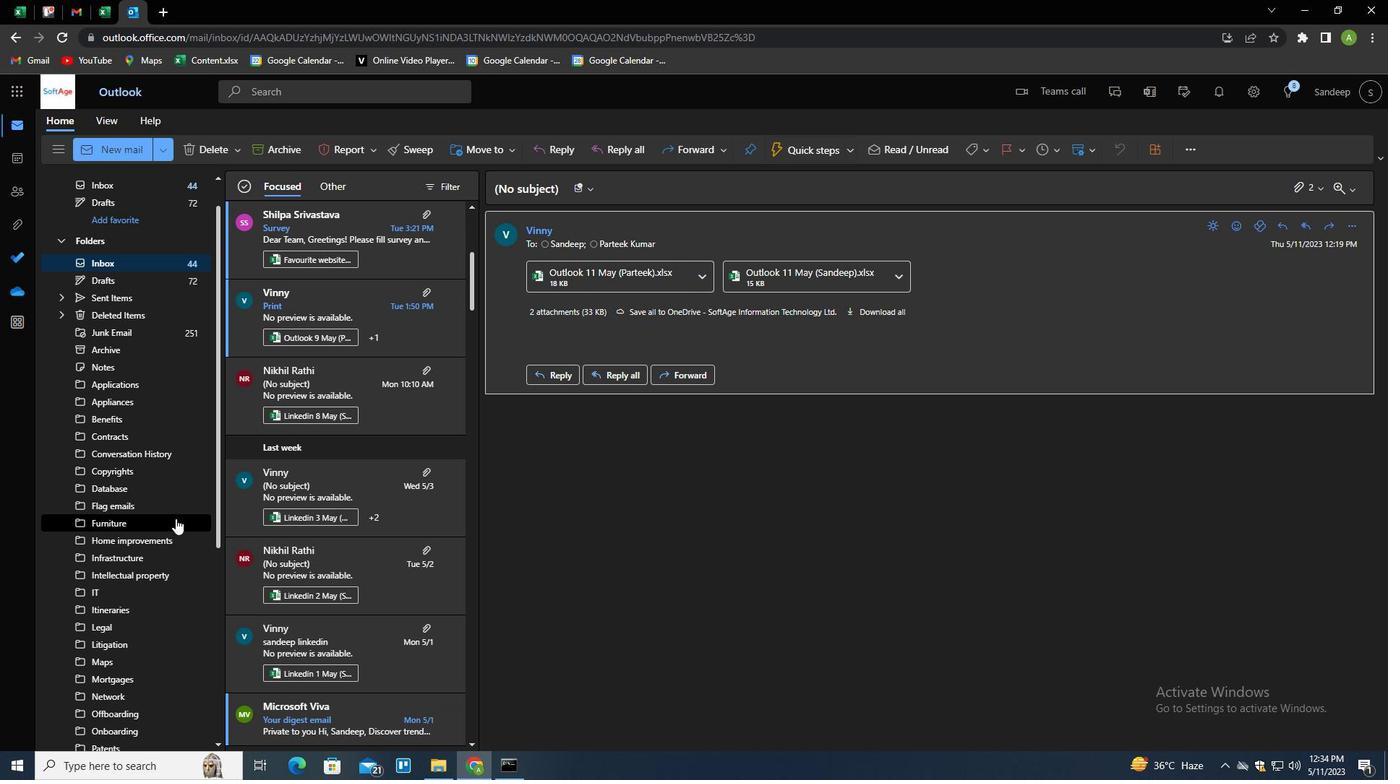 
Action: Mouse moved to (174, 519)
Screenshot: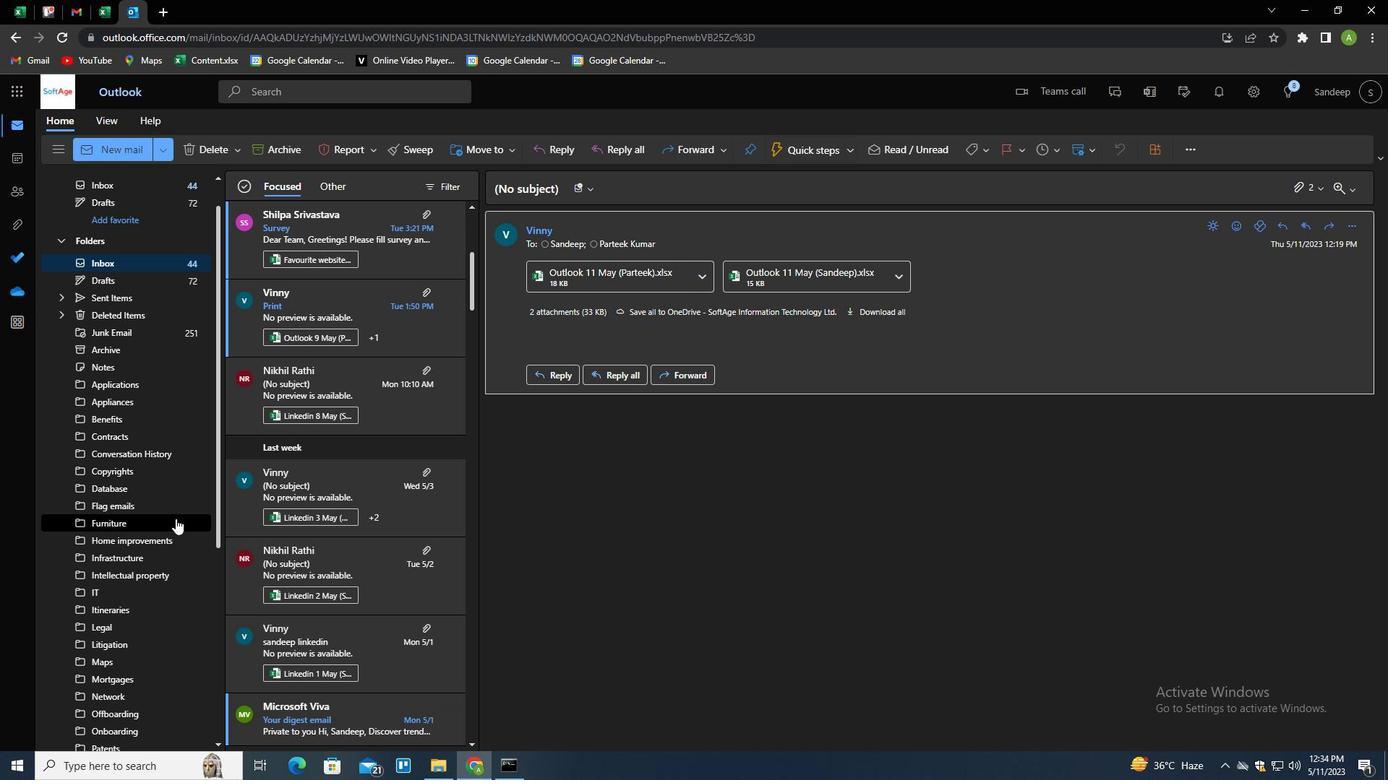
Action: Mouse scrolled (174, 518) with delta (0, 0)
Screenshot: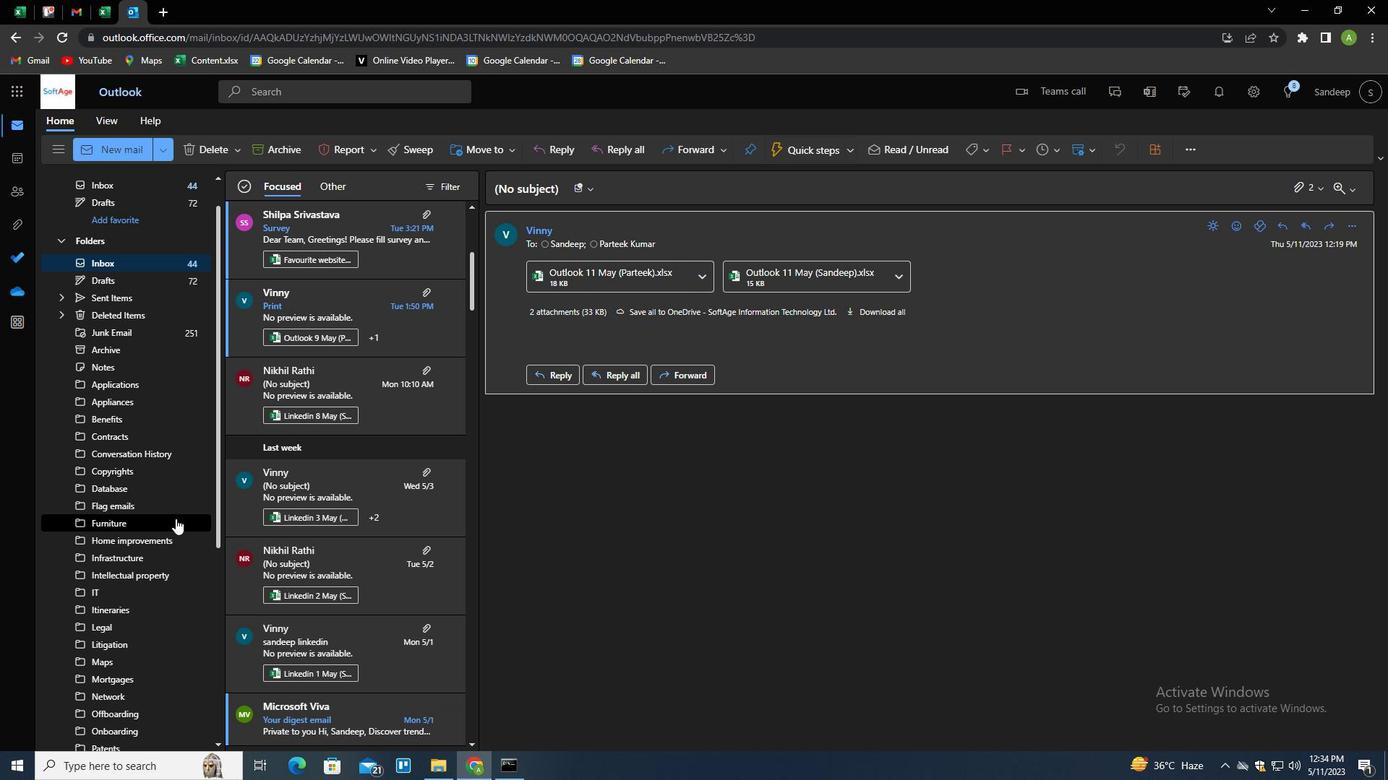 
Action: Mouse moved to (125, 653)
Screenshot: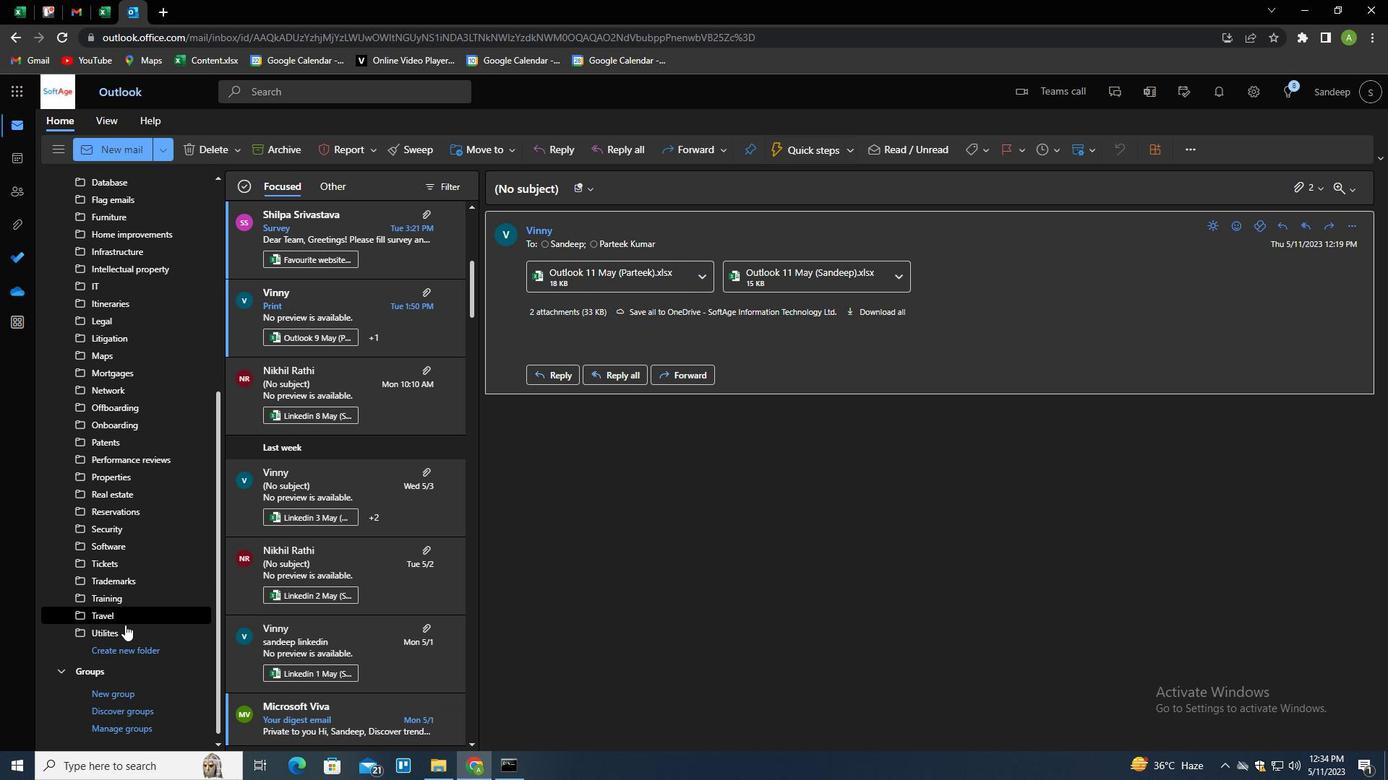 
Action: Mouse pressed left at (125, 653)
Screenshot: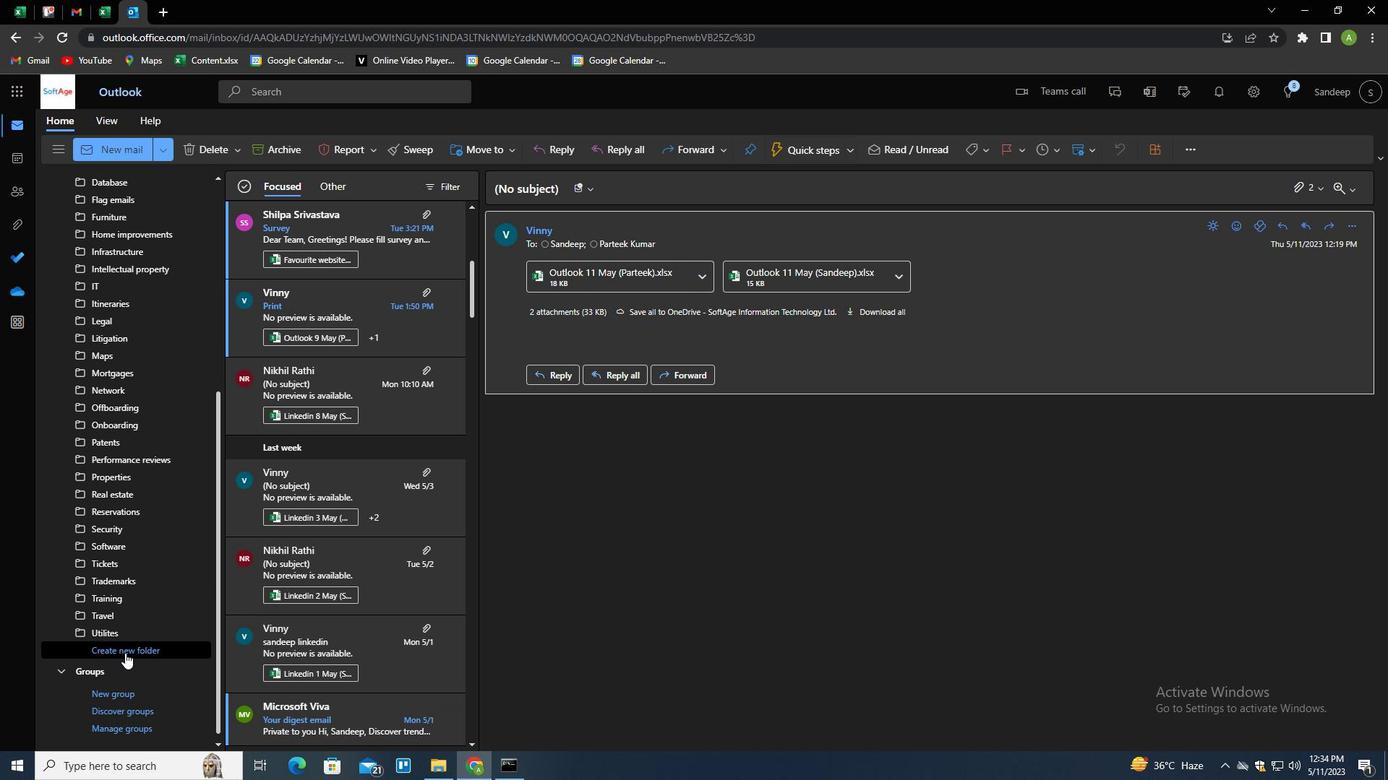 
Action: Mouse moved to (125, 653)
Screenshot: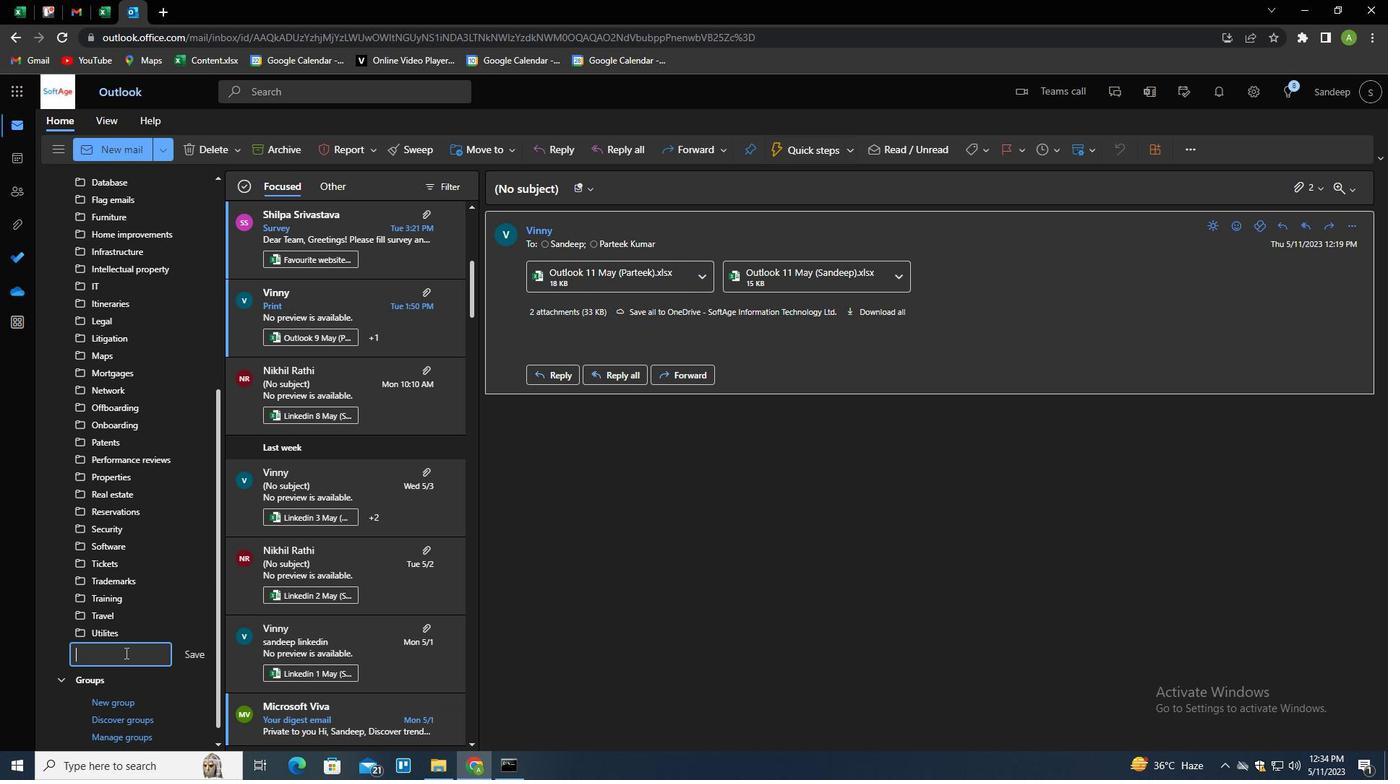 
Action: Key pressed <Key.shift>G
Screenshot: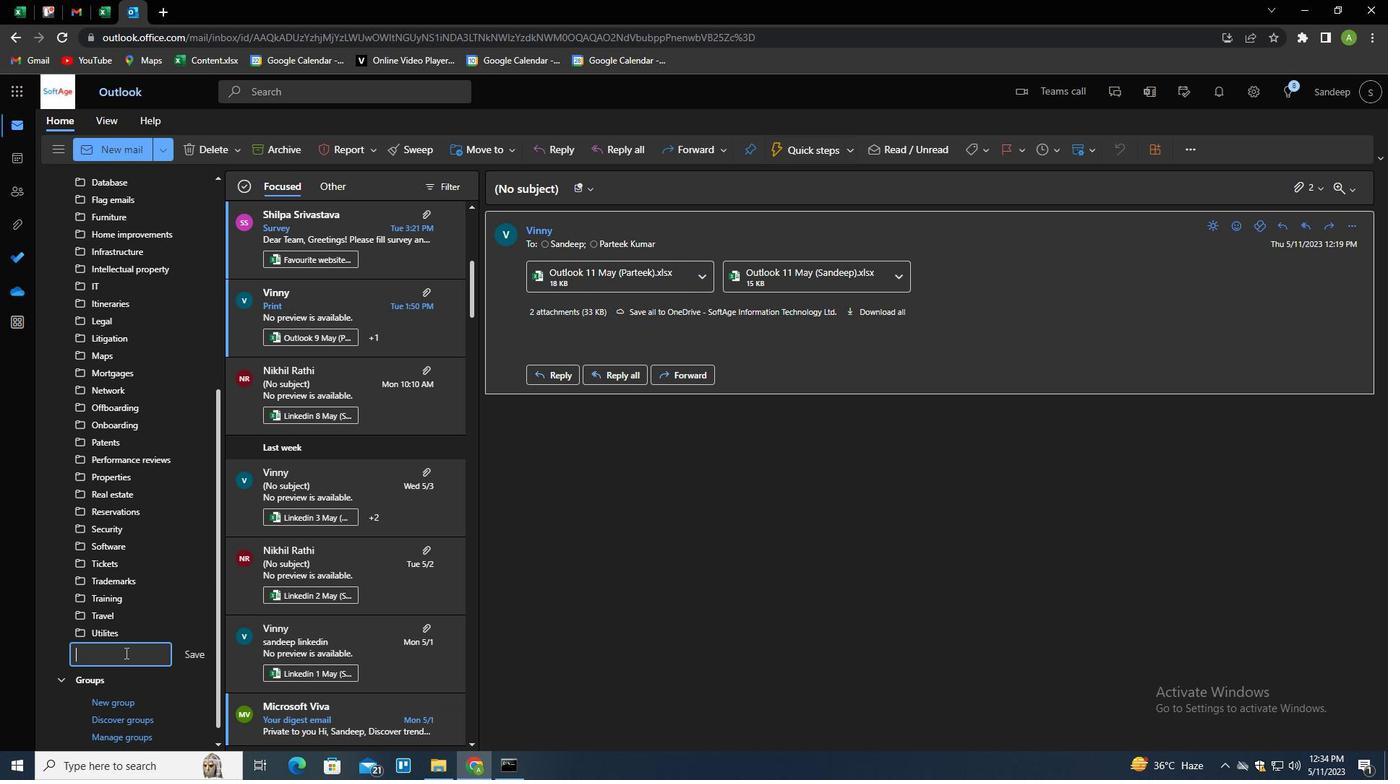 
Action: Mouse moved to (124, 654)
Screenshot: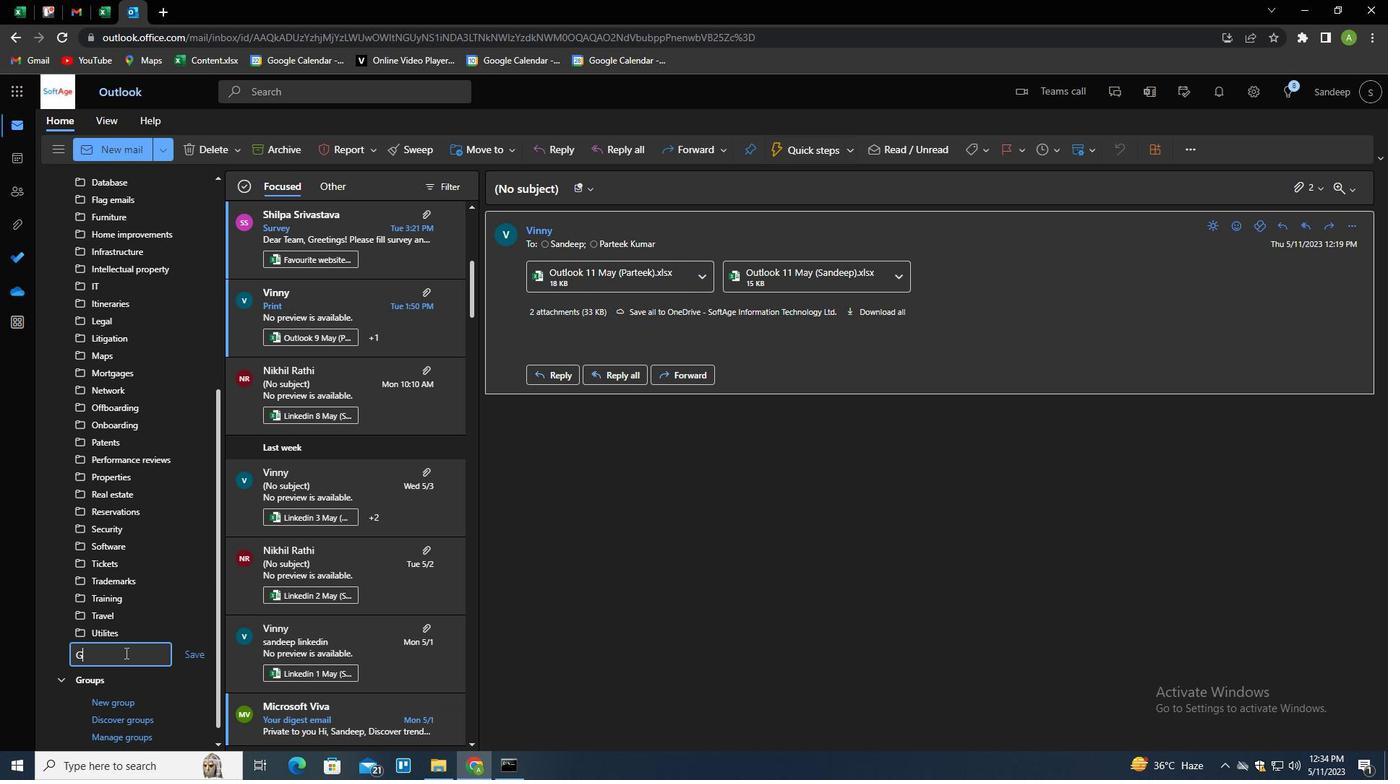 
Action: Key pressed UIDES<Key.enter>
Screenshot: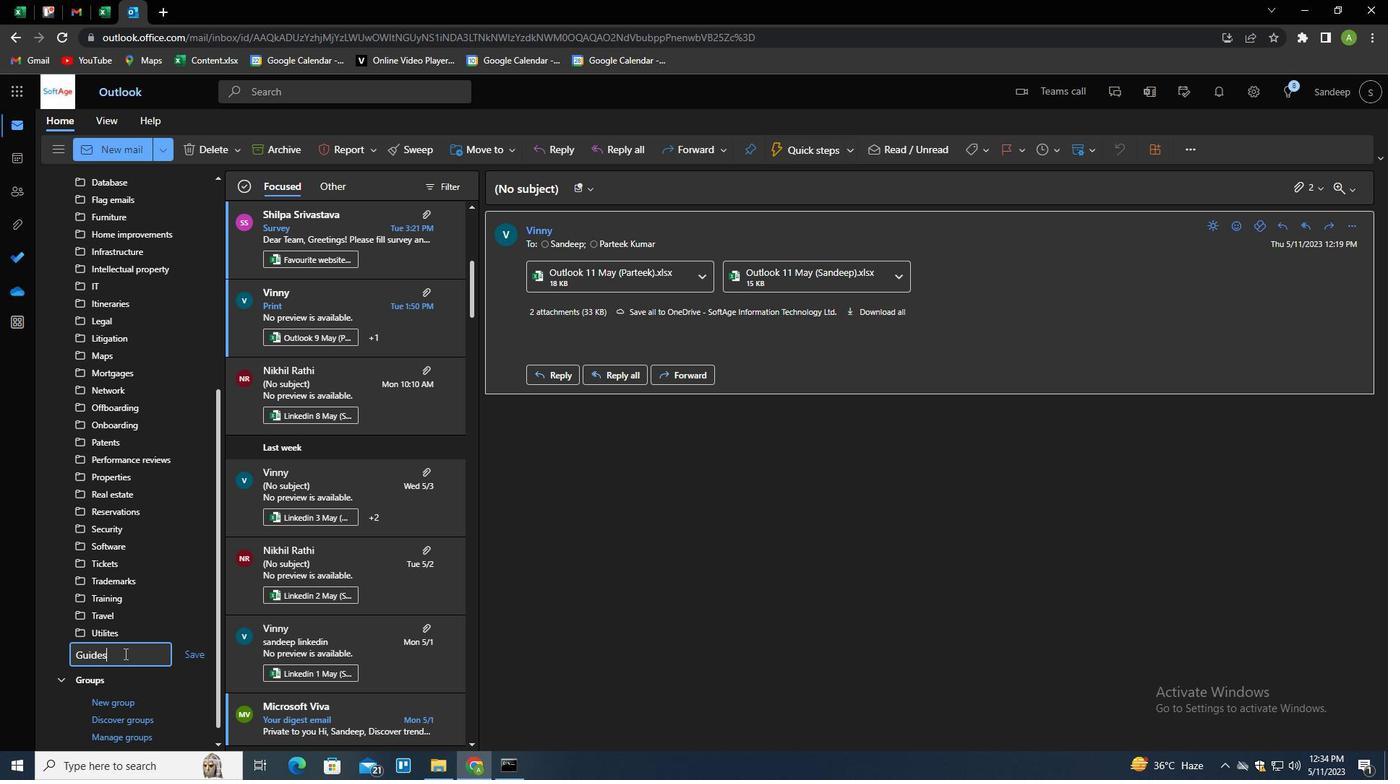 
Action: Mouse scrolled (124, 653) with delta (0, 0)
Screenshot: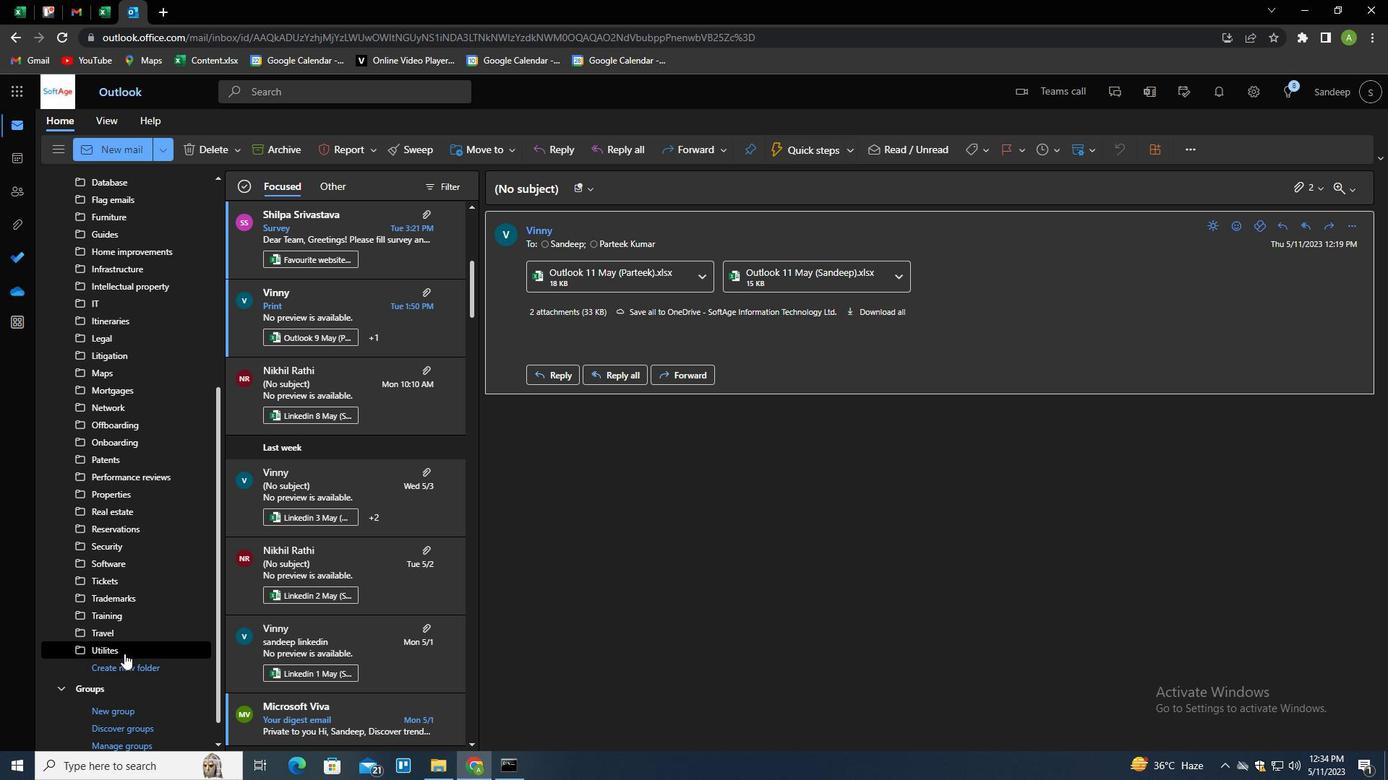 
Action: Mouse moved to (751, 433)
Screenshot: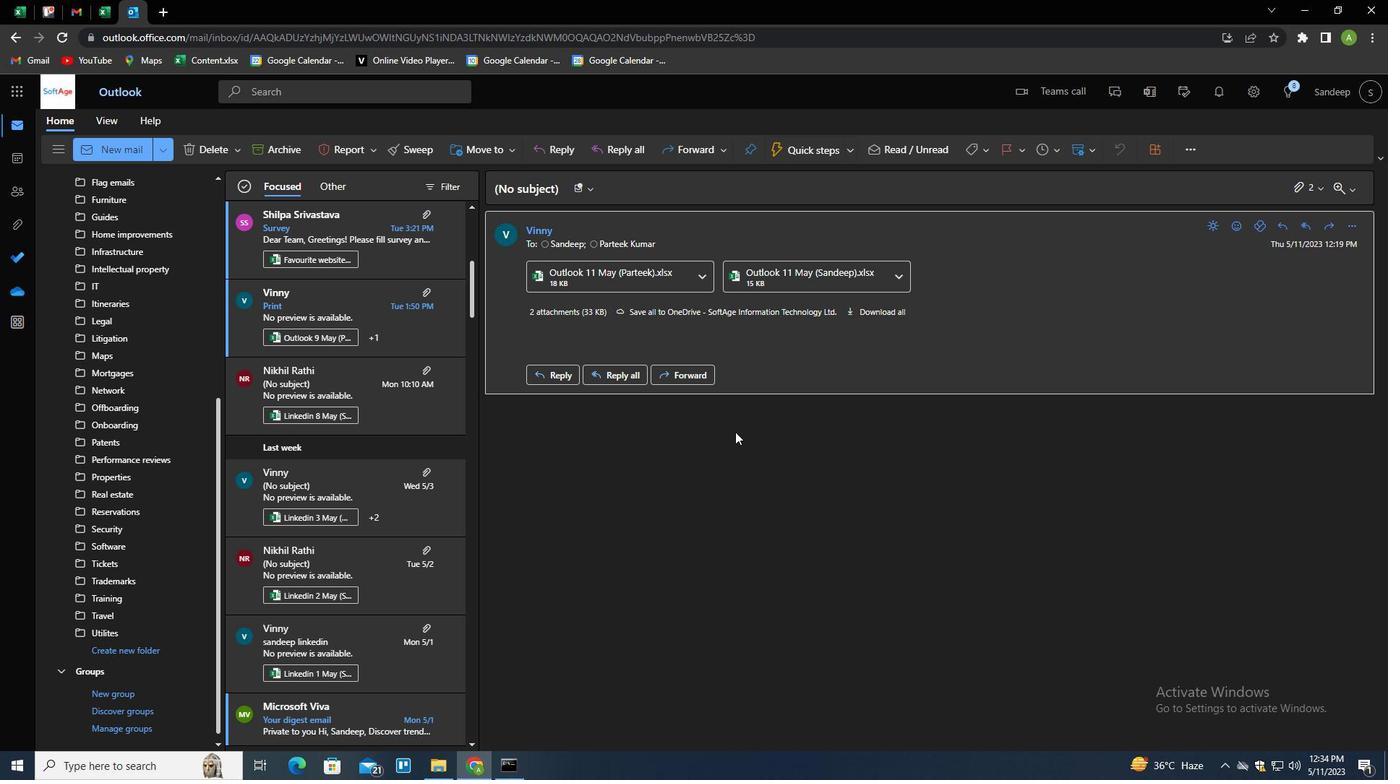 
Action: Mouse scrolled (751, 434) with delta (0, 0)
Screenshot: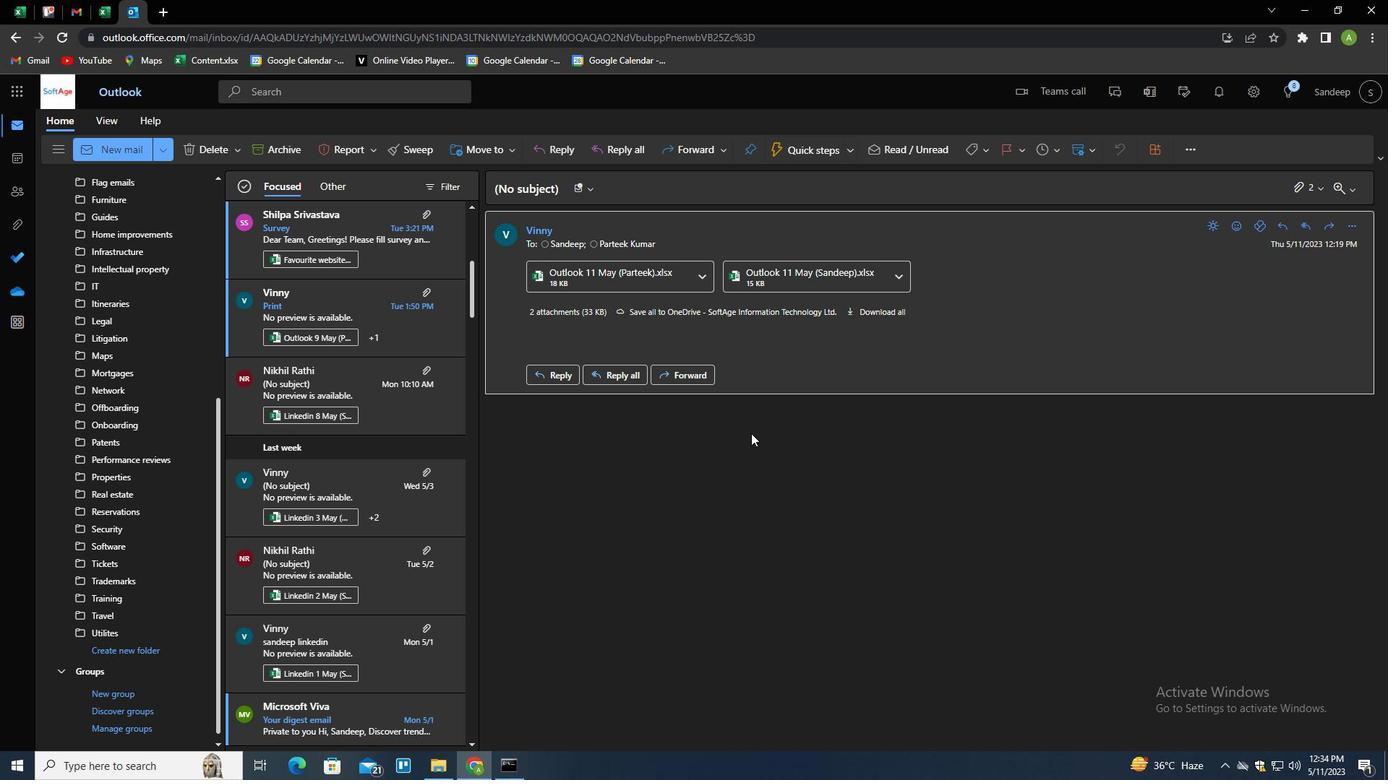 
Action: Mouse moved to (337, 498)
Screenshot: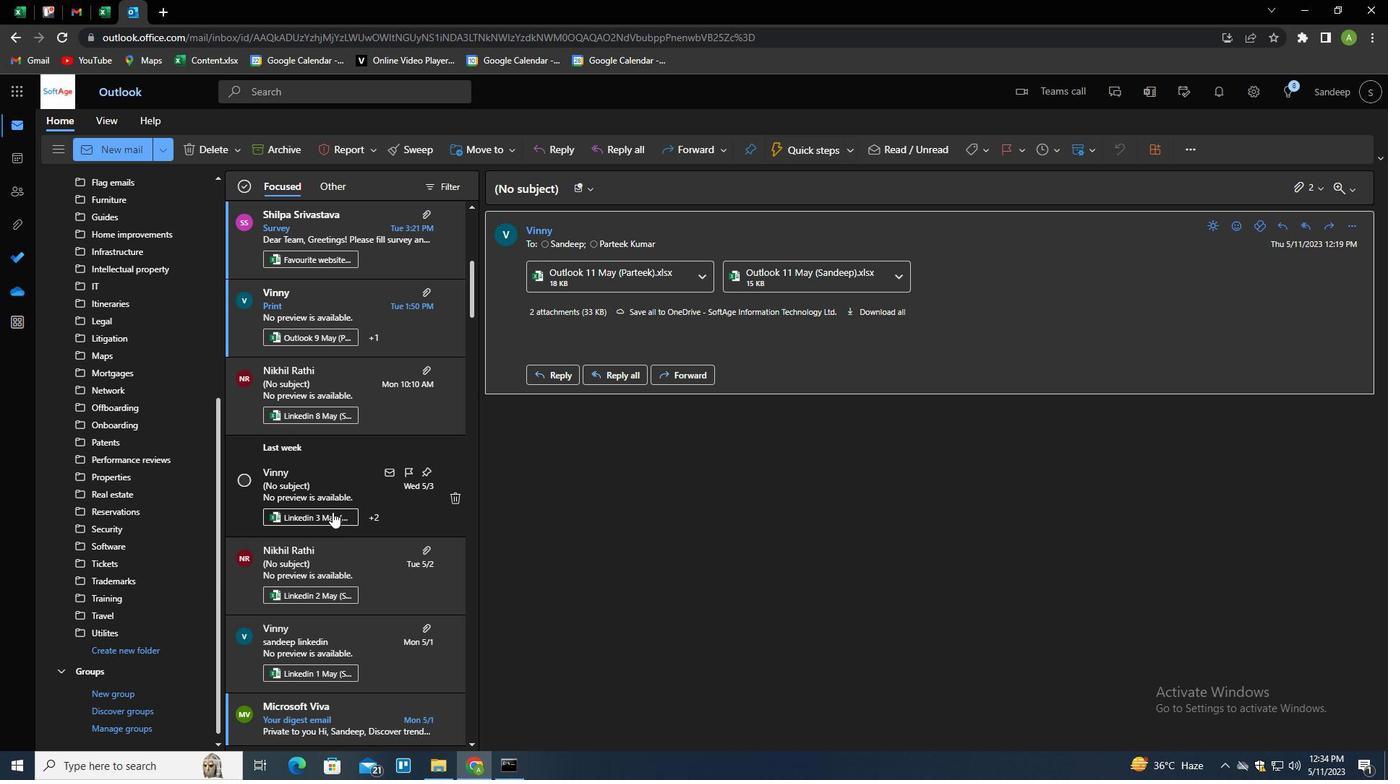 
Action: Mouse scrolled (337, 499) with delta (0, 0)
Screenshot: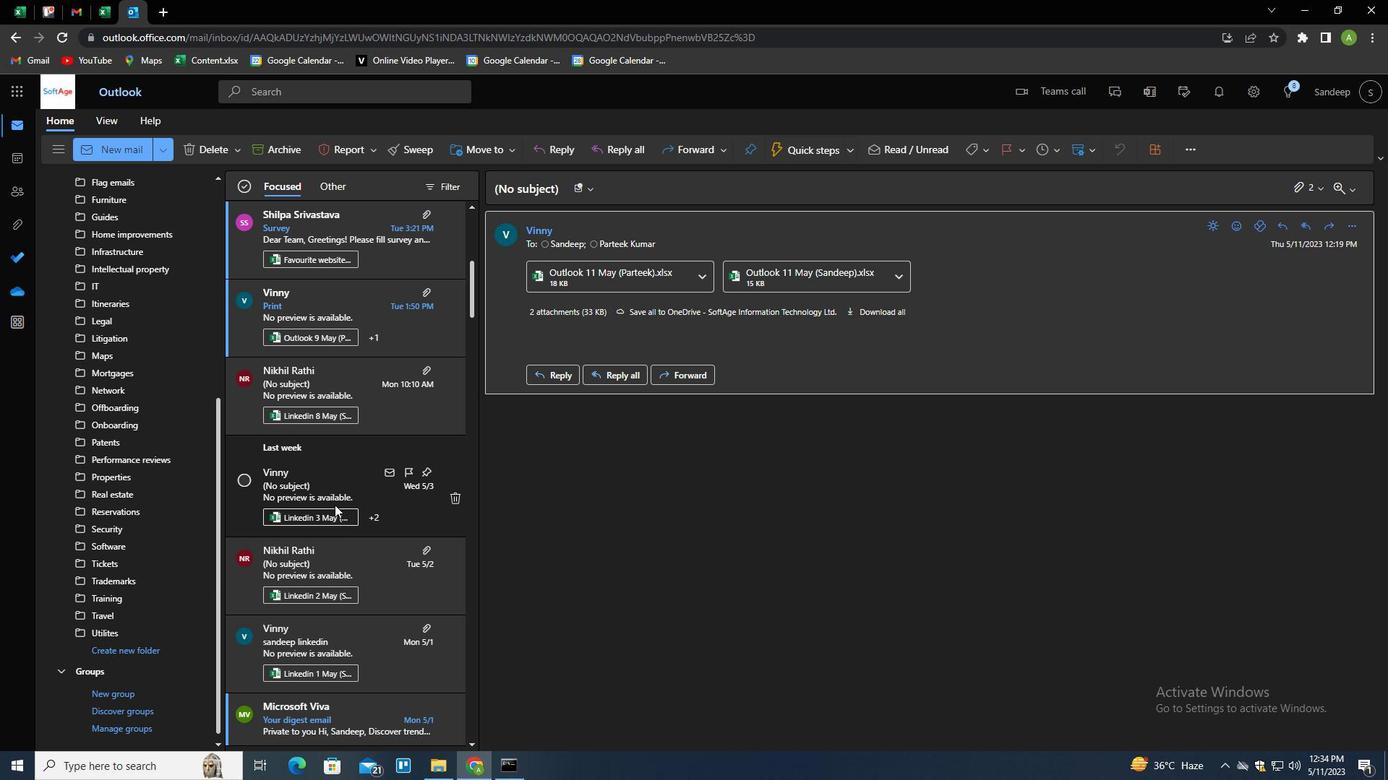 
Action: Mouse scrolled (337, 499) with delta (0, 0)
Screenshot: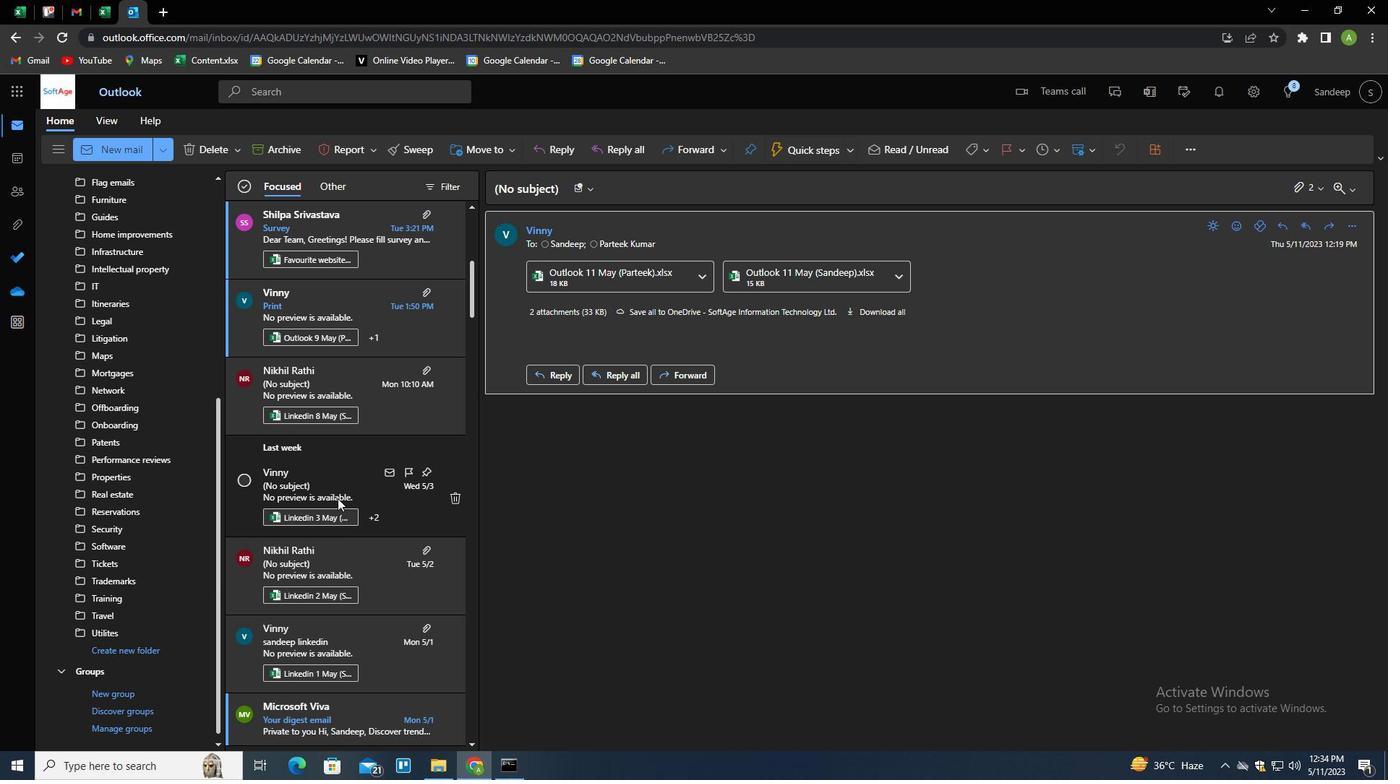 
Action: Mouse moved to (138, 373)
Screenshot: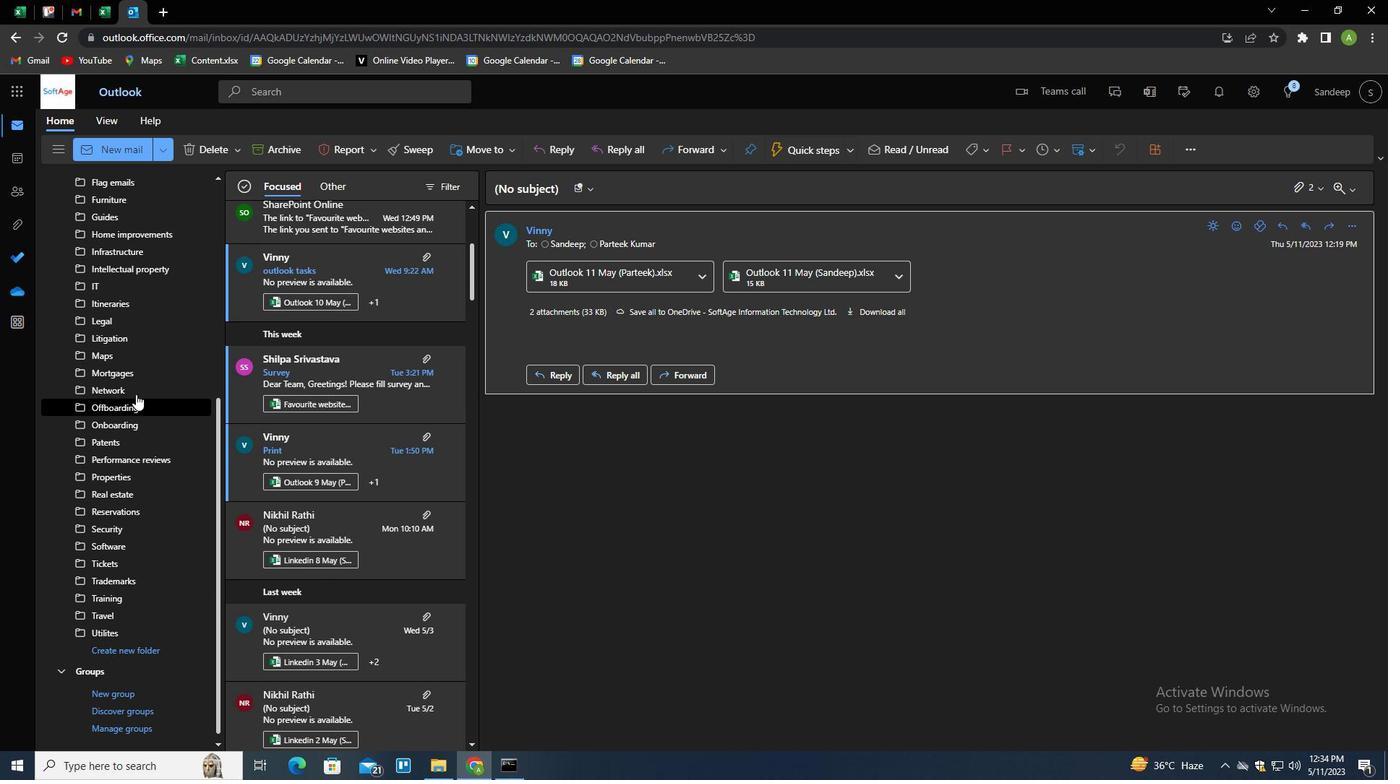 
Action: Mouse scrolled (138, 374) with delta (0, 0)
Screenshot: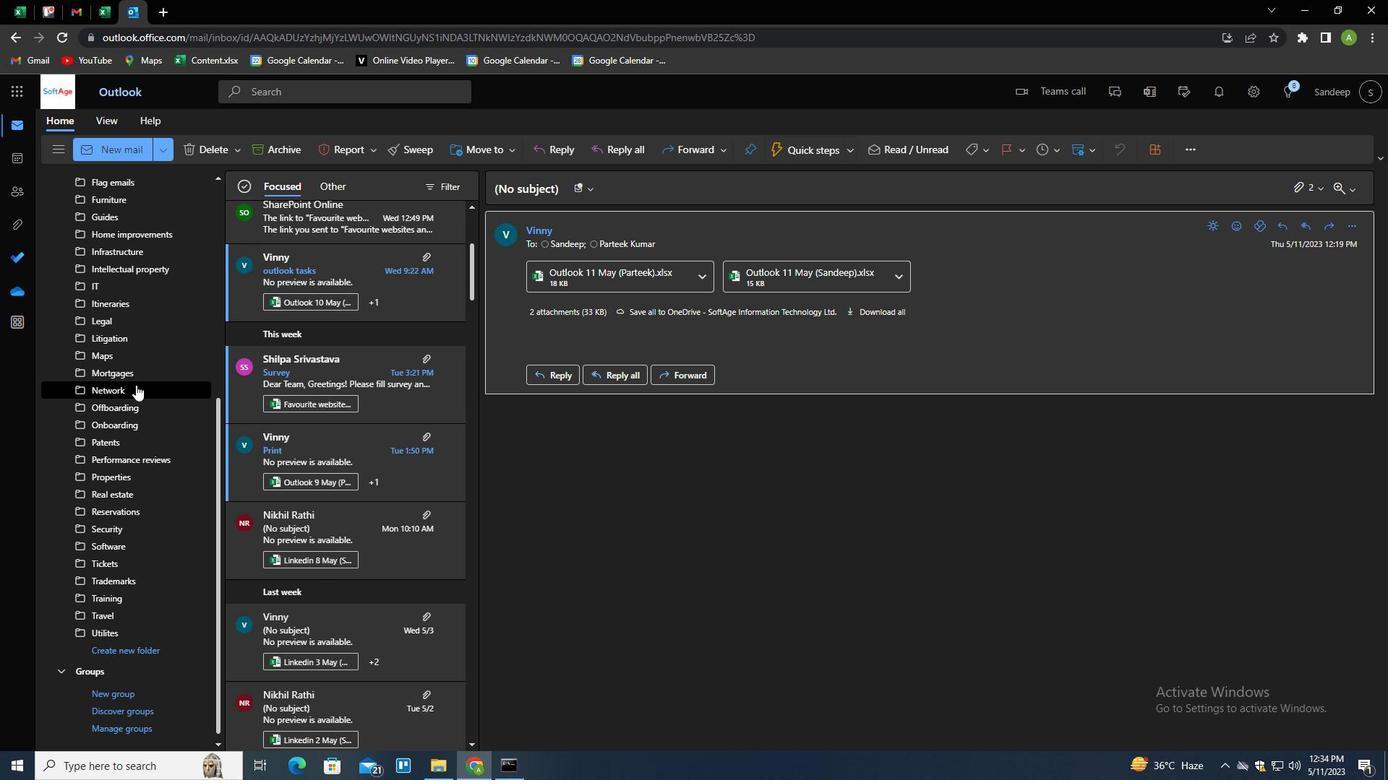 
Action: Mouse scrolled (138, 374) with delta (0, 0)
Screenshot: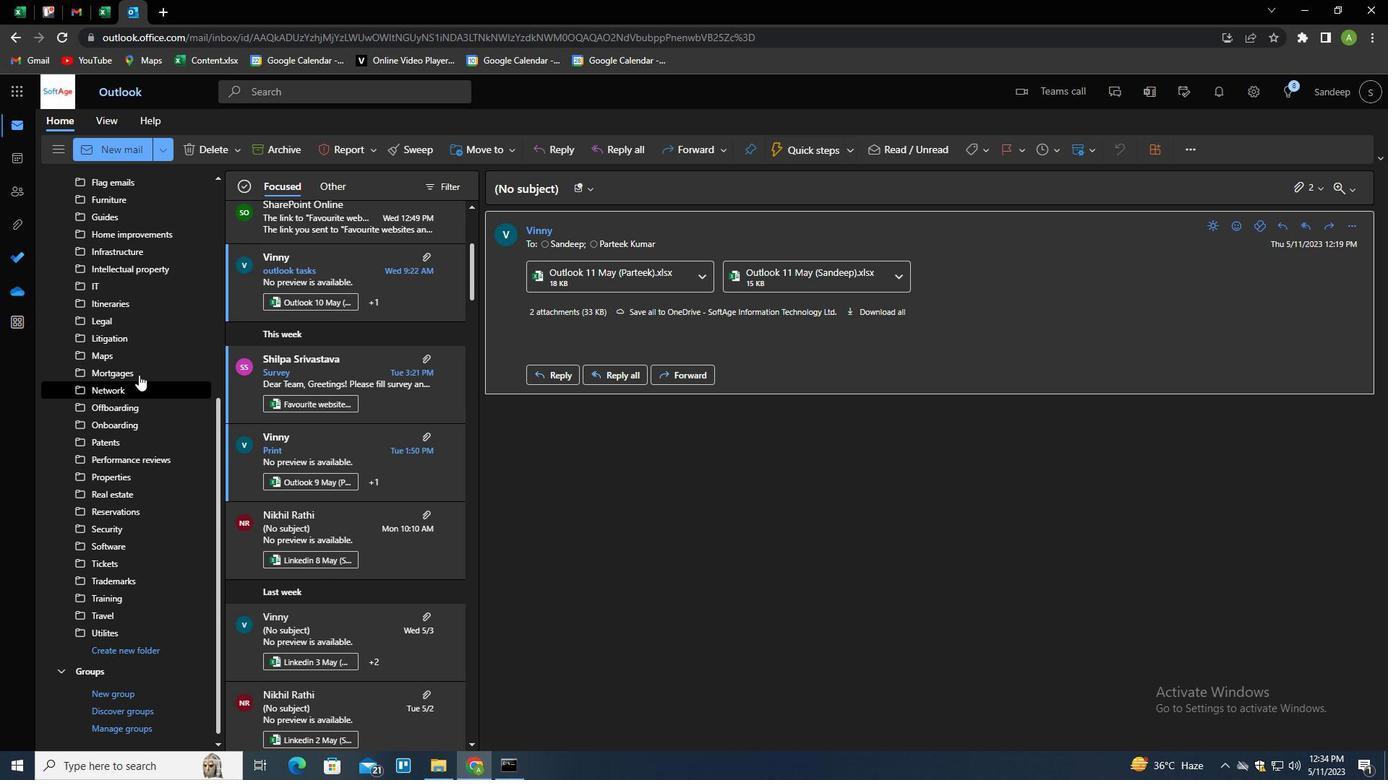 
Action: Mouse scrolled (138, 374) with delta (0, 0)
Screenshot: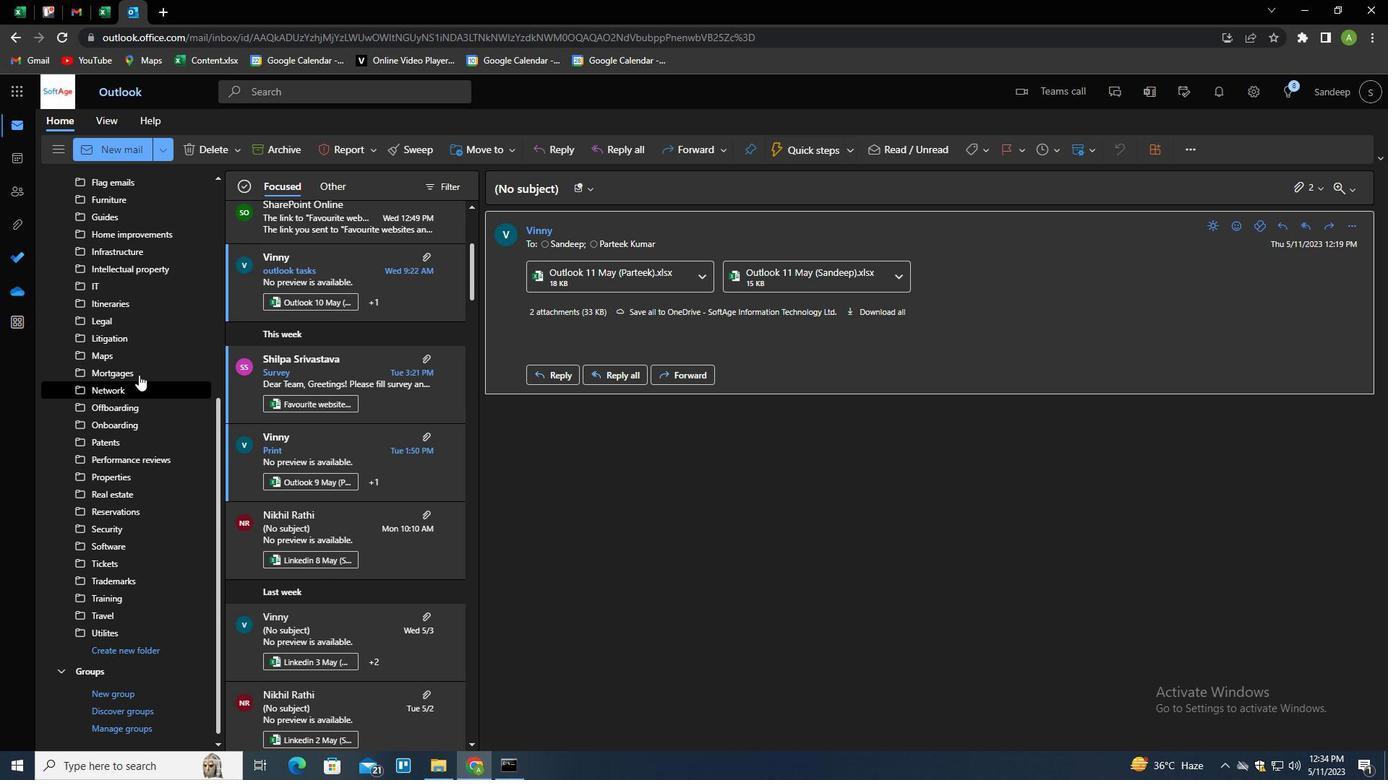 
Action: Mouse scrolled (138, 374) with delta (0, 0)
Screenshot: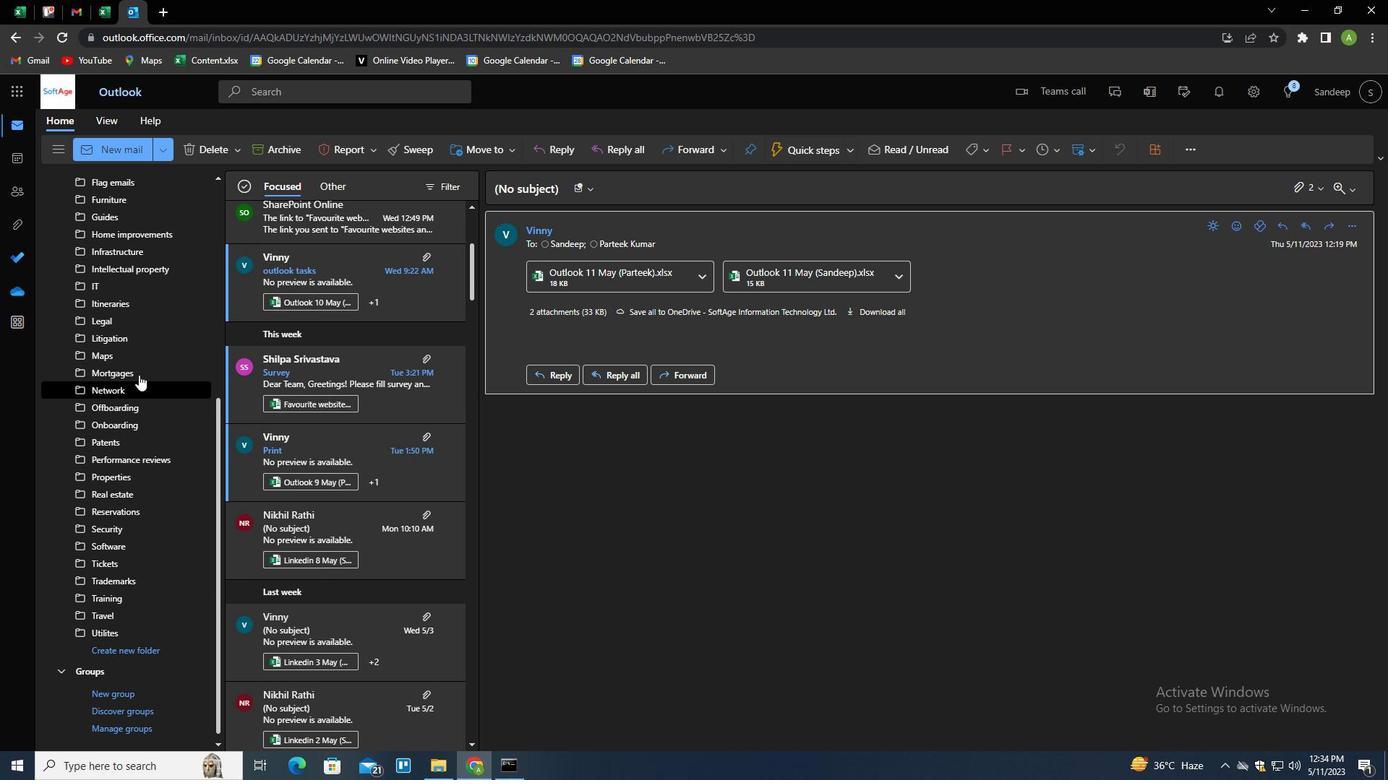 
Action: Mouse moved to (110, 268)
Screenshot: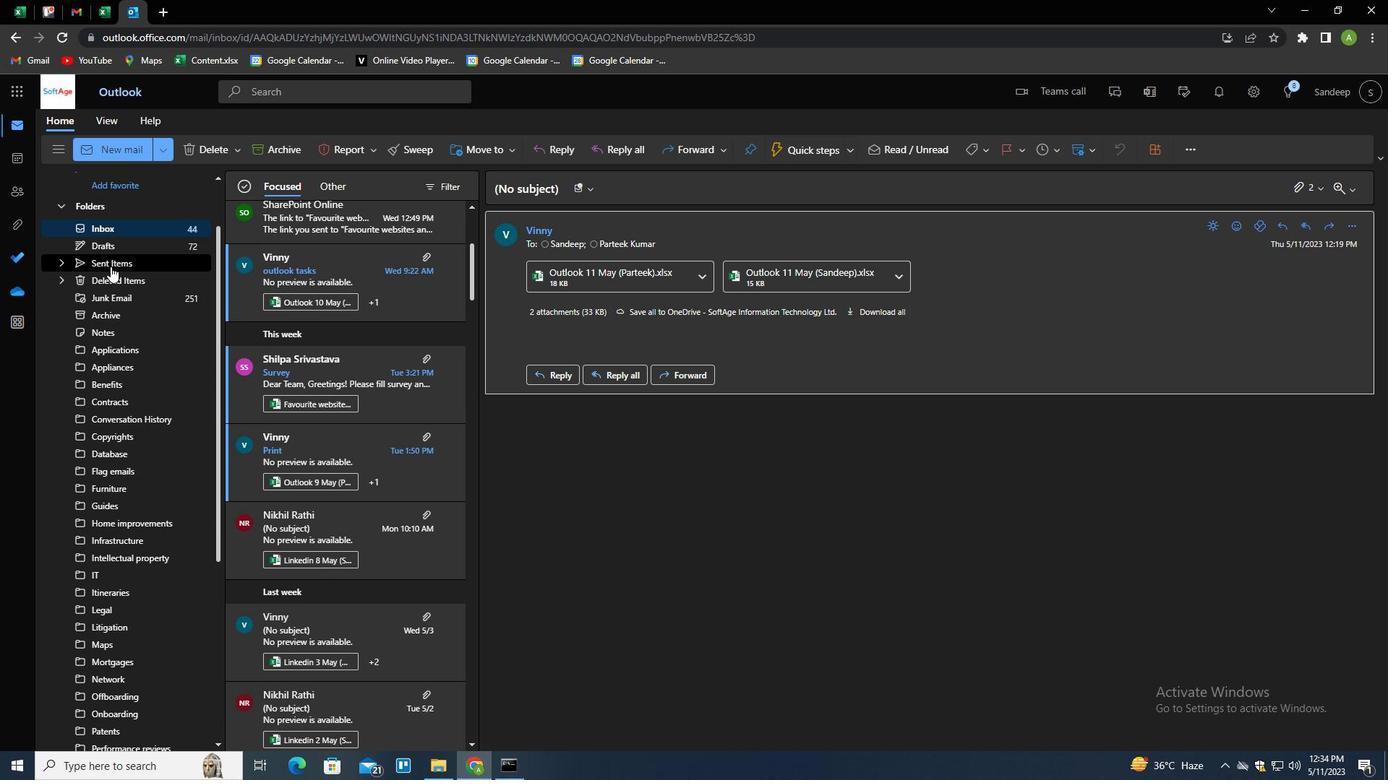 
Action: Mouse pressed left at (110, 268)
Screenshot: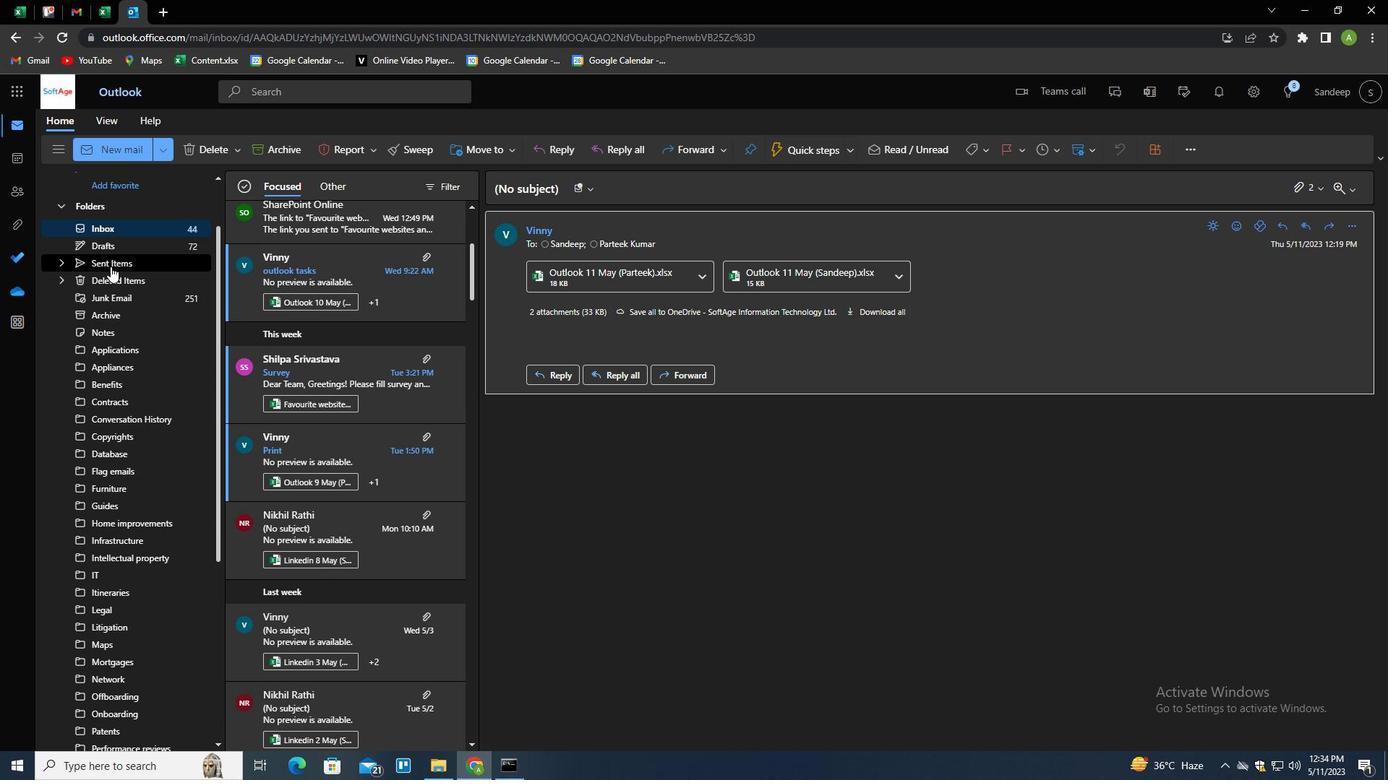 
Action: Mouse moved to (376, 348)
Screenshot: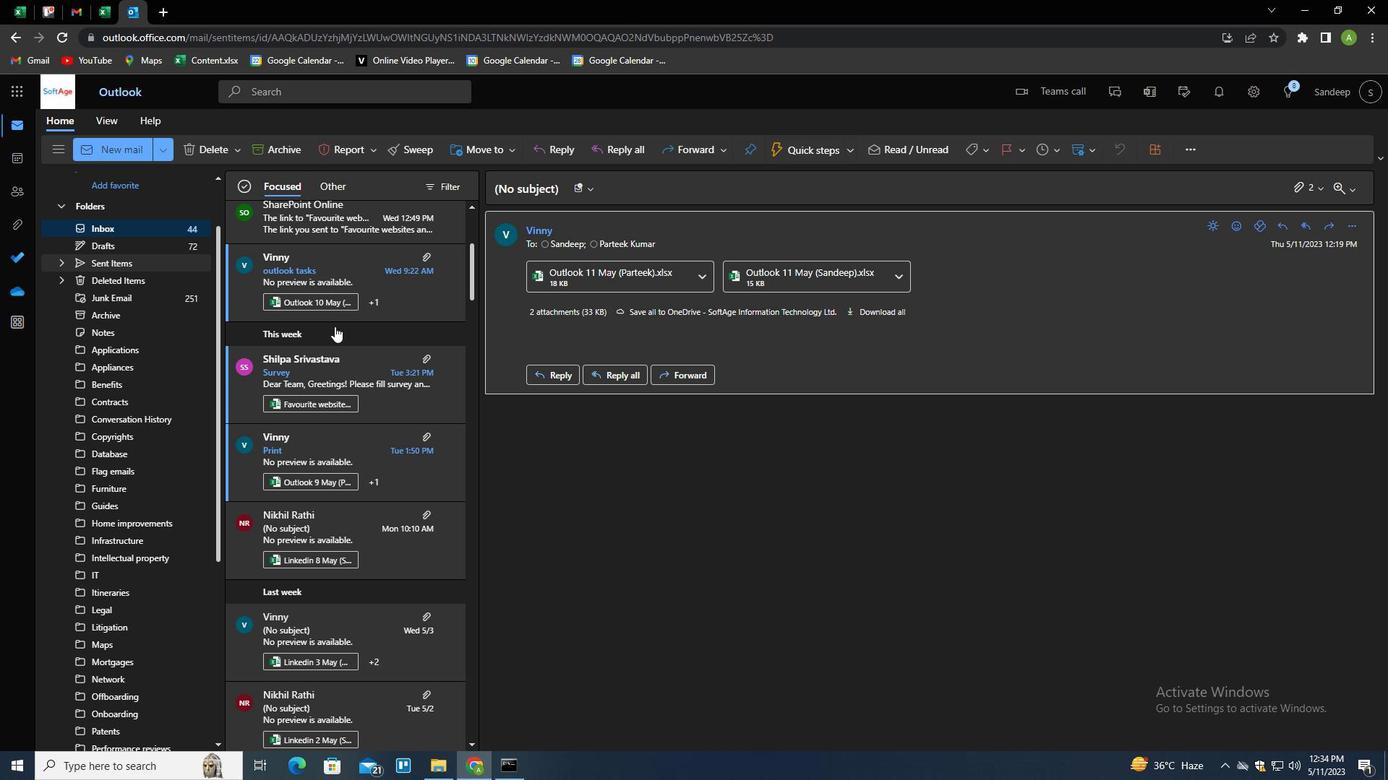 
Action: Mouse scrolled (376, 349) with delta (0, 0)
Screenshot: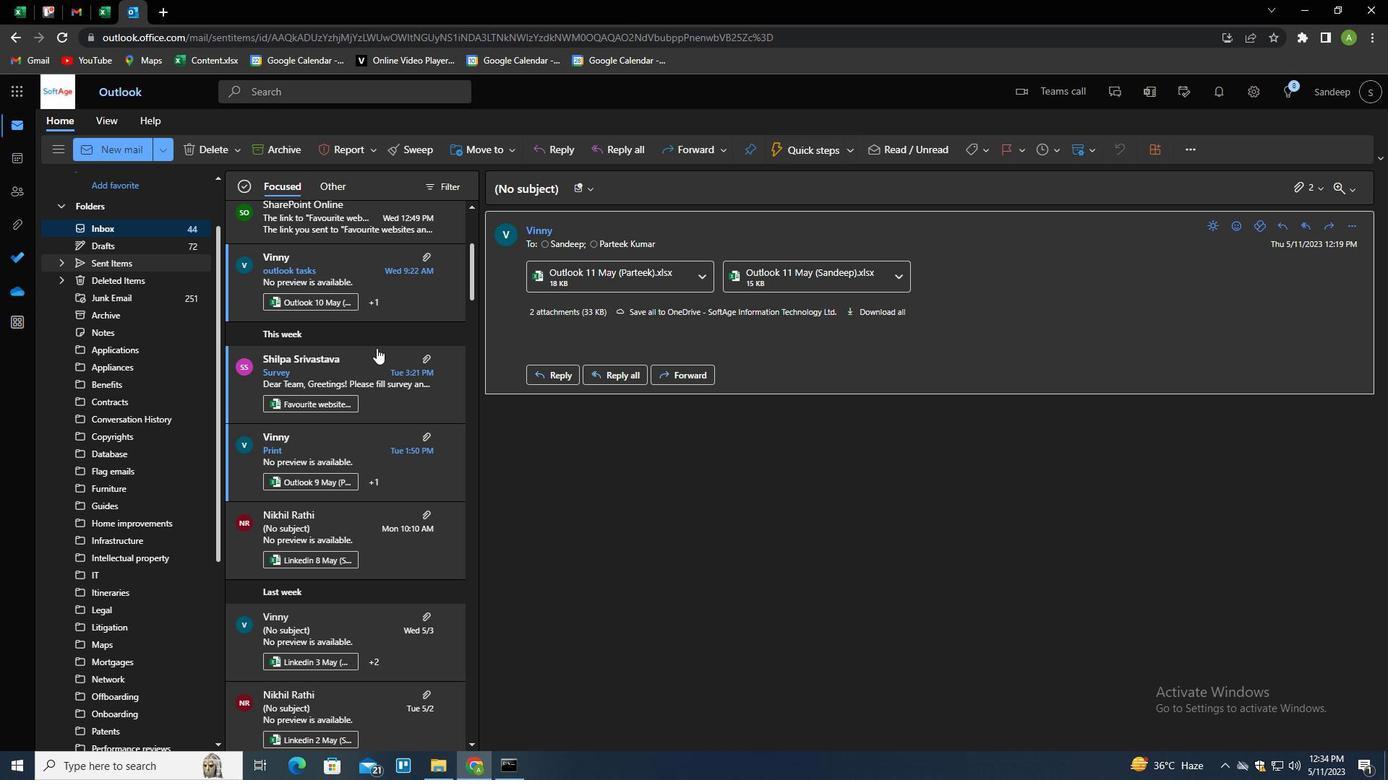 
Action: Mouse scrolled (376, 349) with delta (0, 0)
Screenshot: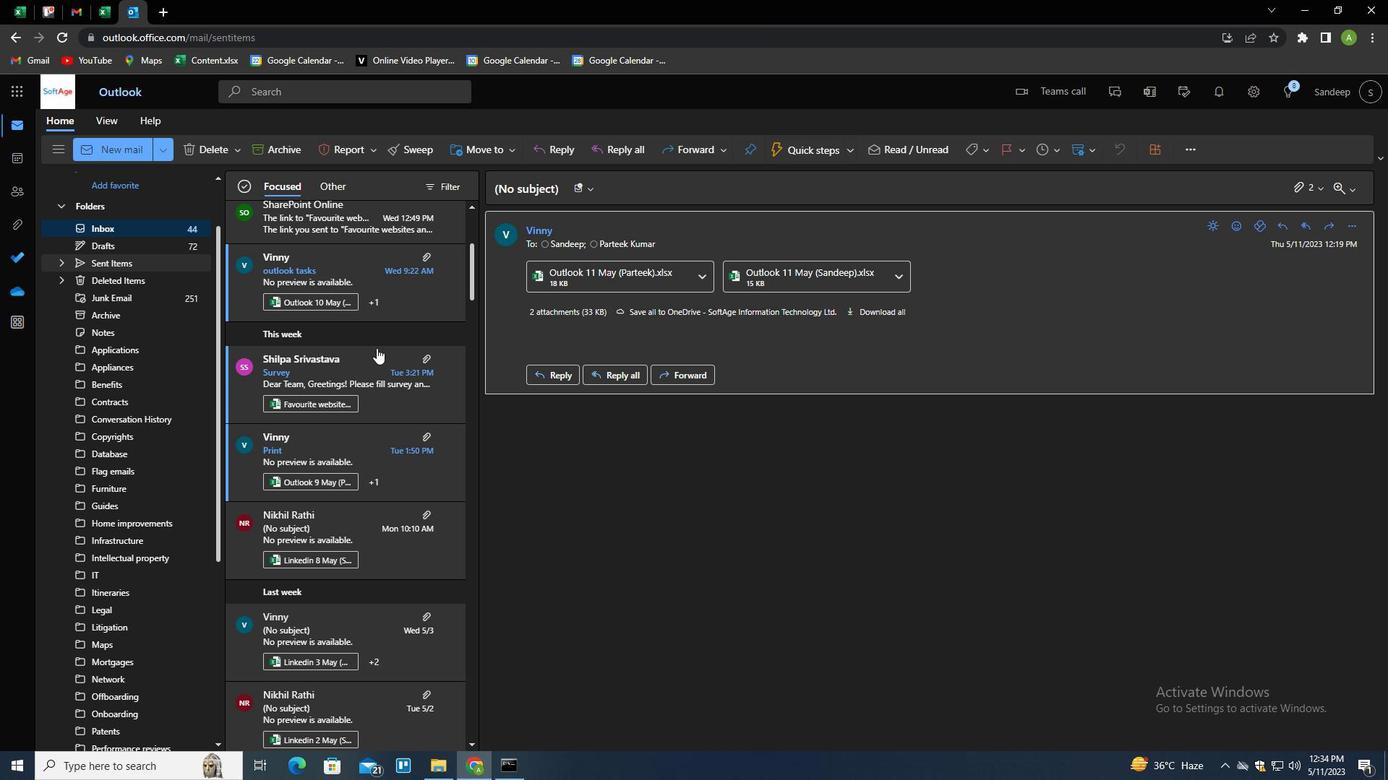 
Action: Mouse scrolled (376, 349) with delta (0, 0)
Screenshot: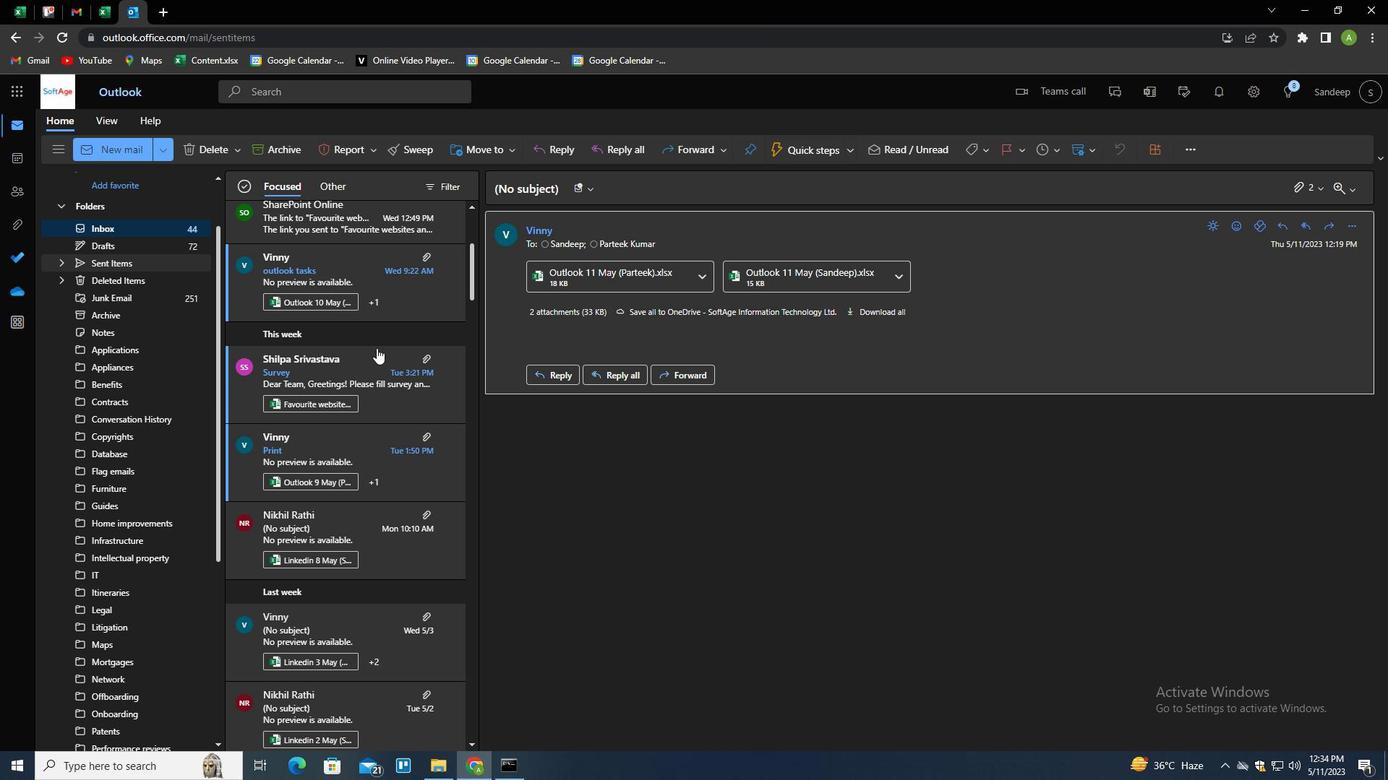 
Action: Mouse scrolled (376, 349) with delta (0, 0)
Screenshot: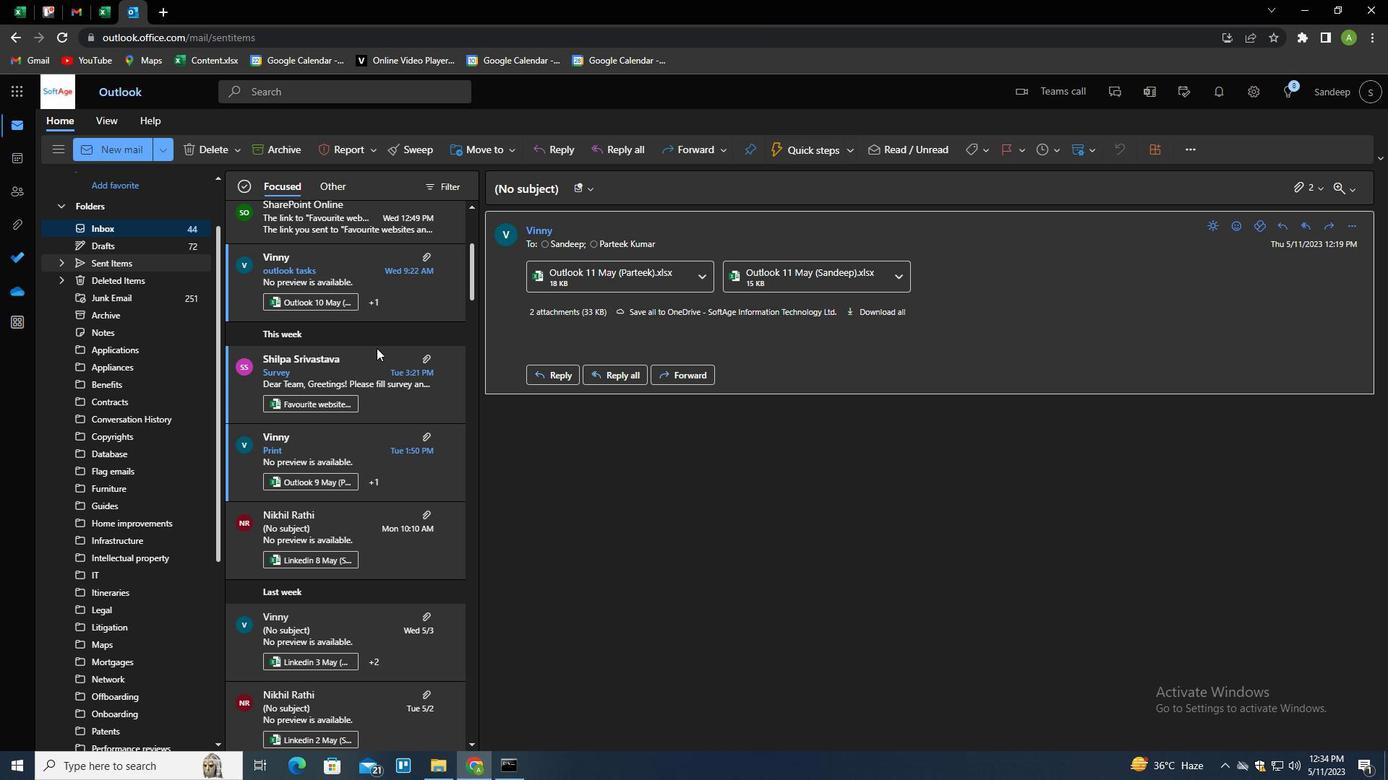 
Action: Mouse scrolled (376, 349) with delta (0, 0)
Screenshot: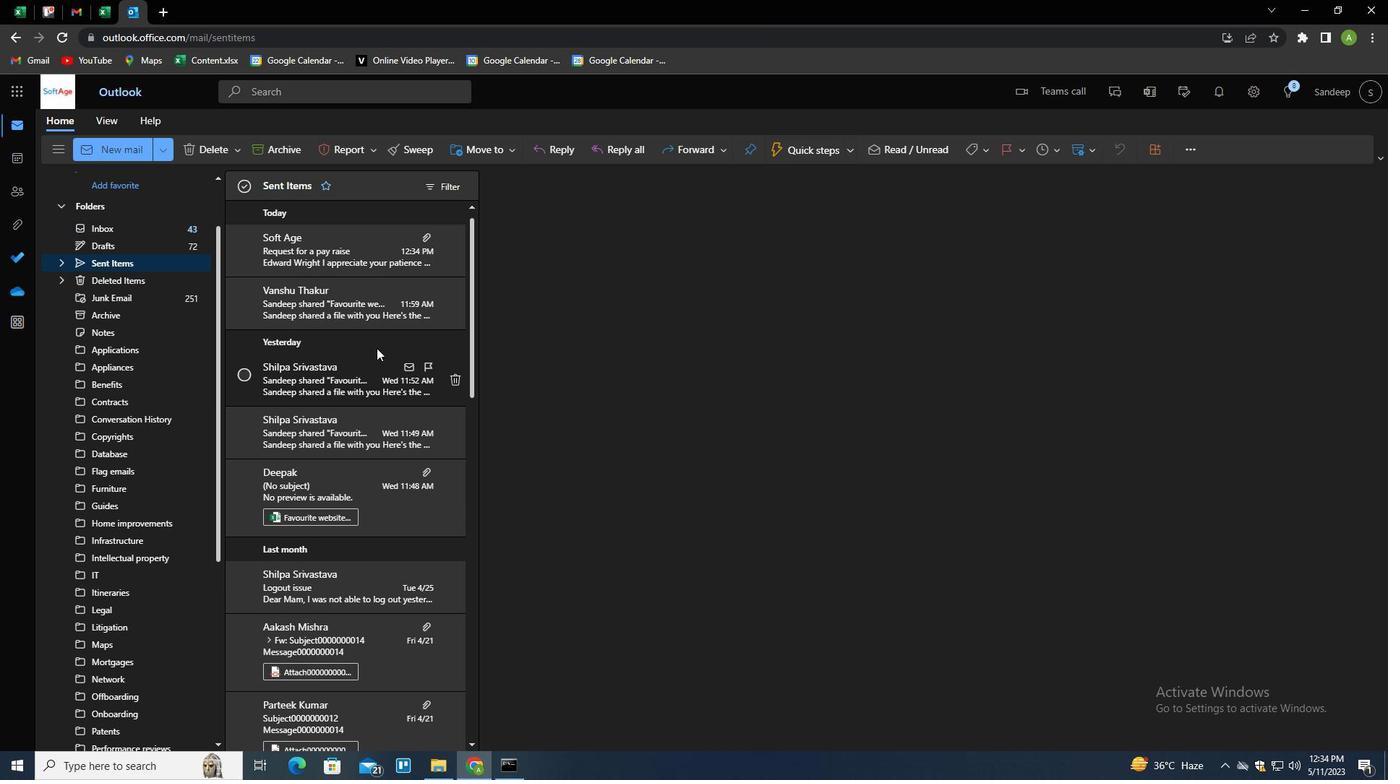 
Action: Mouse scrolled (376, 349) with delta (0, 0)
Screenshot: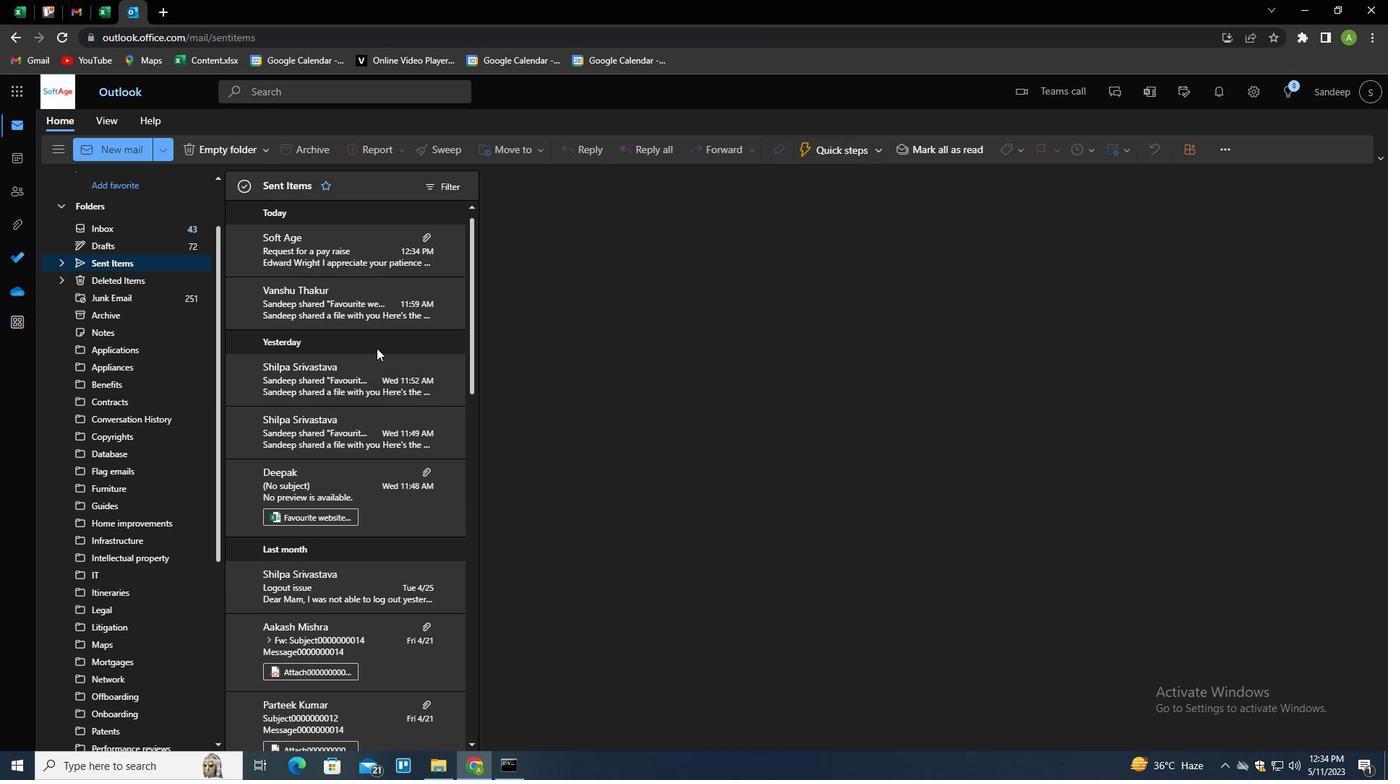 
Action: Mouse scrolled (376, 349) with delta (0, 0)
Screenshot: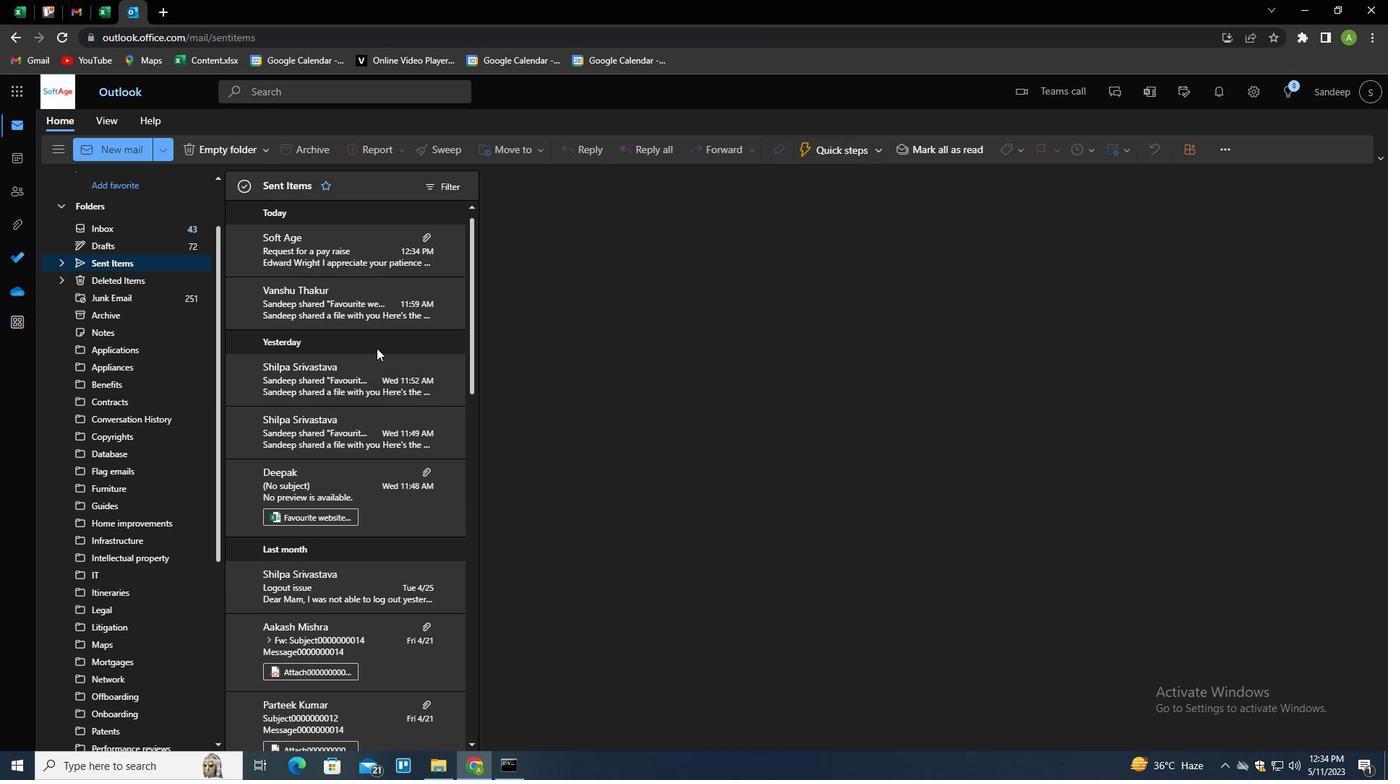 
Action: Mouse scrolled (376, 349) with delta (0, 0)
Screenshot: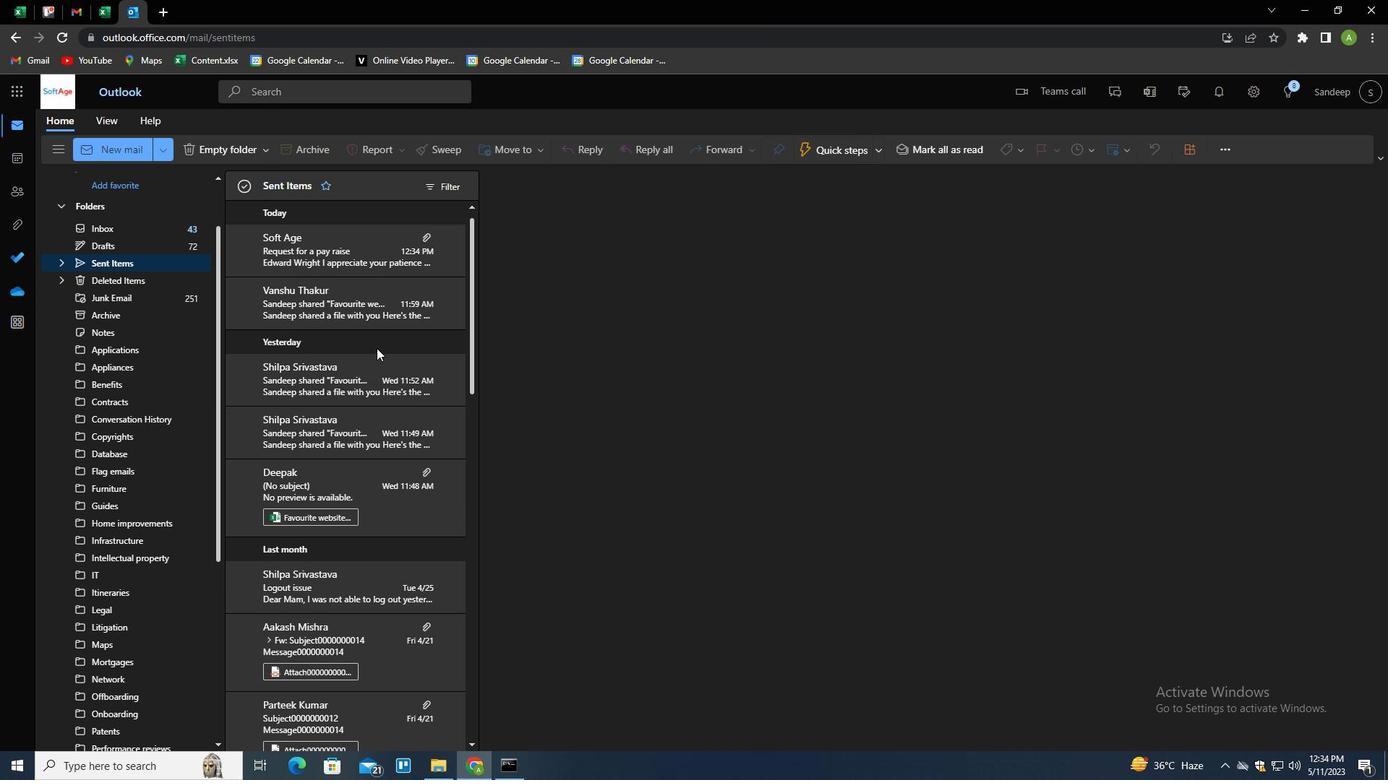 
Action: Mouse moved to (353, 253)
Screenshot: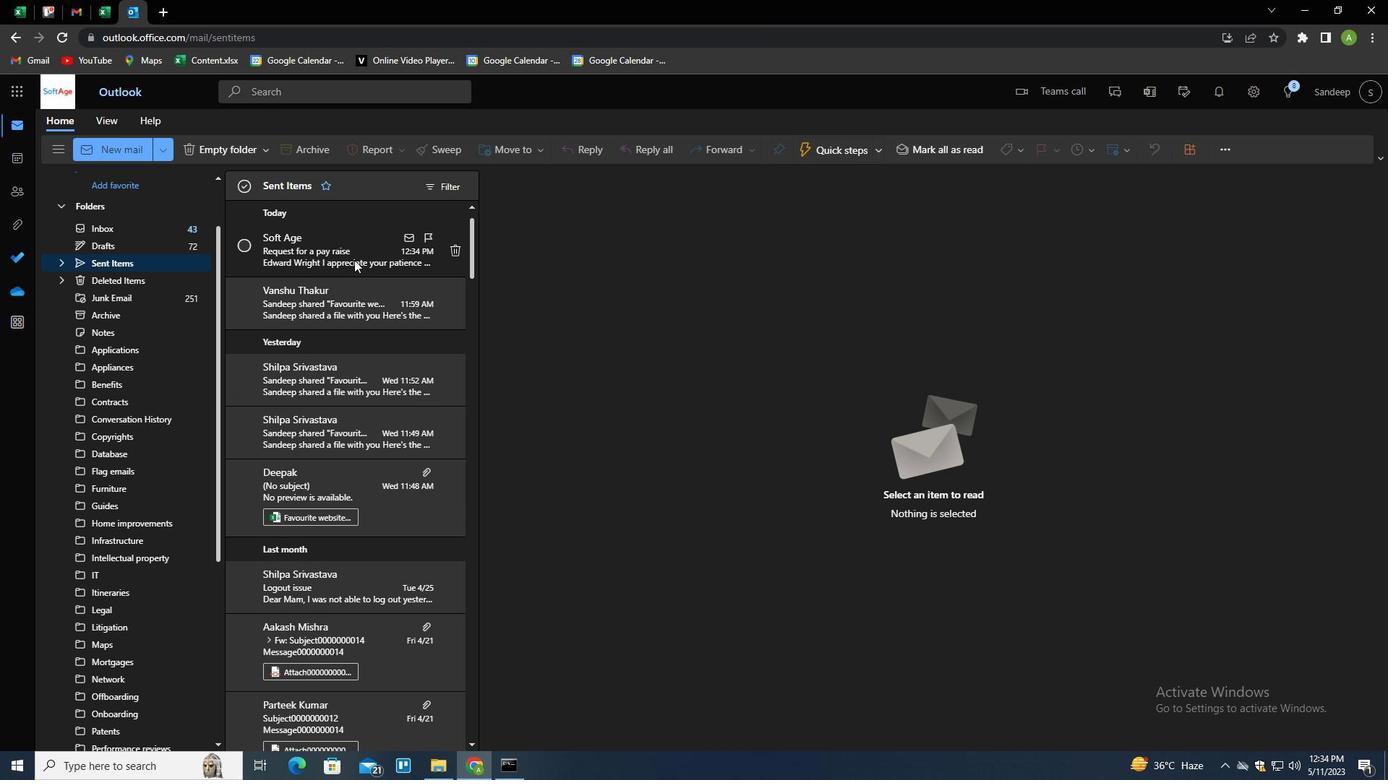 
Action: Mouse pressed right at (353, 253)
Screenshot: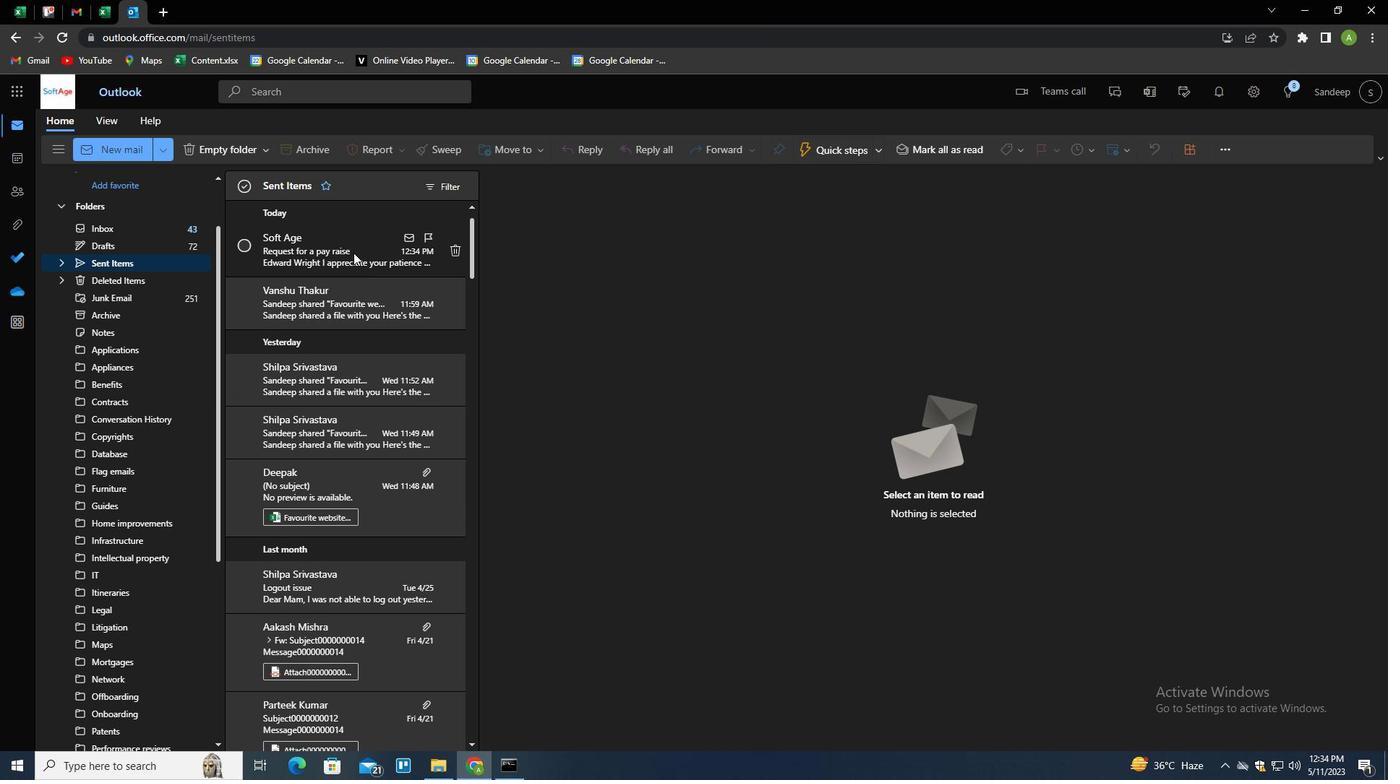 
Action: Mouse moved to (394, 309)
Screenshot: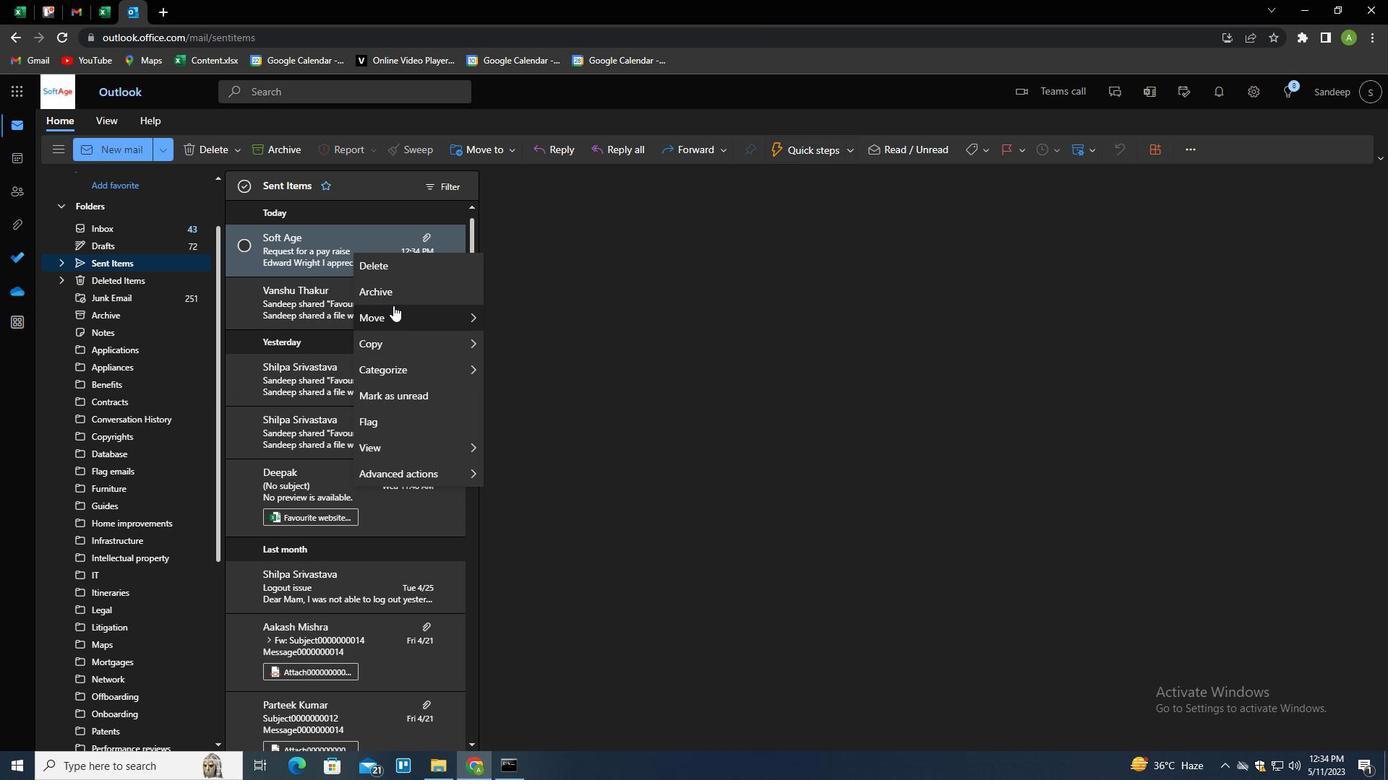 
Action: Mouse pressed left at (394, 309)
Screenshot: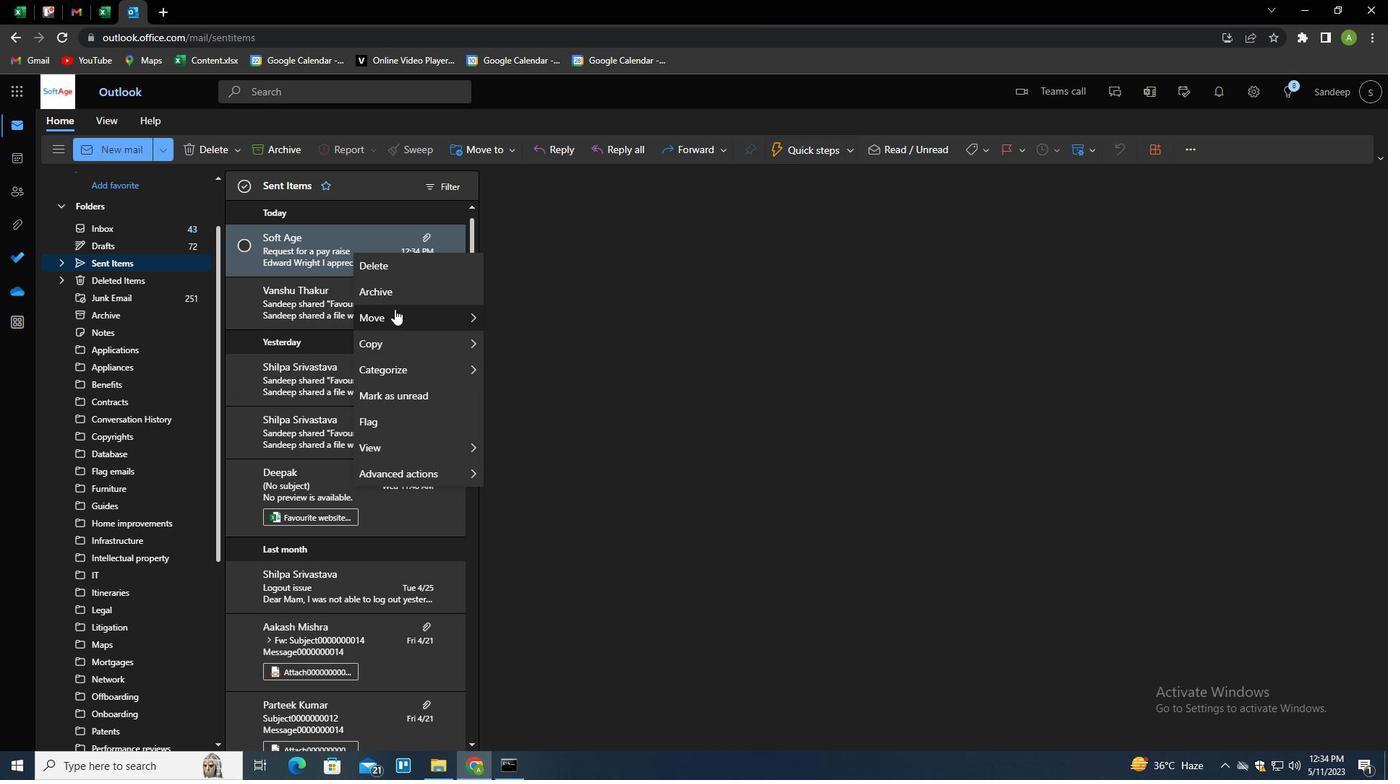 
Action: Mouse moved to (524, 318)
Screenshot: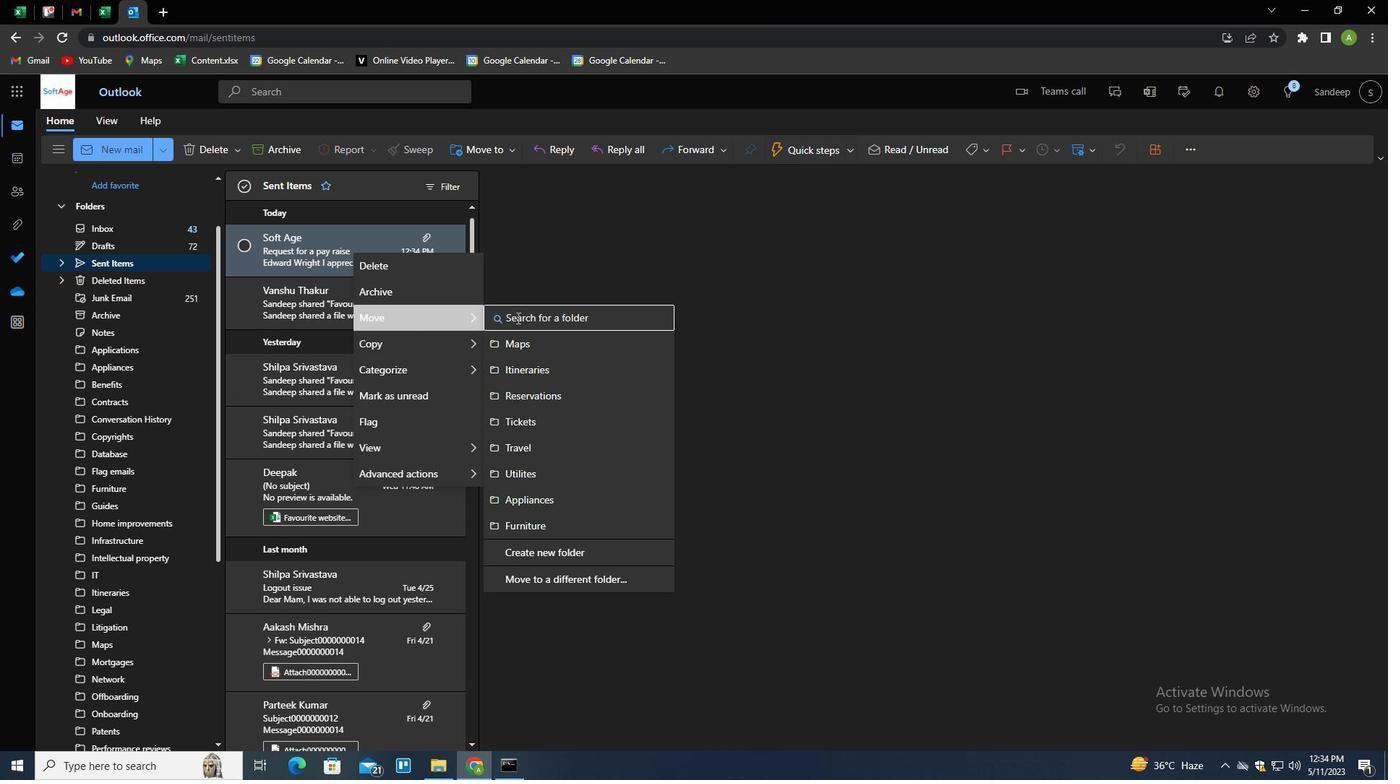 
Action: Mouse pressed left at (524, 318)
Screenshot: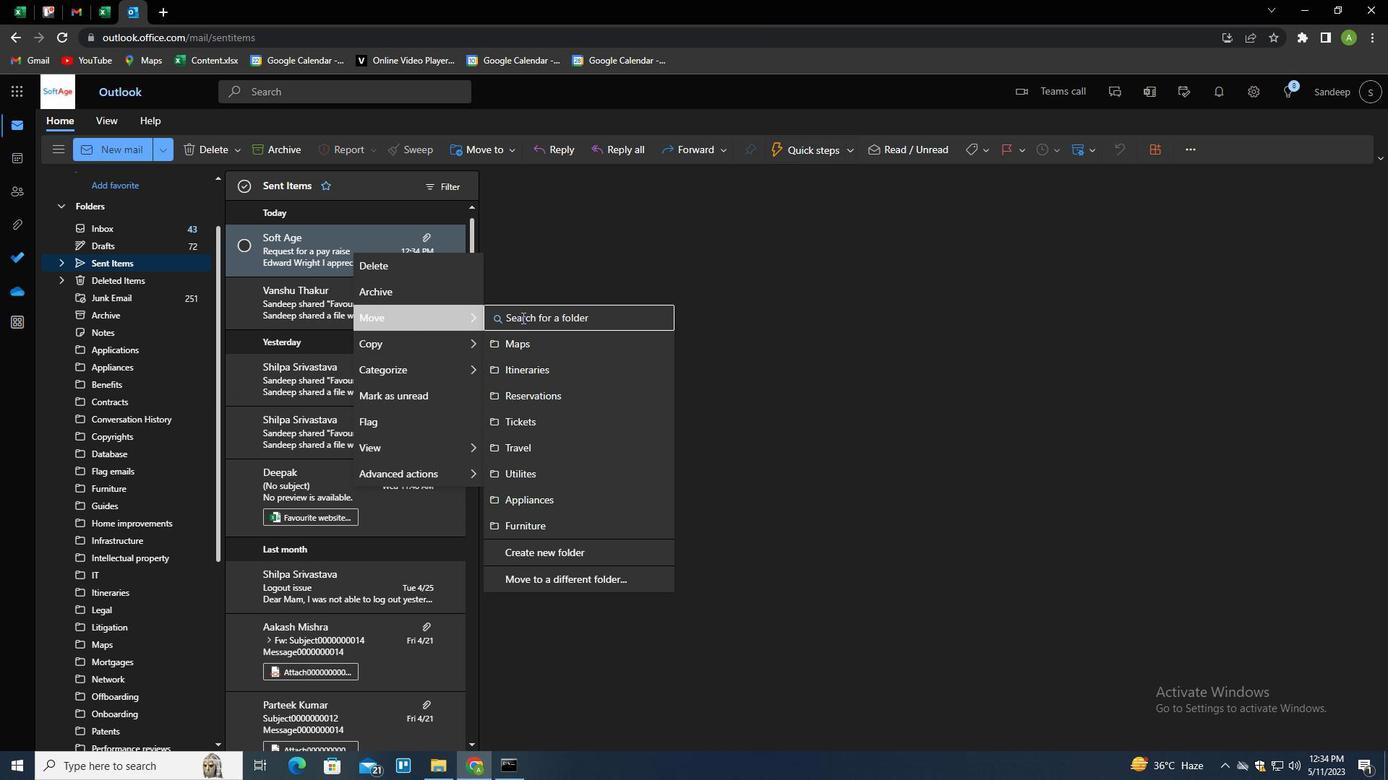 
Action: Key pressed <Key.shift><Key.shift><Key.shift><Key.shift><Key.shift><Key.shift>G<Key.down><Key.enter>
Screenshot: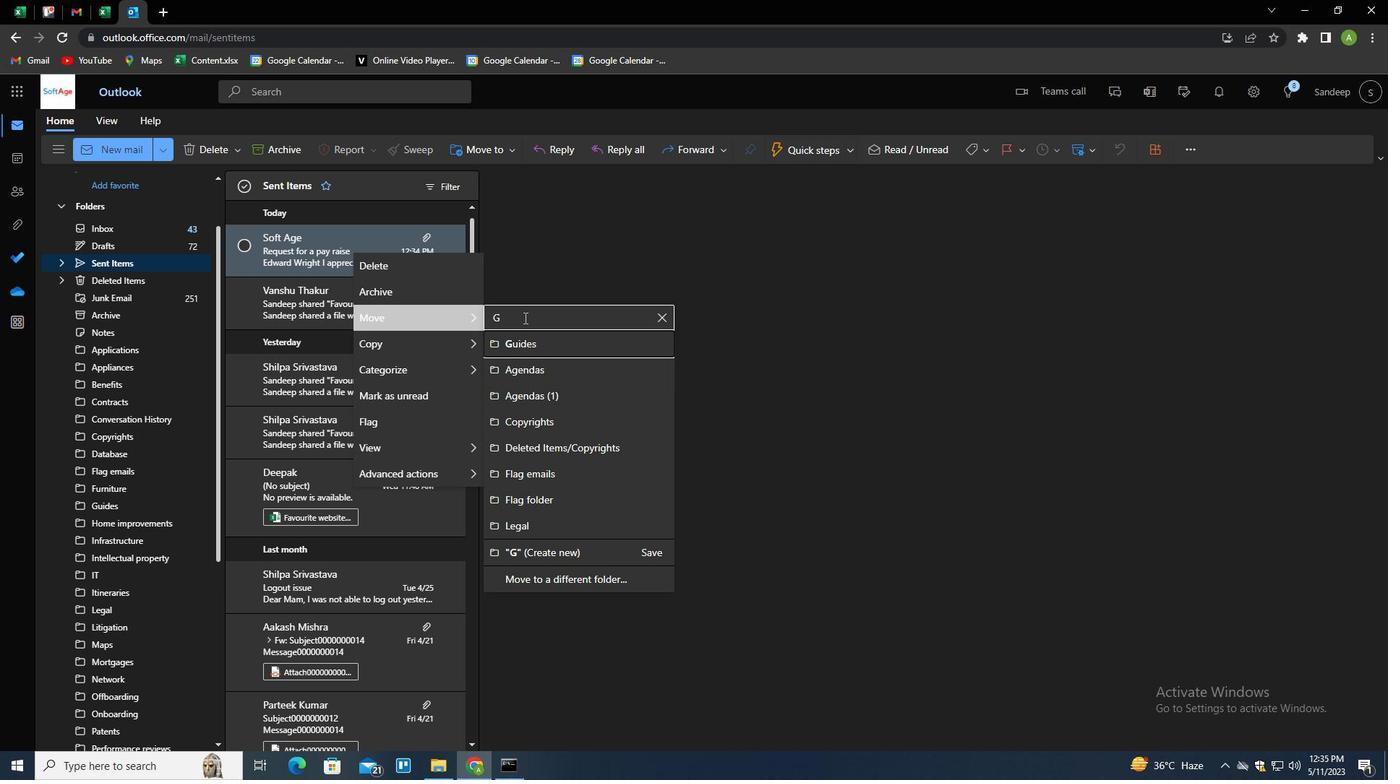 
Action: Mouse moved to (826, 464)
Screenshot: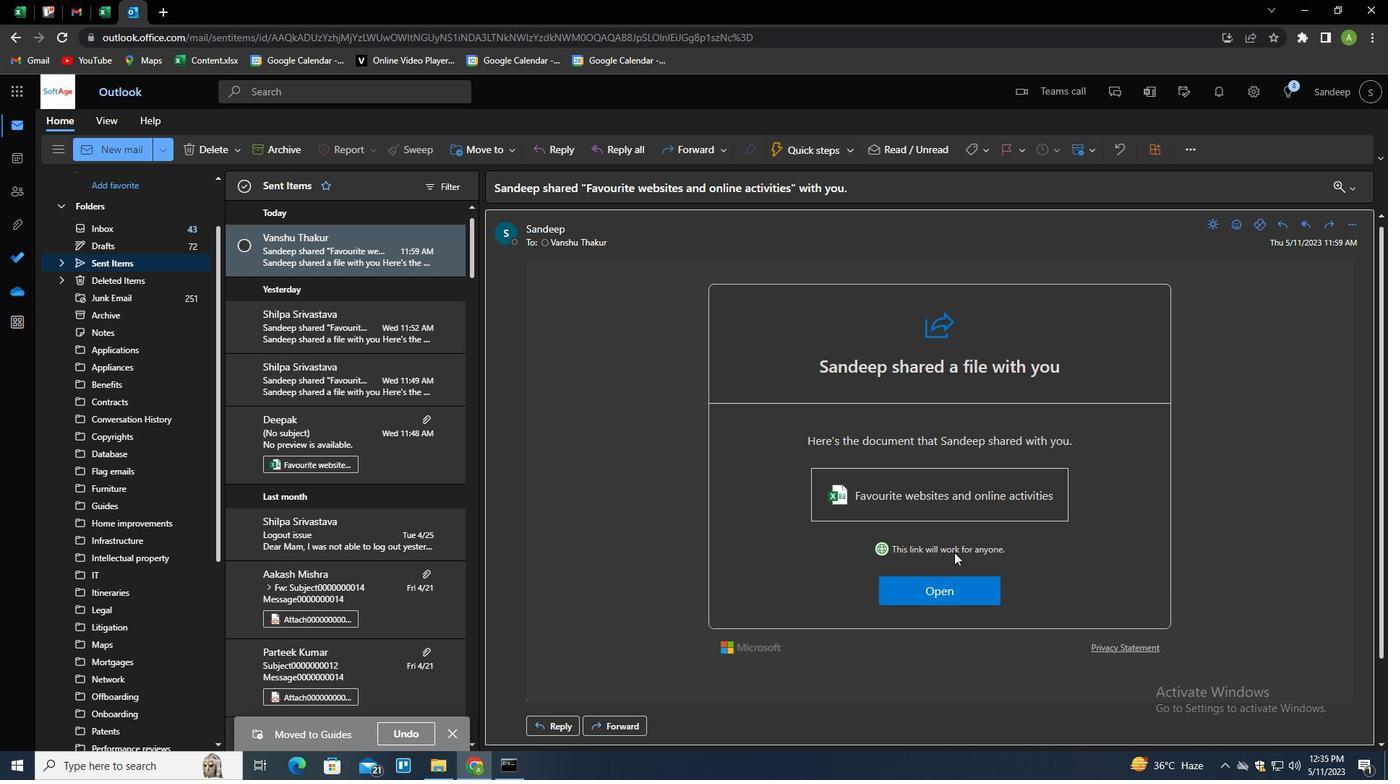 
